 Task: Find LinkedIn profiles of people who work at a specific company, attended a specific school, and speak a specific language.
Action: Mouse moved to (583, 100)
Screenshot: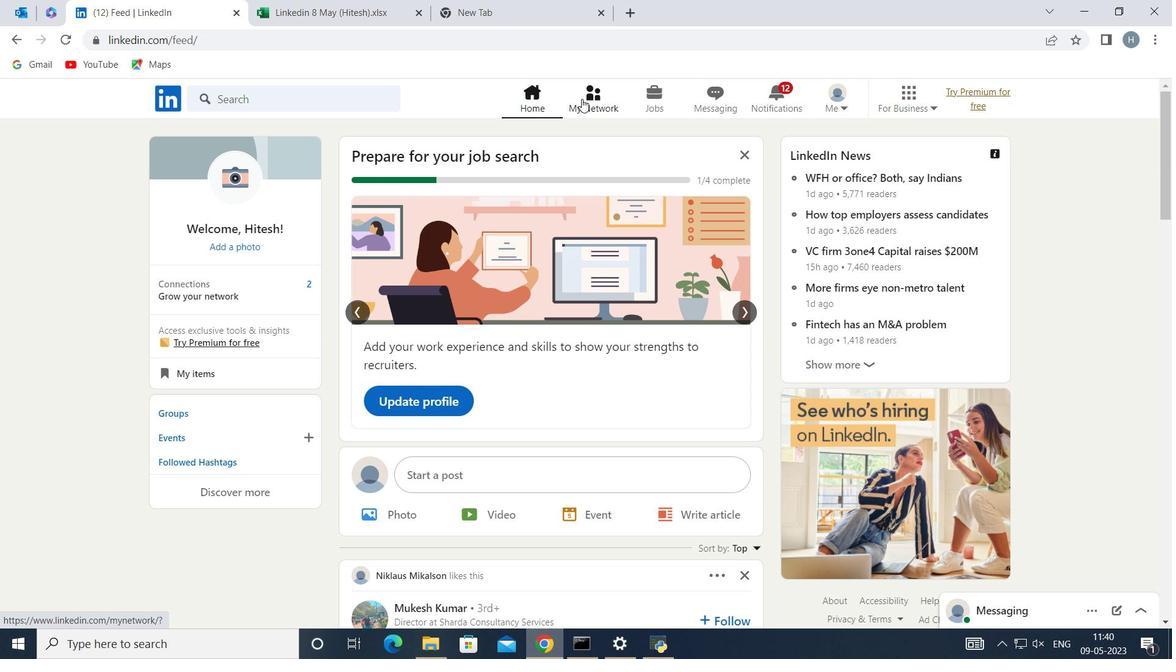 
Action: Mouse pressed left at (583, 100)
Screenshot: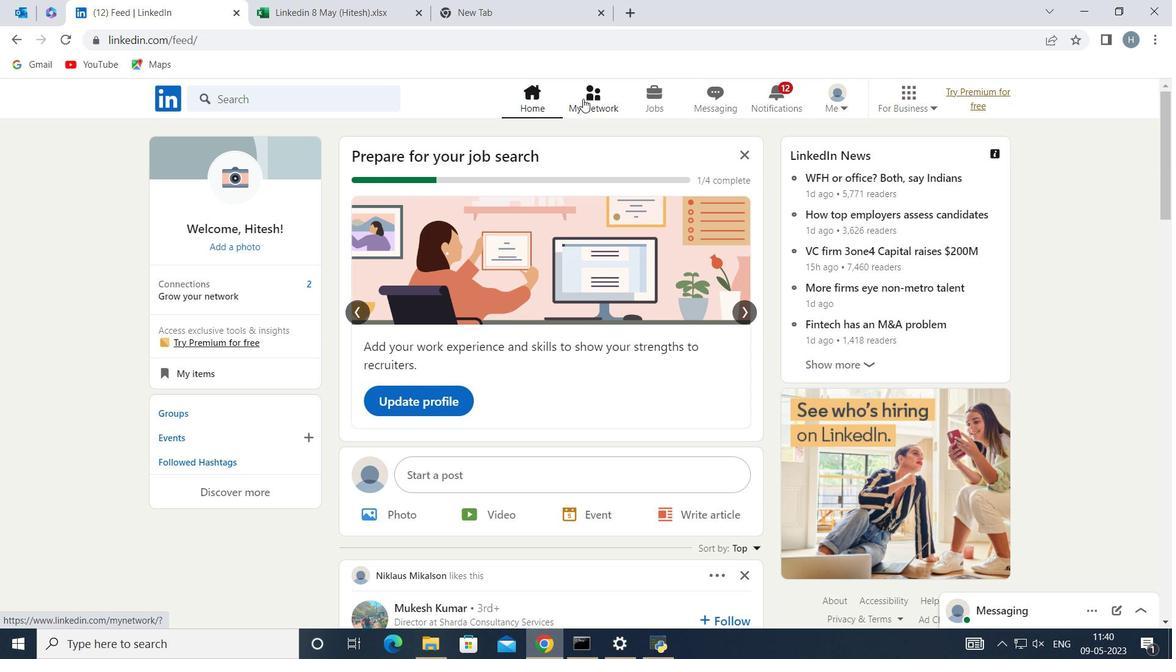 
Action: Mouse moved to (311, 181)
Screenshot: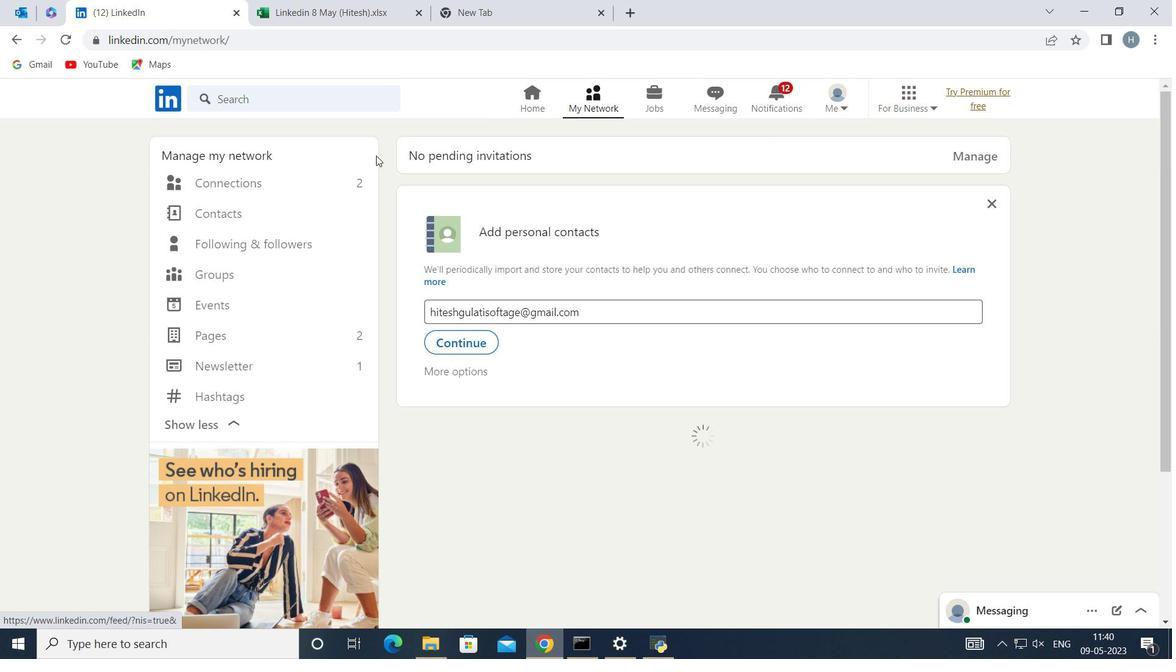 
Action: Mouse pressed left at (311, 181)
Screenshot: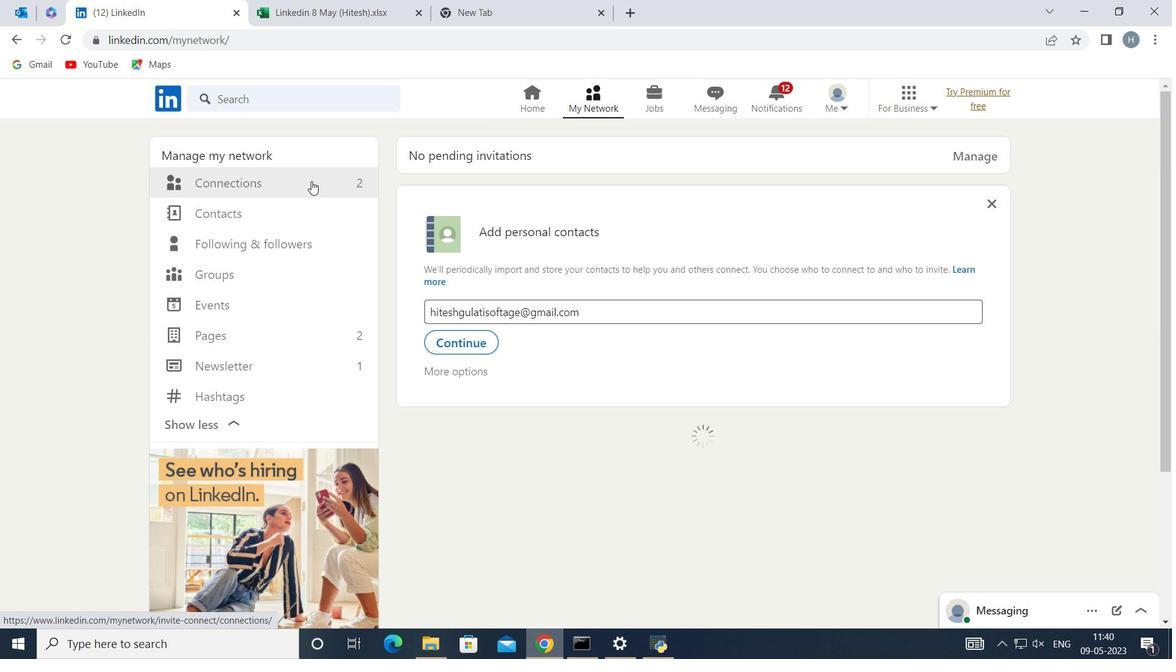 
Action: Mouse moved to (689, 177)
Screenshot: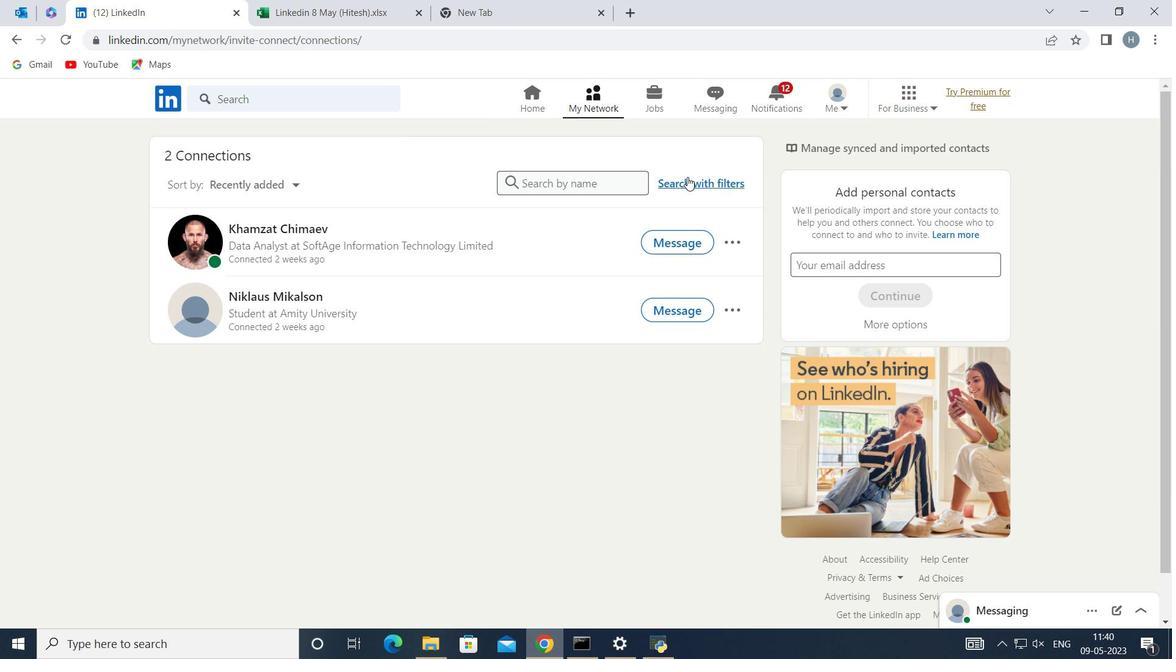 
Action: Mouse pressed left at (689, 177)
Screenshot: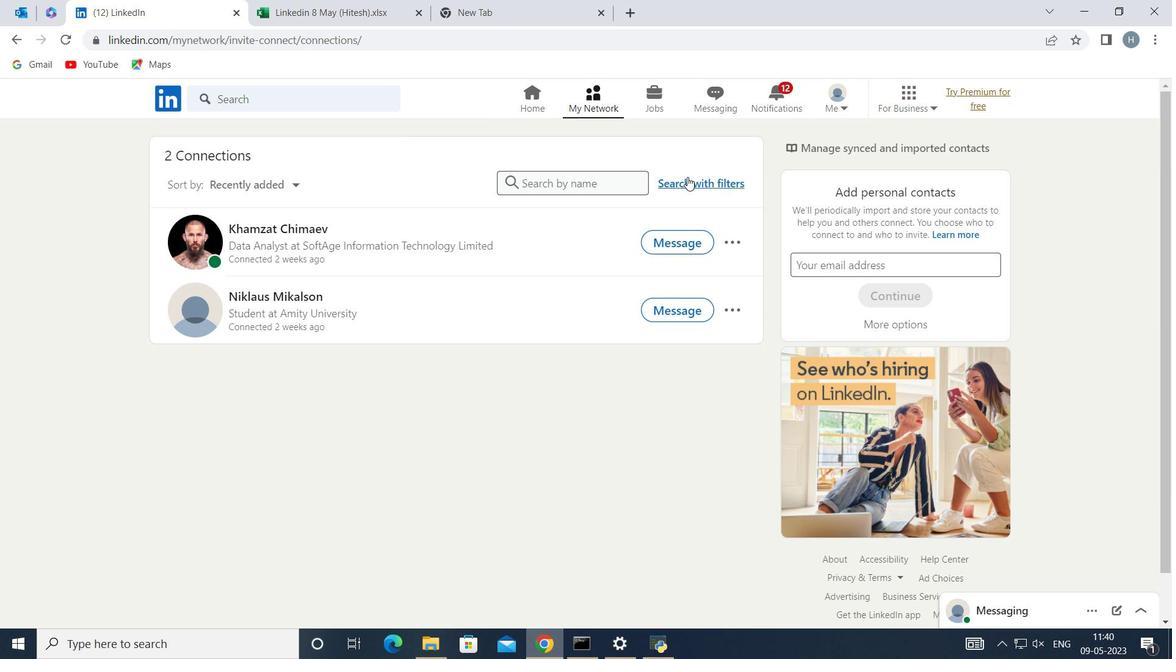 
Action: Mouse moved to (628, 136)
Screenshot: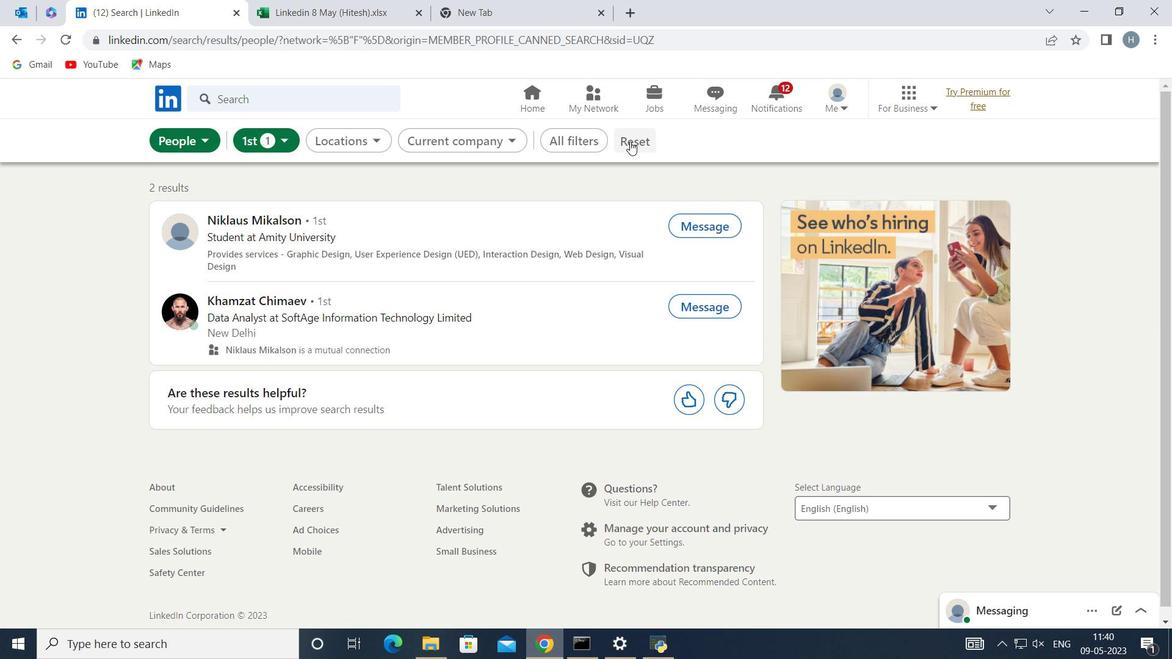
Action: Mouse pressed left at (628, 136)
Screenshot: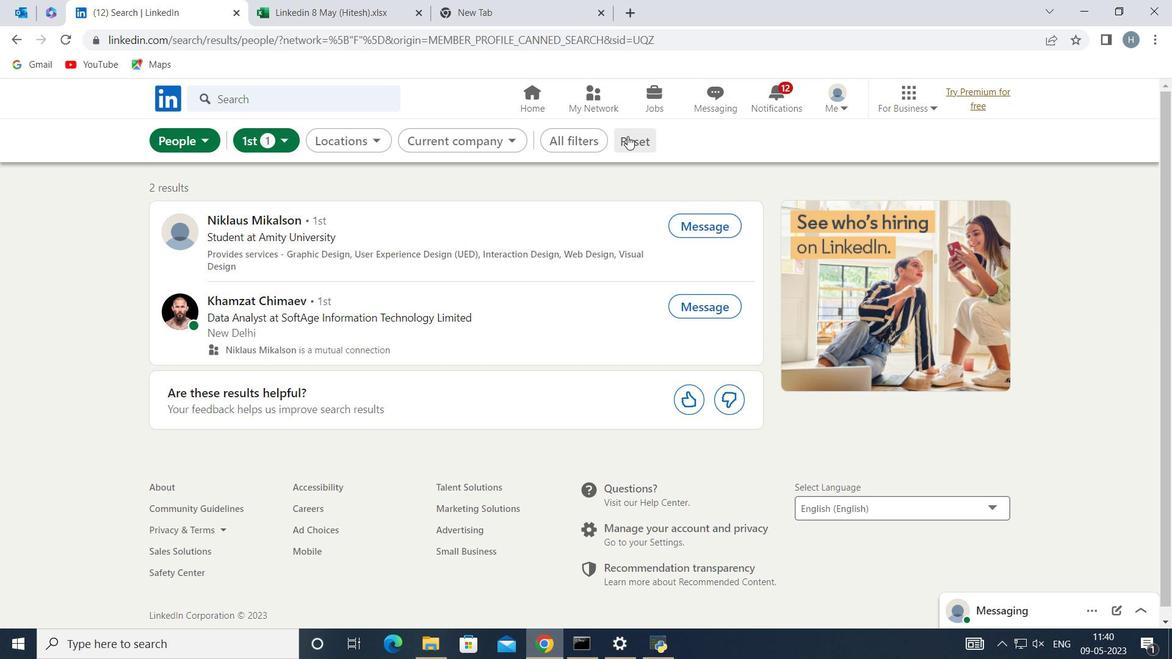 
Action: Mouse moved to (611, 135)
Screenshot: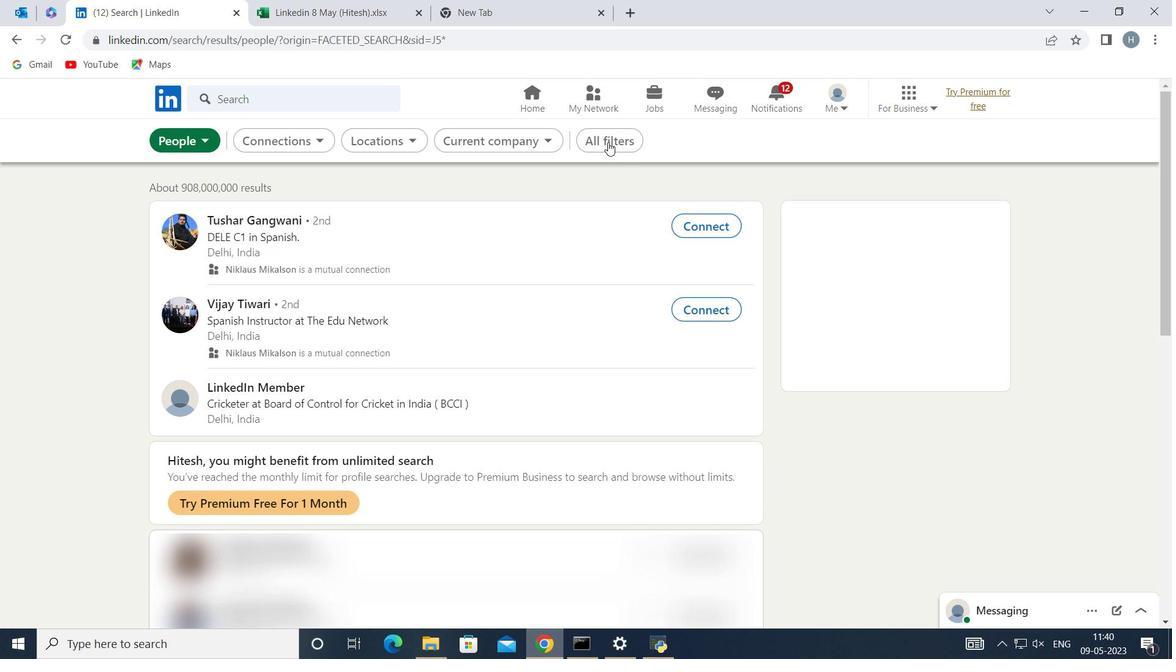 
Action: Mouse pressed left at (611, 135)
Screenshot: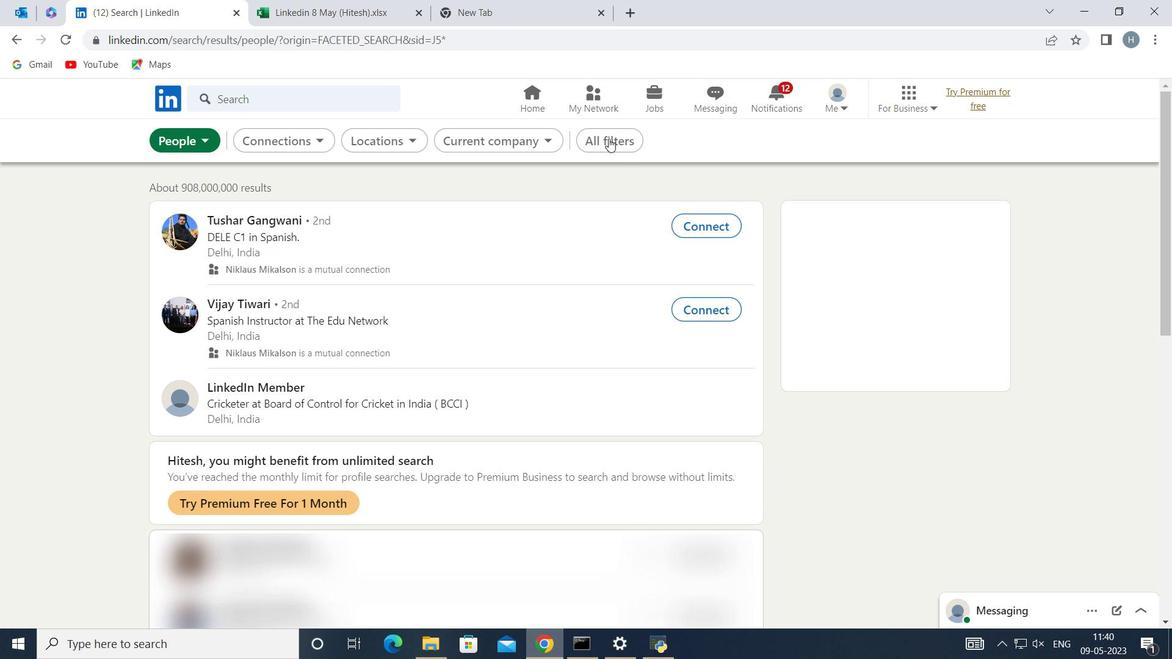 
Action: Mouse moved to (909, 295)
Screenshot: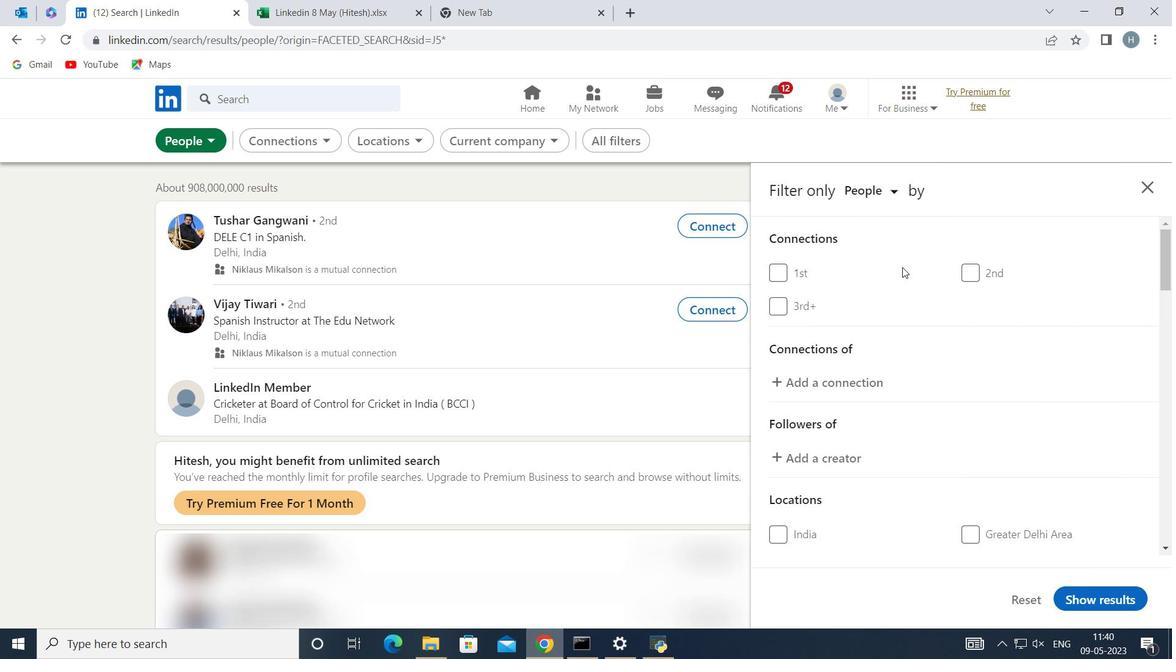 
Action: Mouse scrolled (909, 294) with delta (0, 0)
Screenshot: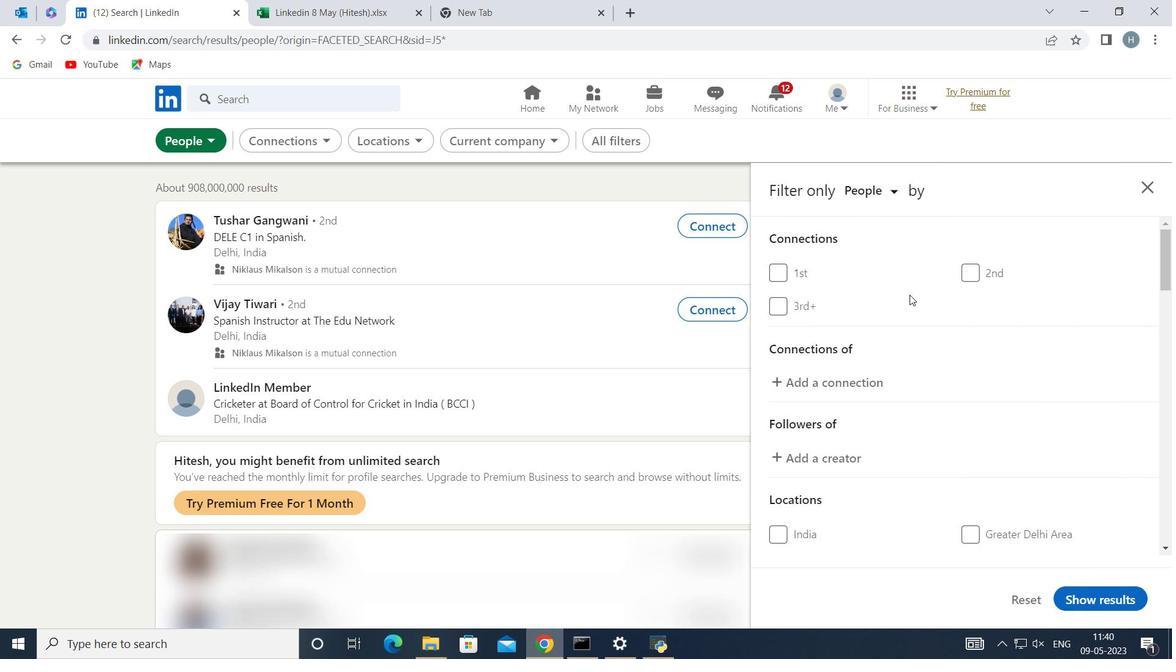 
Action: Mouse scrolled (909, 294) with delta (0, 0)
Screenshot: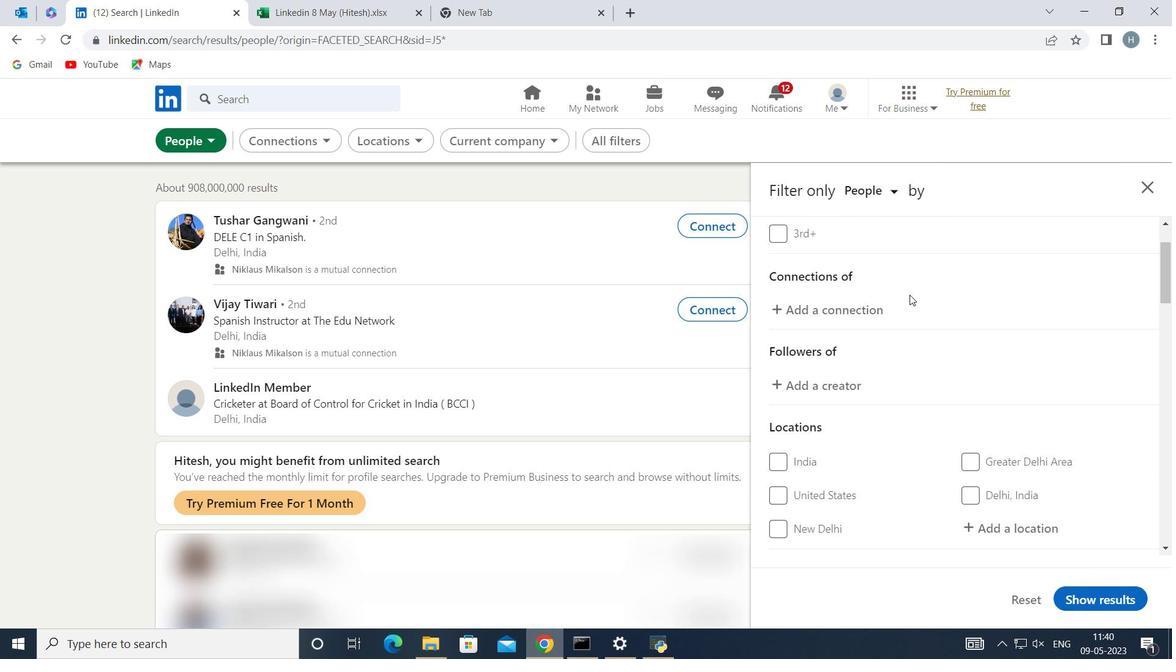 
Action: Mouse scrolled (909, 294) with delta (0, 0)
Screenshot: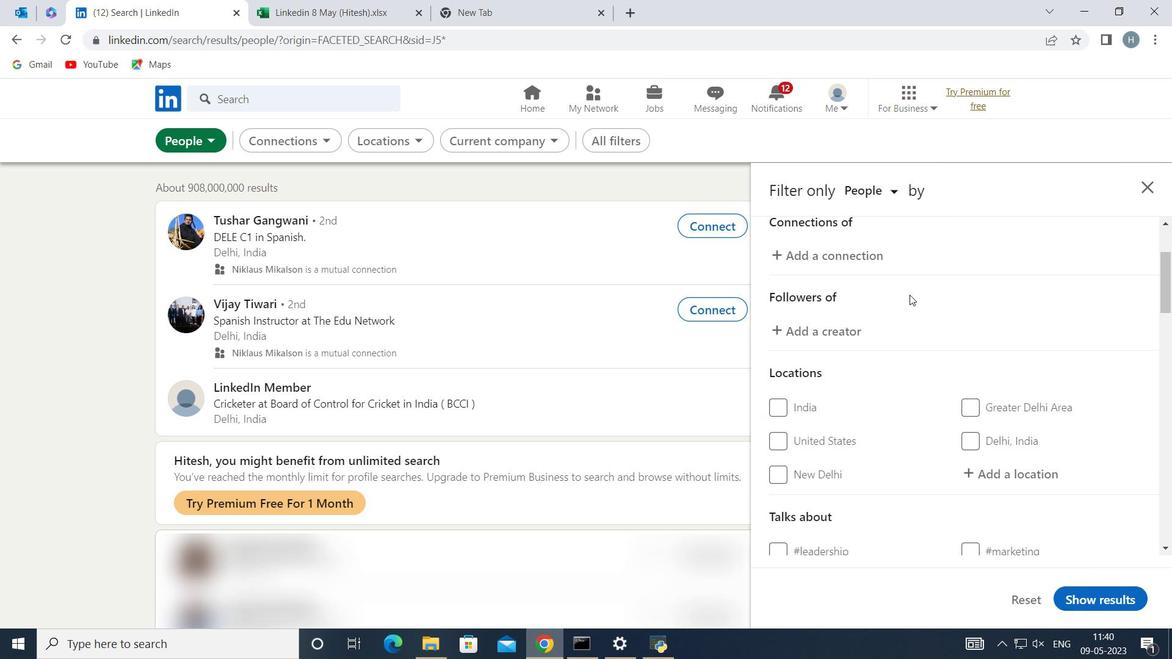 
Action: Mouse moved to (1005, 362)
Screenshot: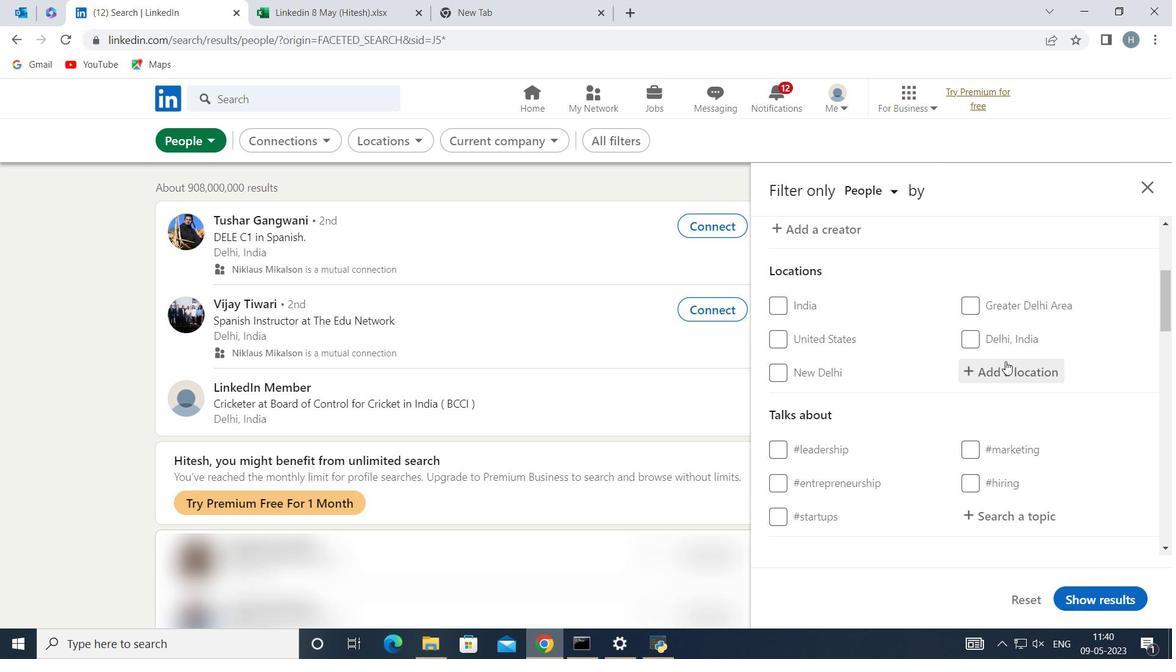
Action: Mouse pressed left at (1005, 362)
Screenshot: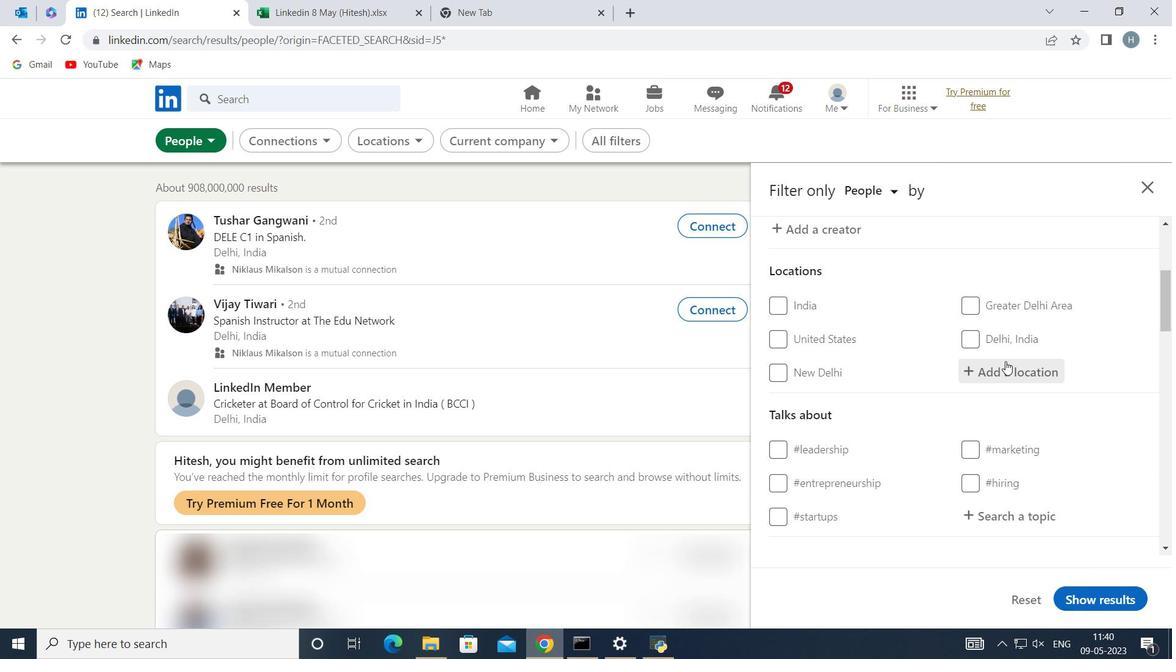 
Action: Key pressed <Key.shift>Tiptur
Screenshot: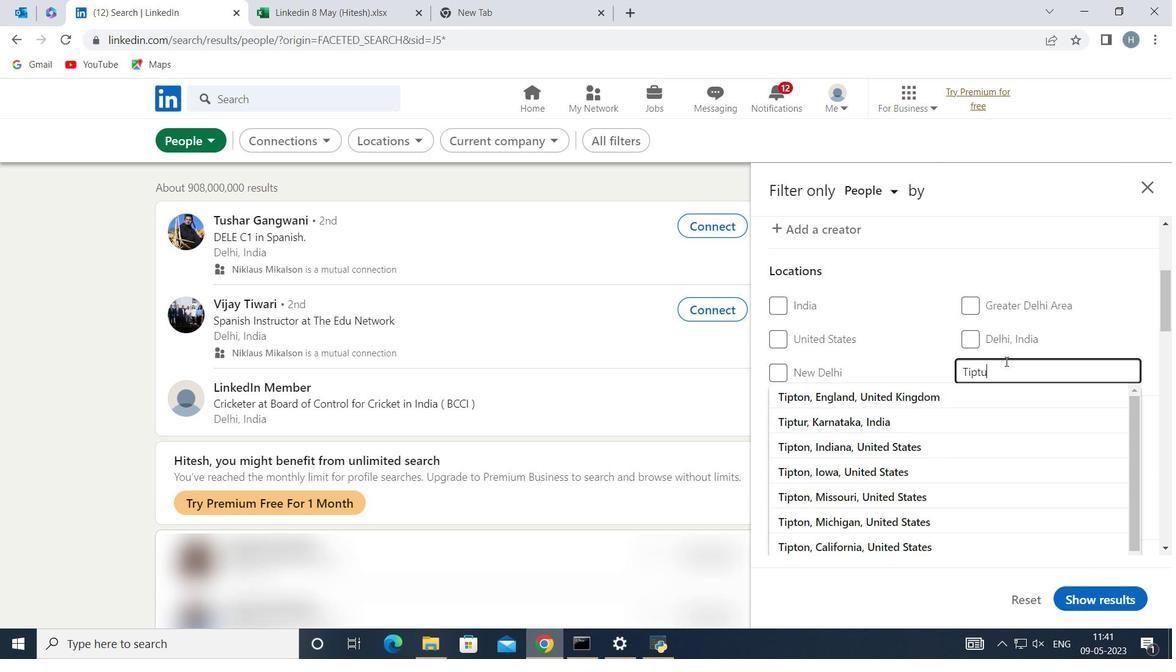 
Action: Mouse moved to (977, 397)
Screenshot: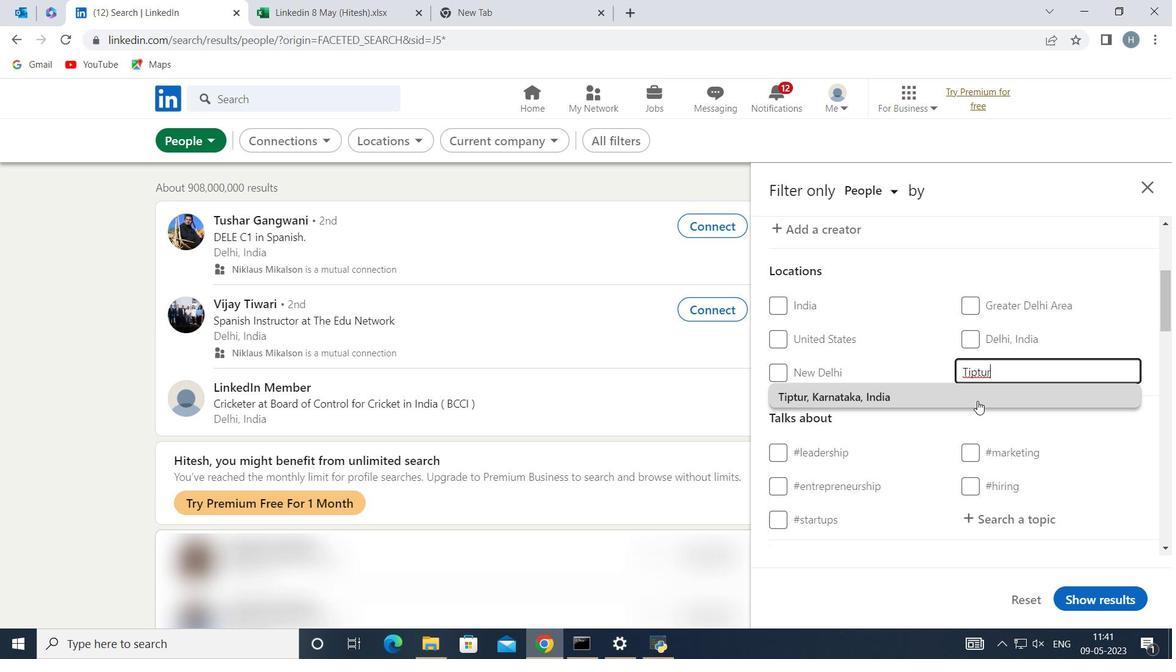 
Action: Mouse pressed left at (977, 397)
Screenshot: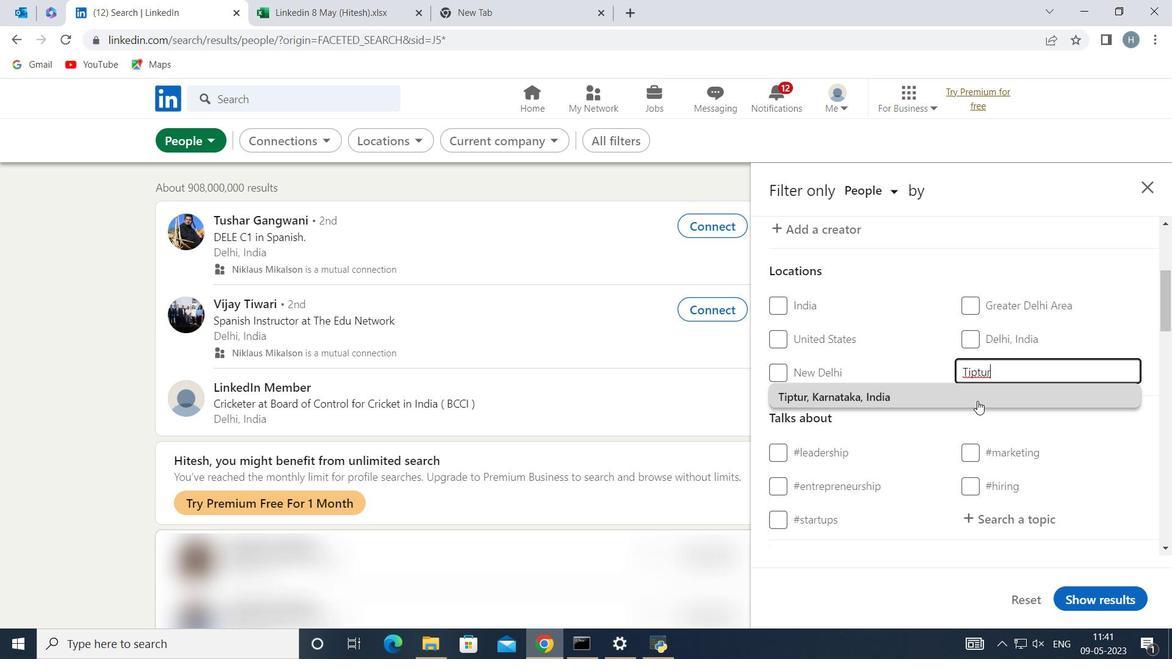 
Action: Mouse moved to (977, 397)
Screenshot: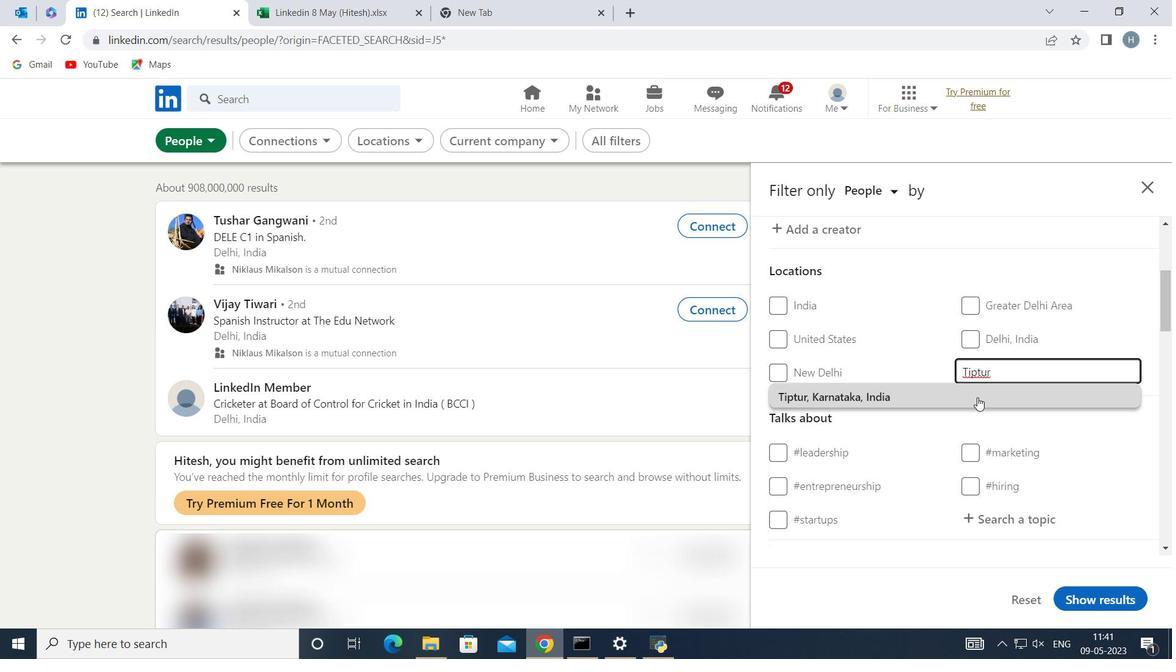 
Action: Mouse scrolled (977, 396) with delta (0, 0)
Screenshot: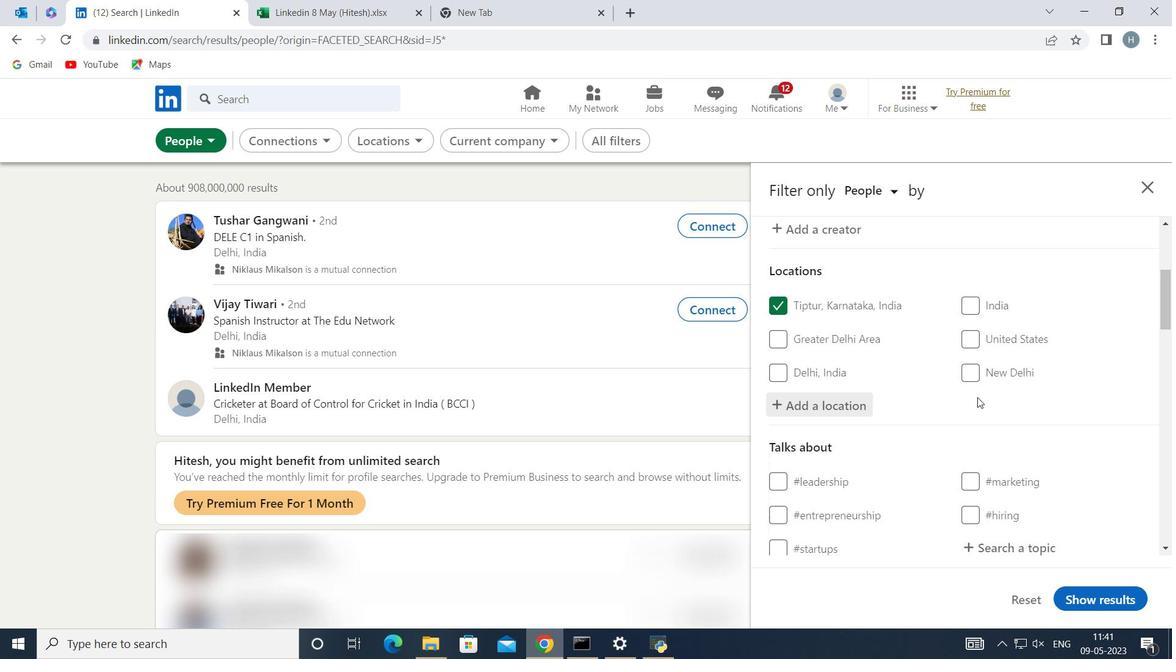
Action: Mouse moved to (1029, 463)
Screenshot: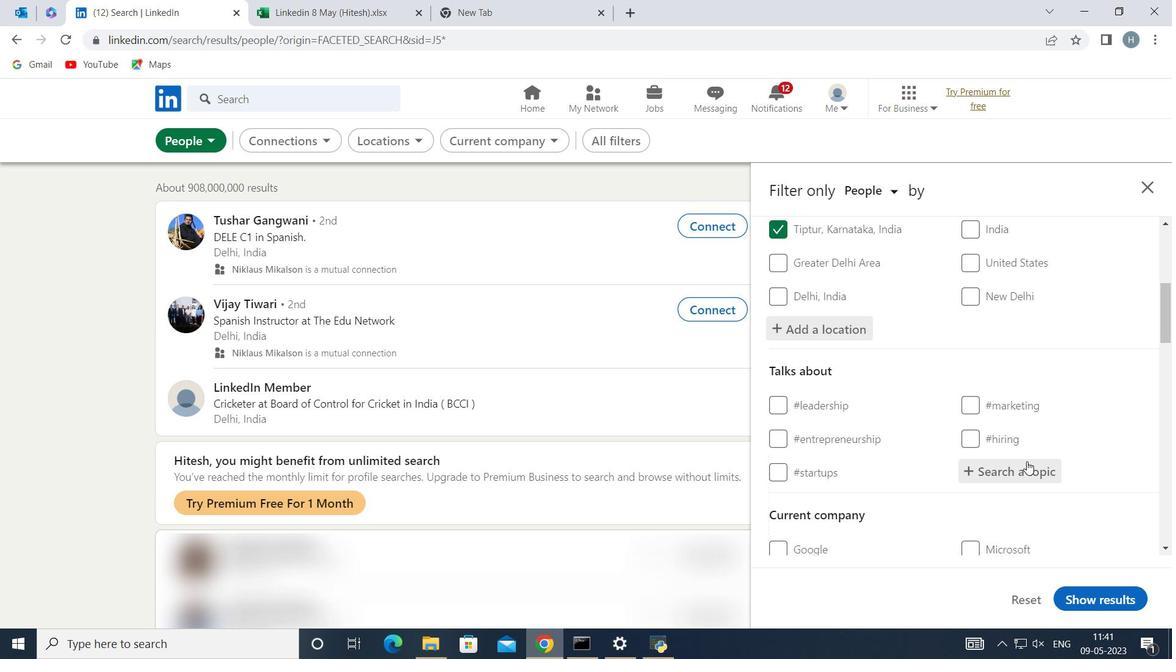 
Action: Mouse pressed left at (1029, 463)
Screenshot: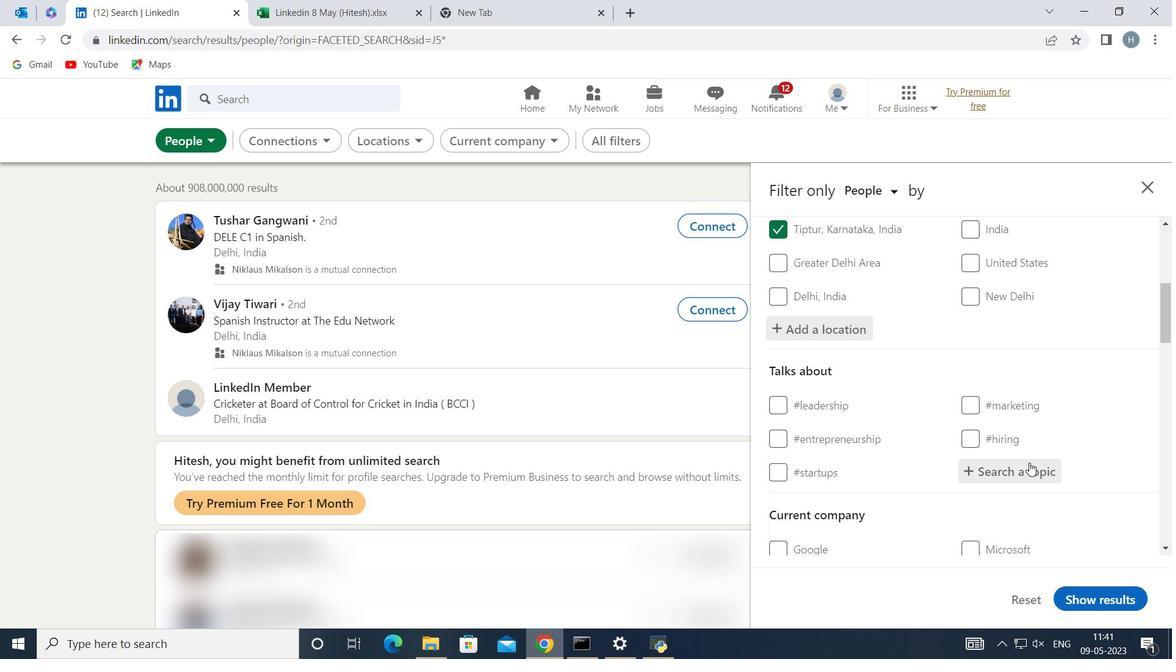 
Action: Key pressed <Key.shift>India
Screenshot: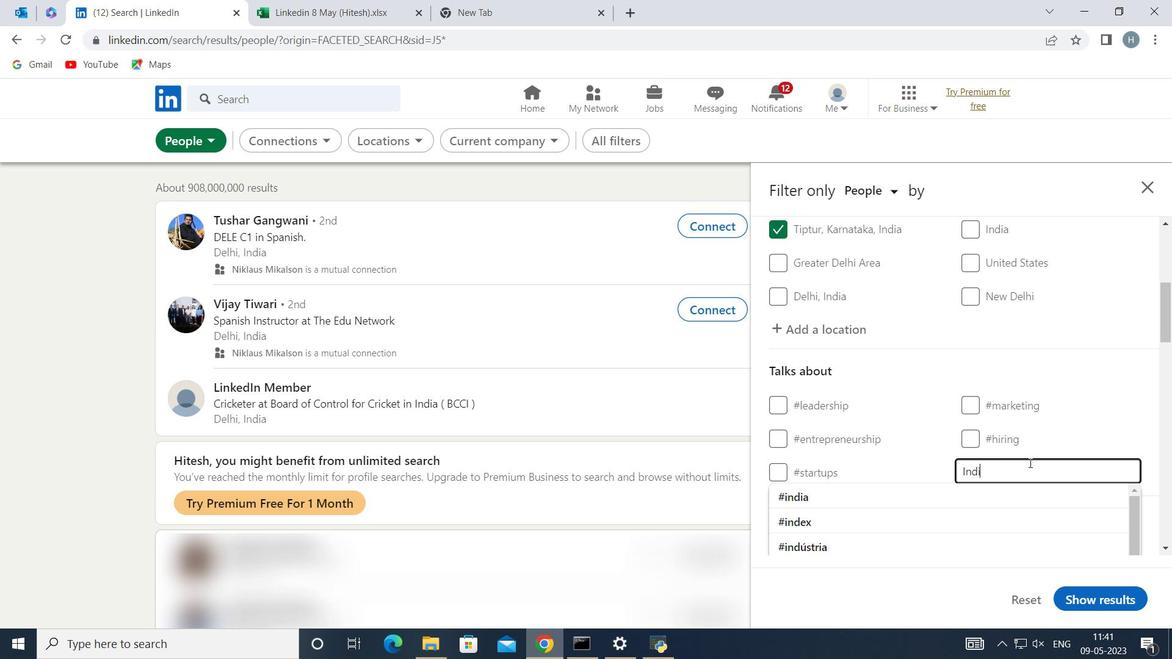 
Action: Mouse moved to (936, 493)
Screenshot: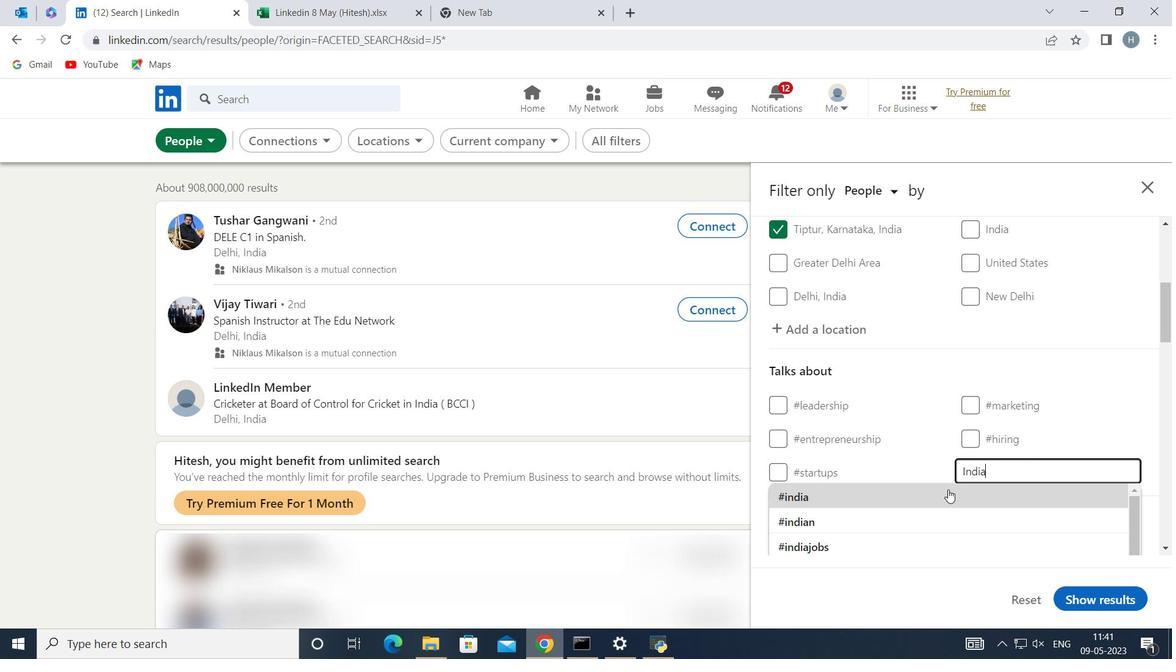 
Action: Mouse pressed left at (936, 493)
Screenshot: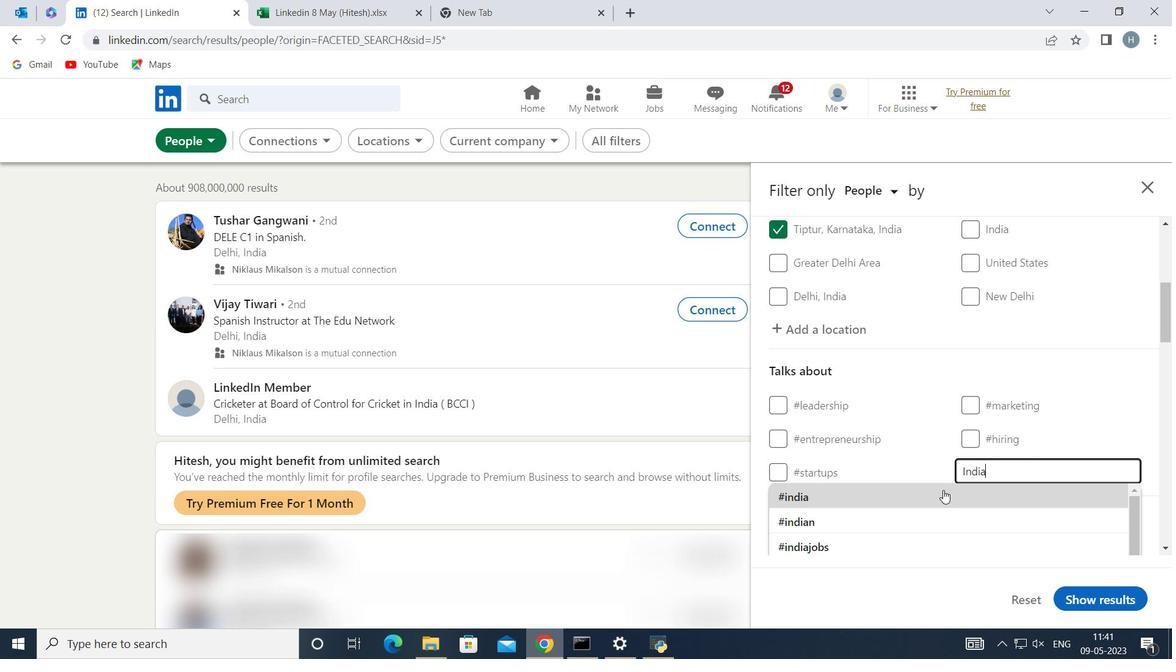 
Action: Mouse moved to (935, 461)
Screenshot: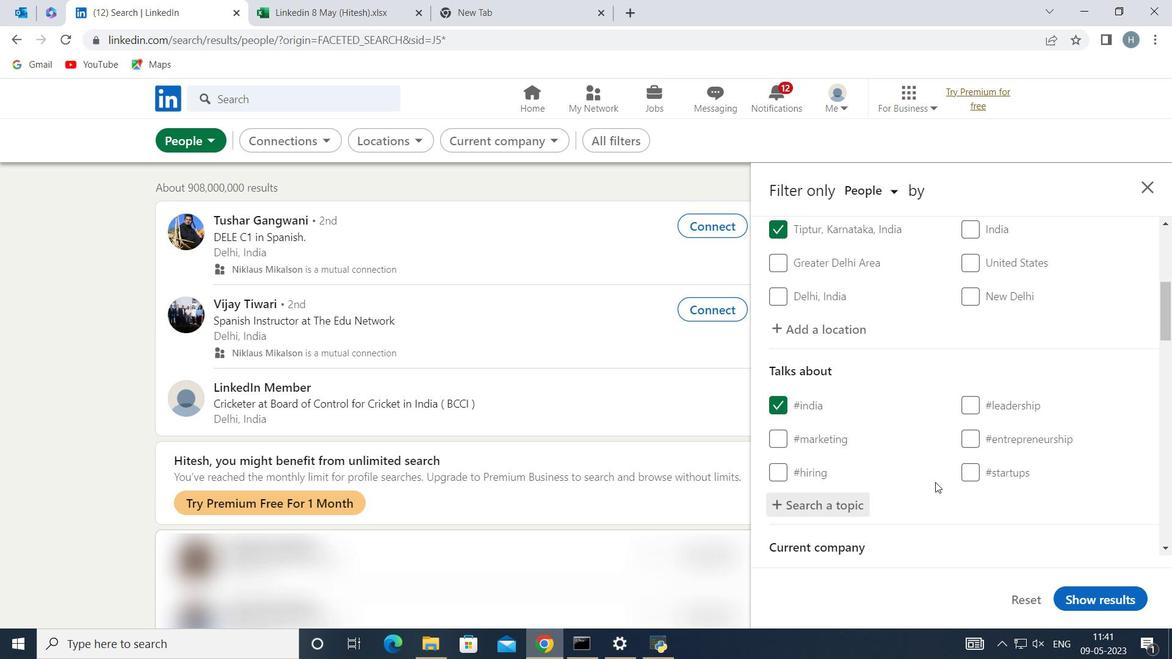 
Action: Mouse scrolled (935, 461) with delta (0, 0)
Screenshot: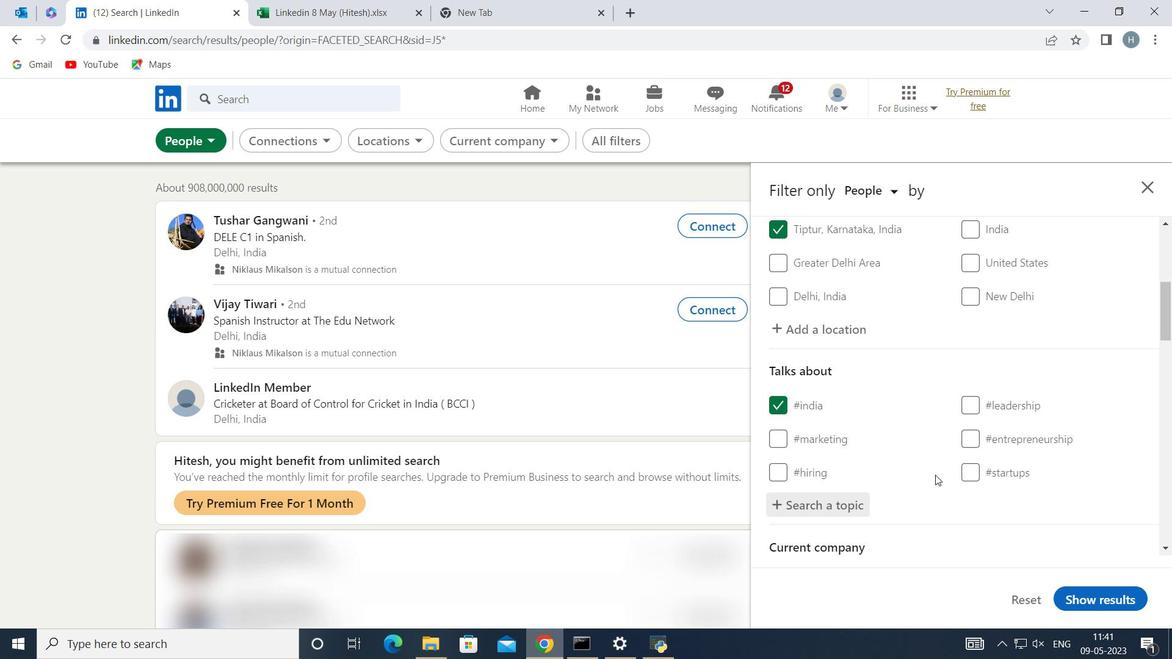 
Action: Mouse moved to (929, 453)
Screenshot: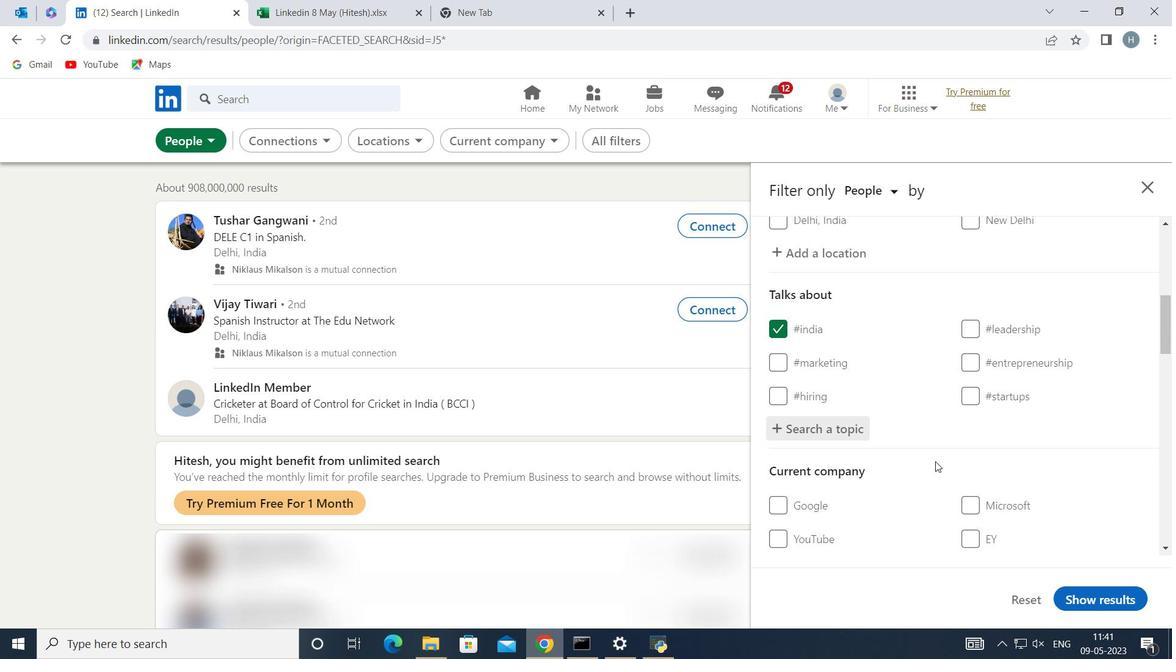 
Action: Mouse scrolled (929, 453) with delta (0, 0)
Screenshot: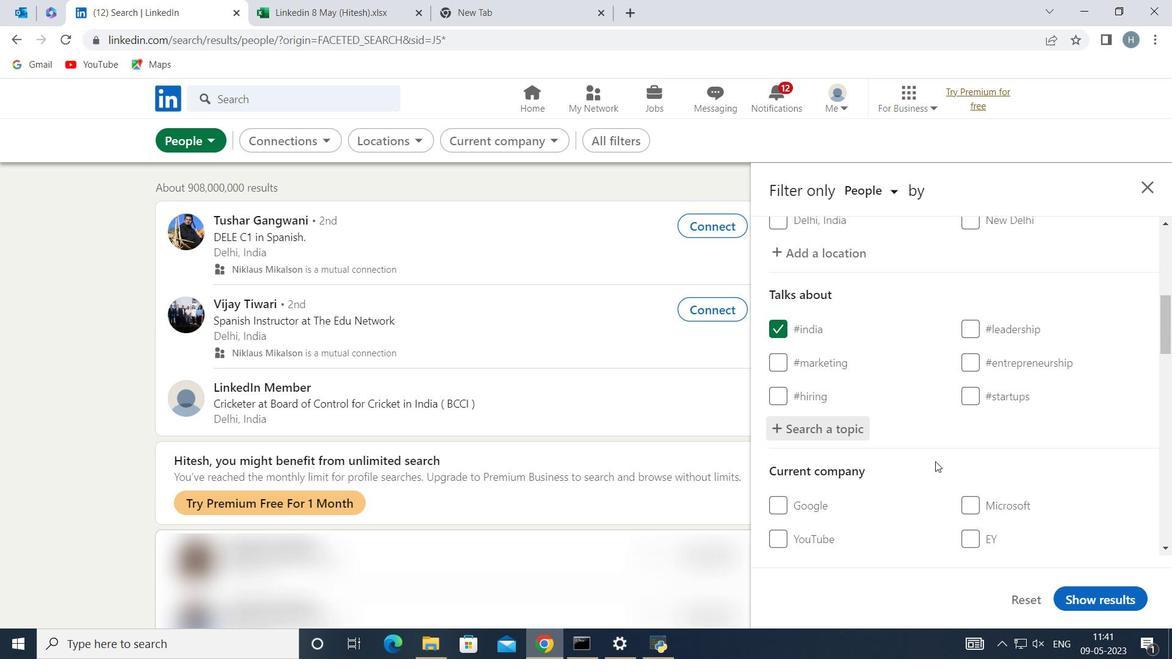 
Action: Mouse moved to (925, 440)
Screenshot: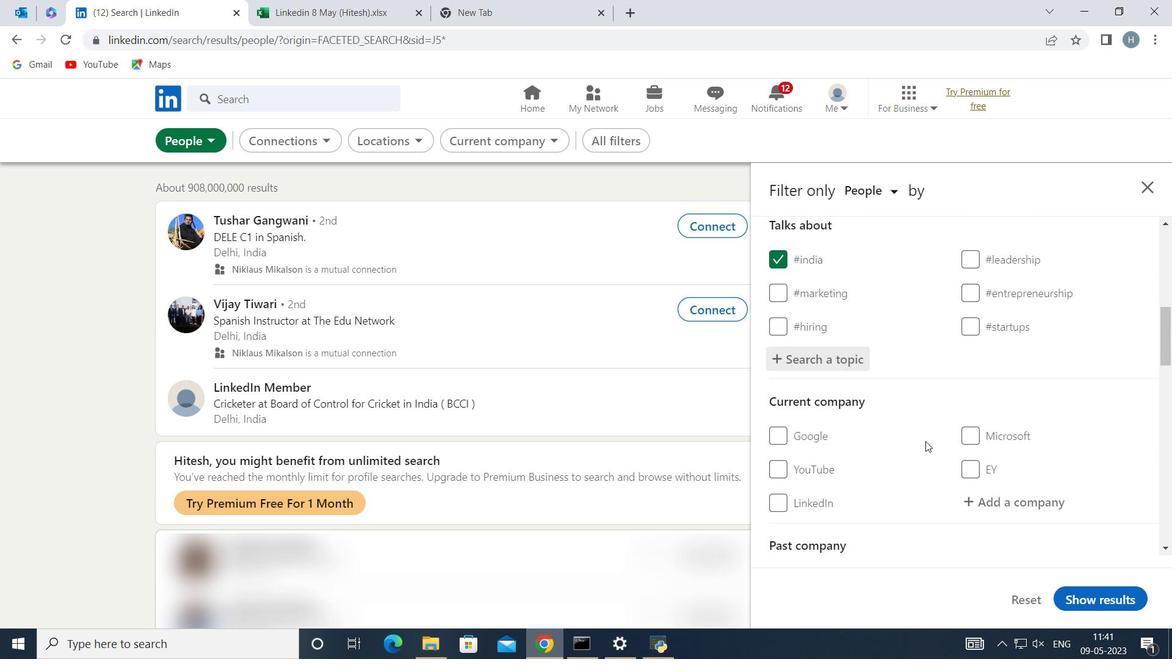 
Action: Mouse scrolled (925, 439) with delta (0, 0)
Screenshot: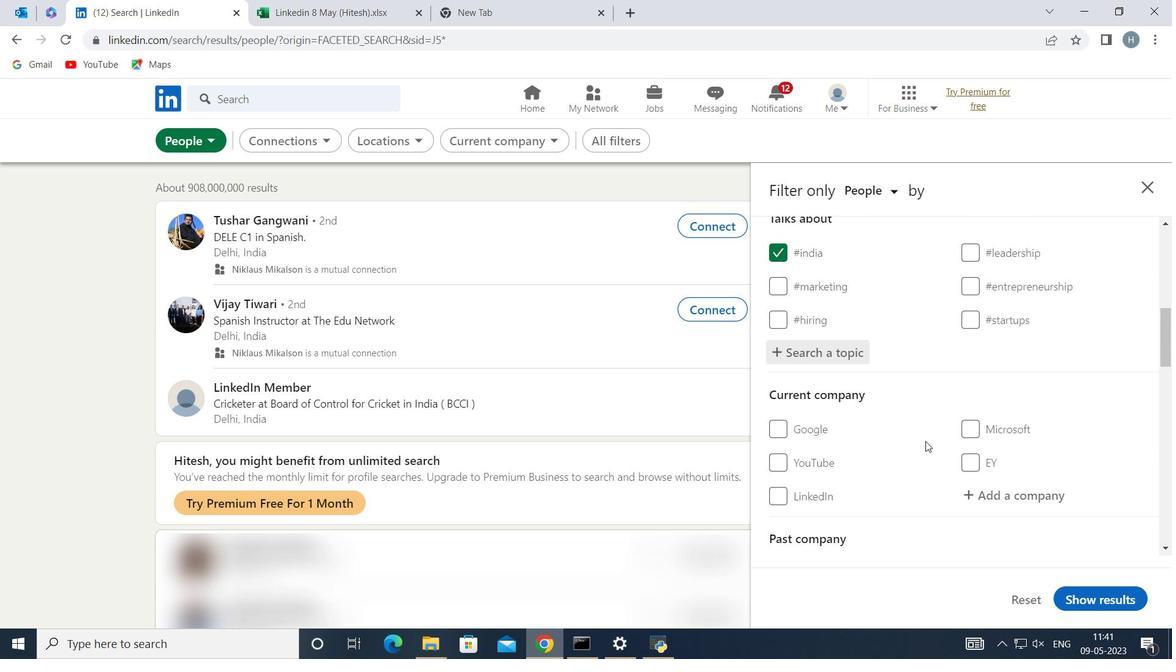 
Action: Mouse moved to (926, 434)
Screenshot: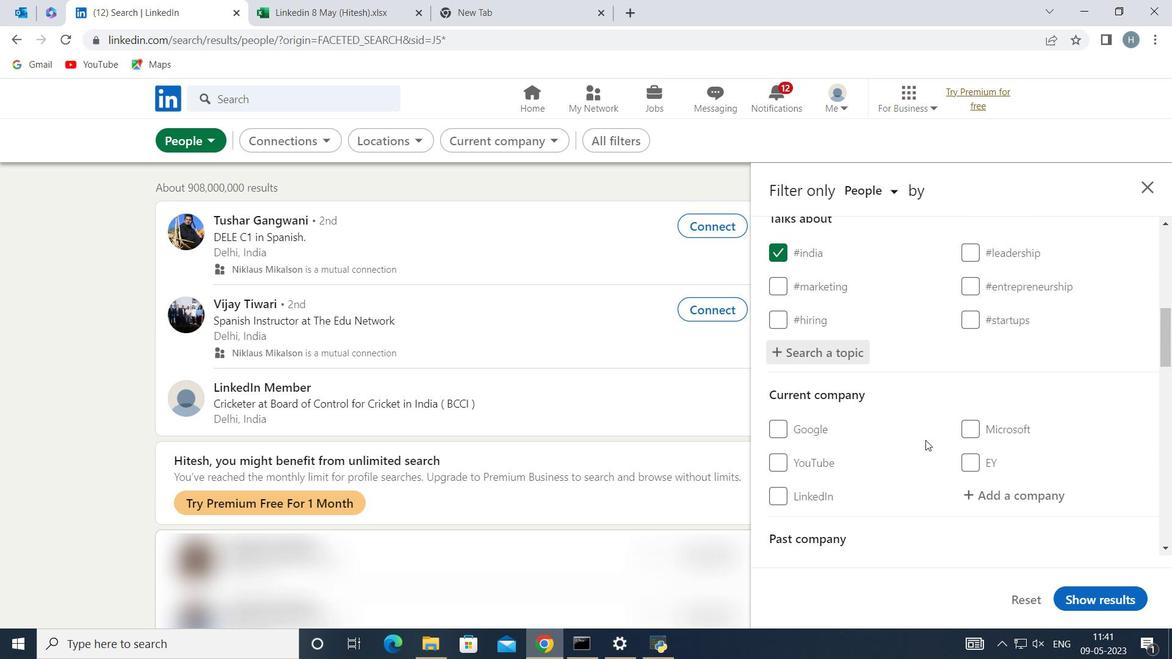 
Action: Mouse scrolled (926, 434) with delta (0, 0)
Screenshot: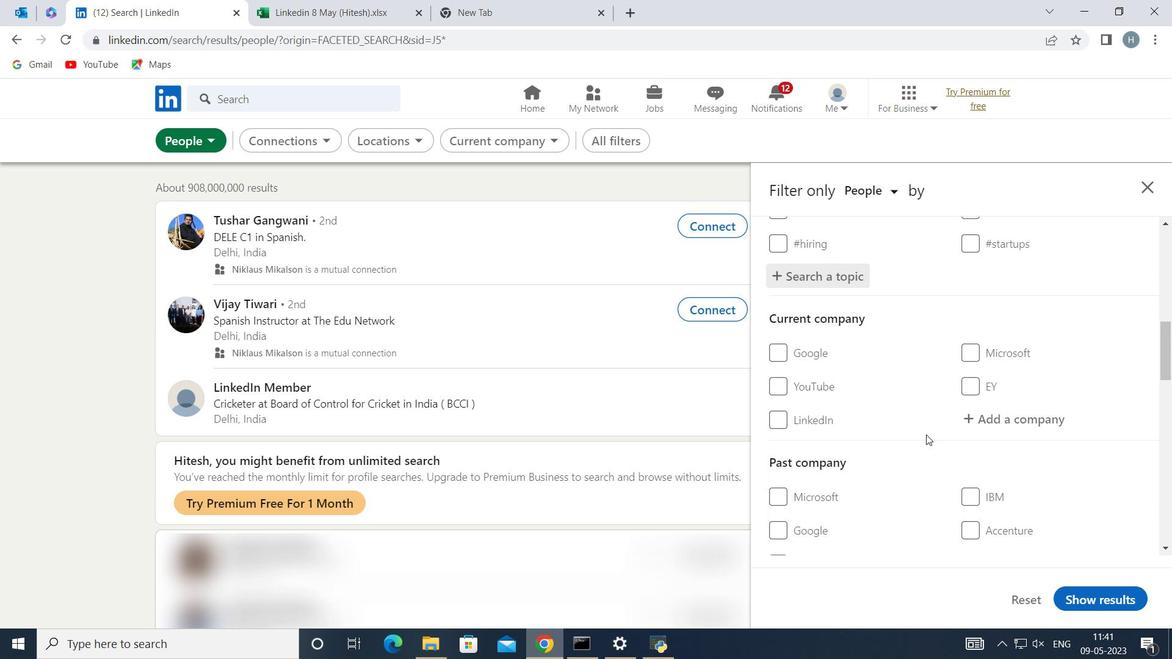 
Action: Mouse scrolled (926, 434) with delta (0, 0)
Screenshot: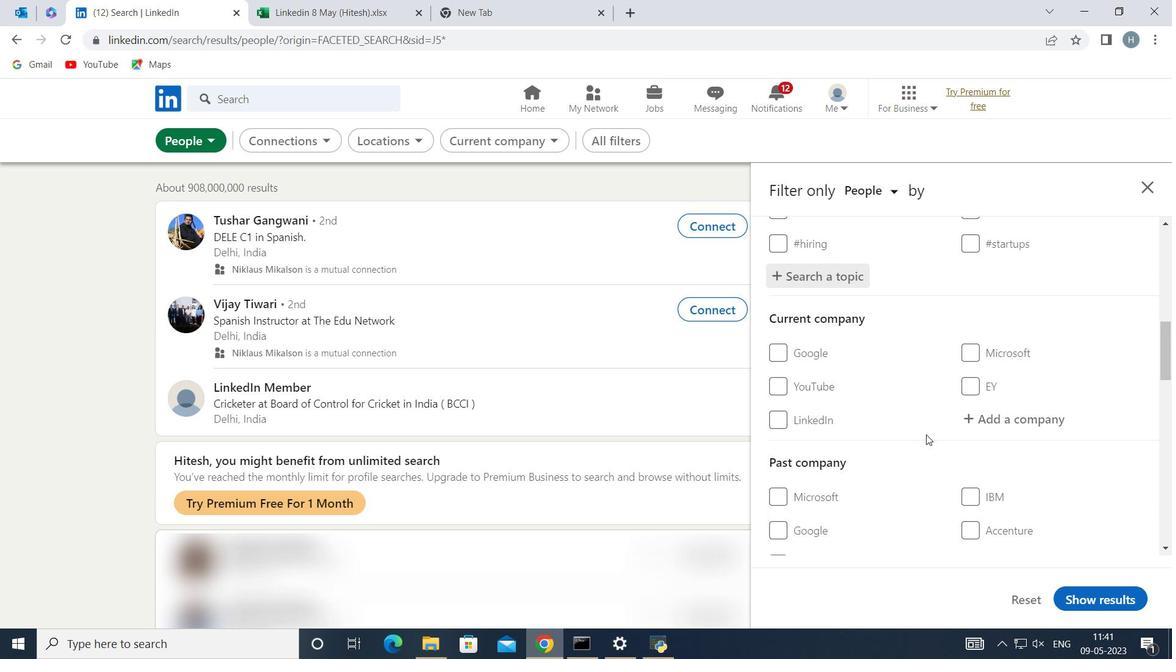
Action: Mouse moved to (931, 435)
Screenshot: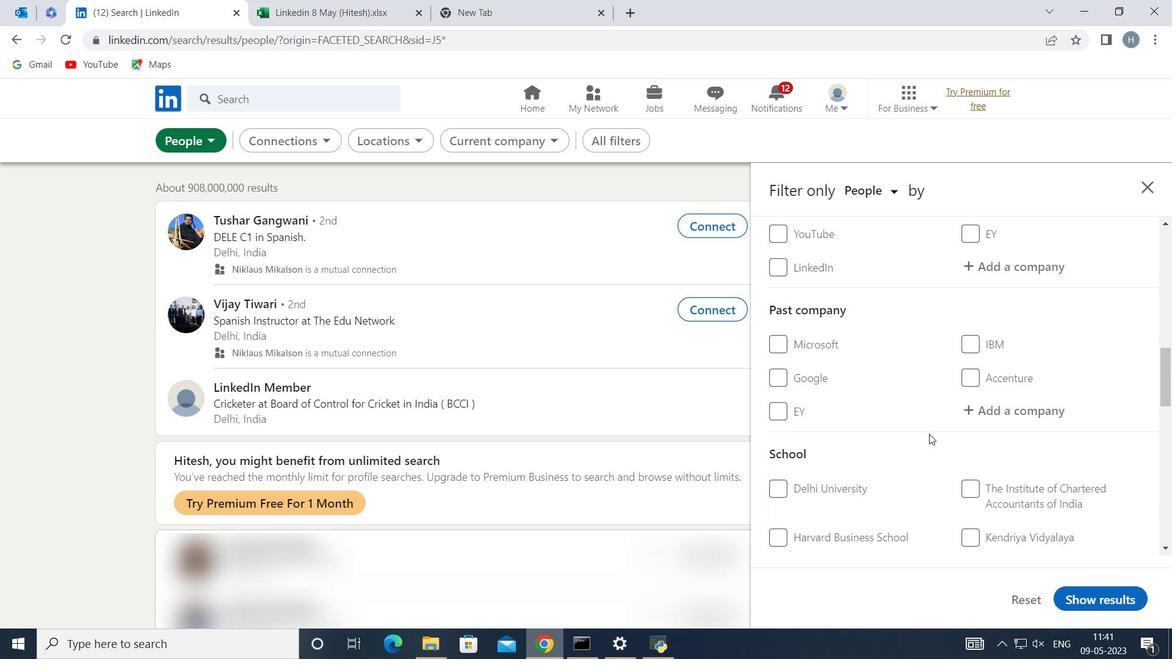 
Action: Mouse scrolled (931, 434) with delta (0, 0)
Screenshot: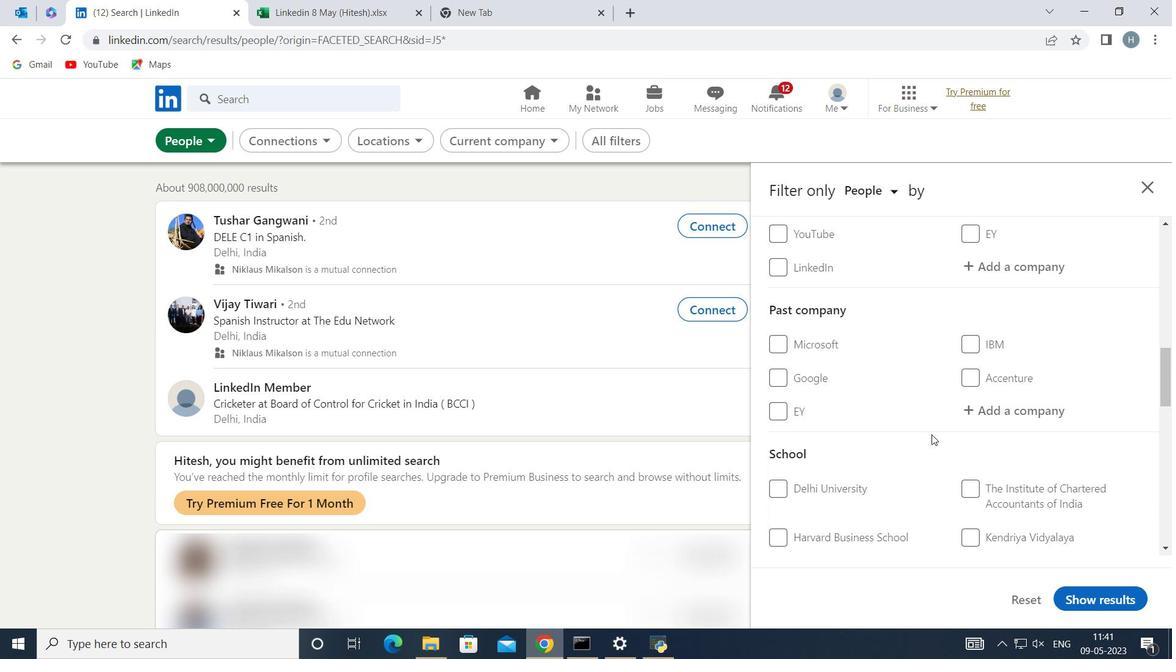 
Action: Mouse moved to (932, 432)
Screenshot: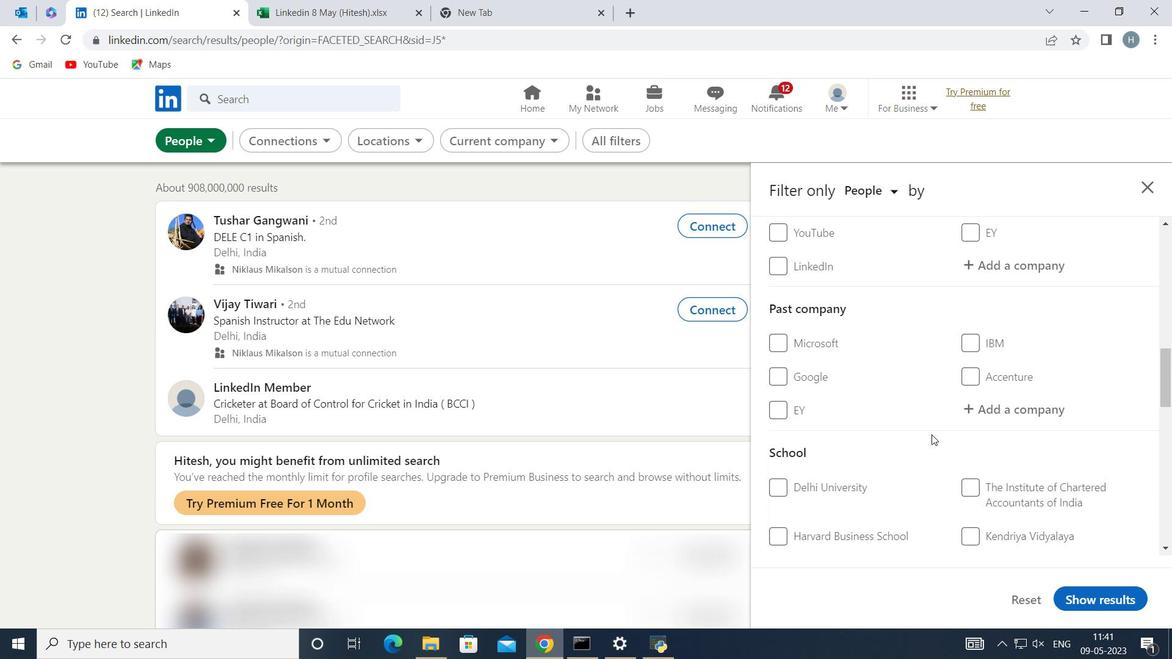 
Action: Mouse scrolled (932, 431) with delta (0, 0)
Screenshot: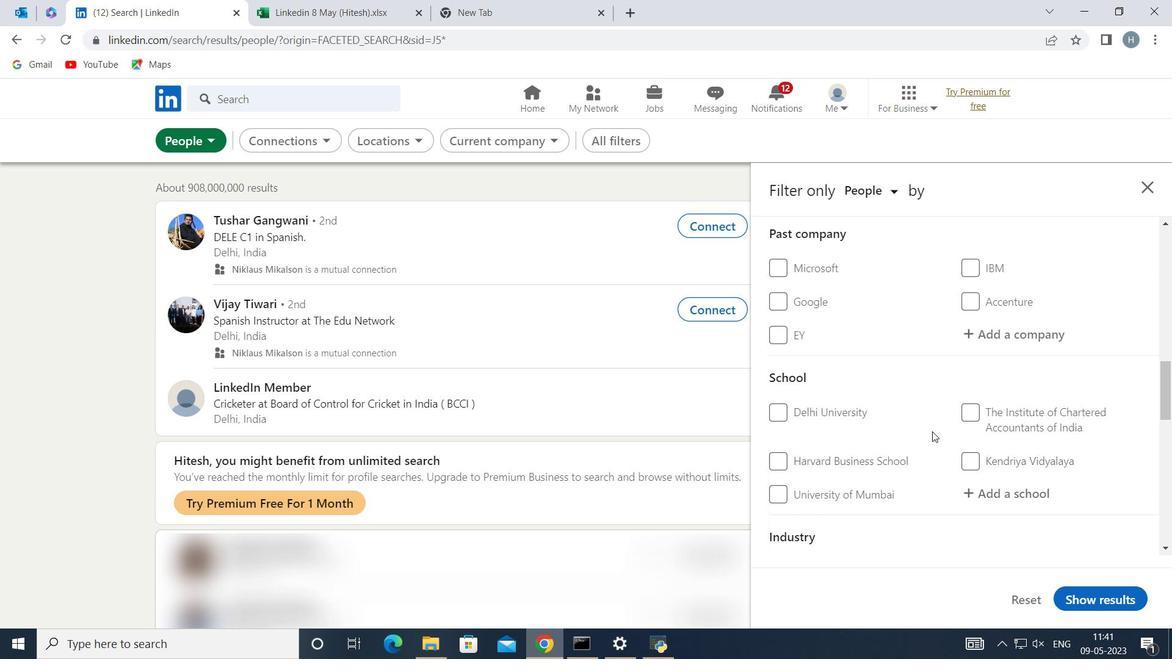
Action: Mouse moved to (935, 431)
Screenshot: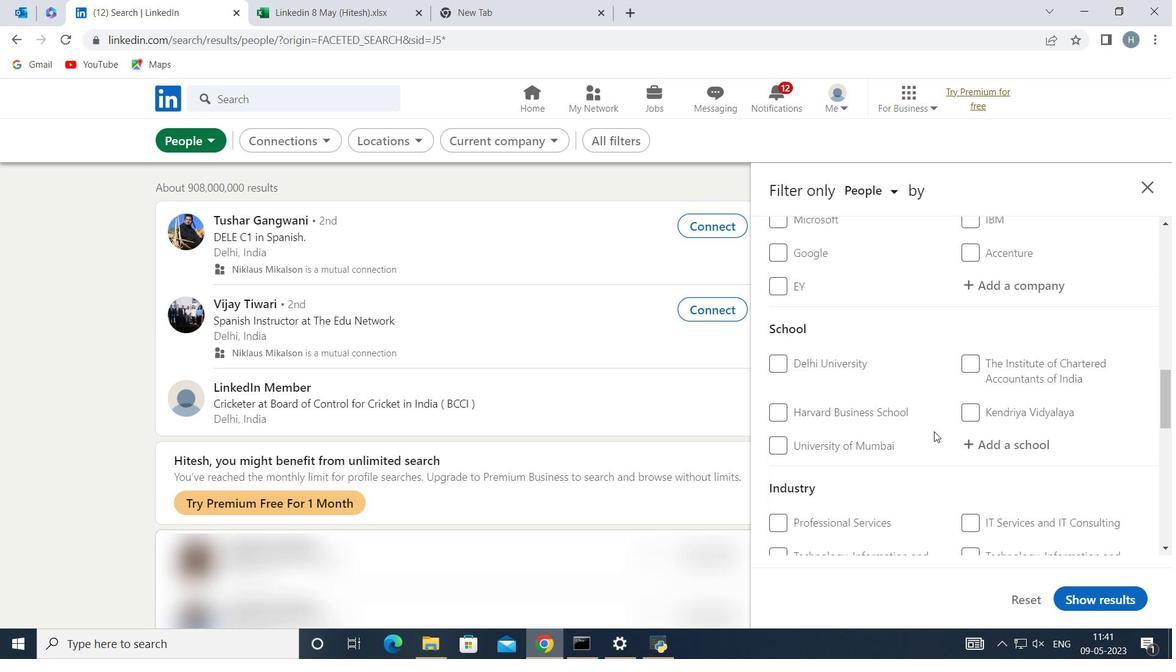 
Action: Mouse scrolled (935, 430) with delta (0, 0)
Screenshot: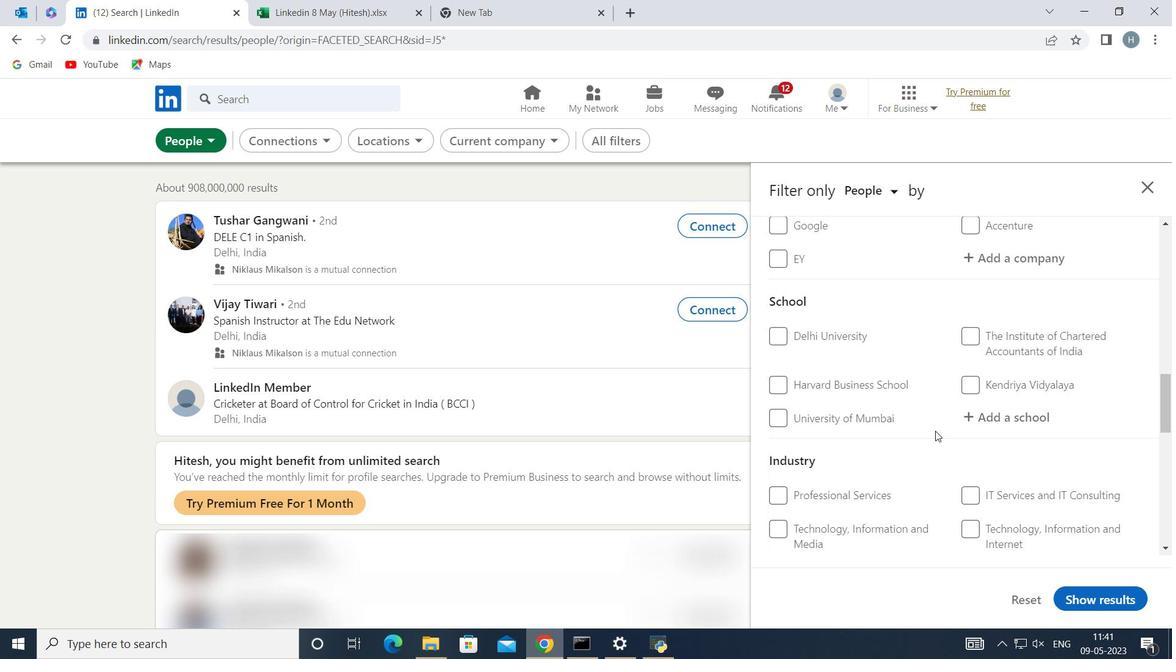
Action: Mouse moved to (937, 429)
Screenshot: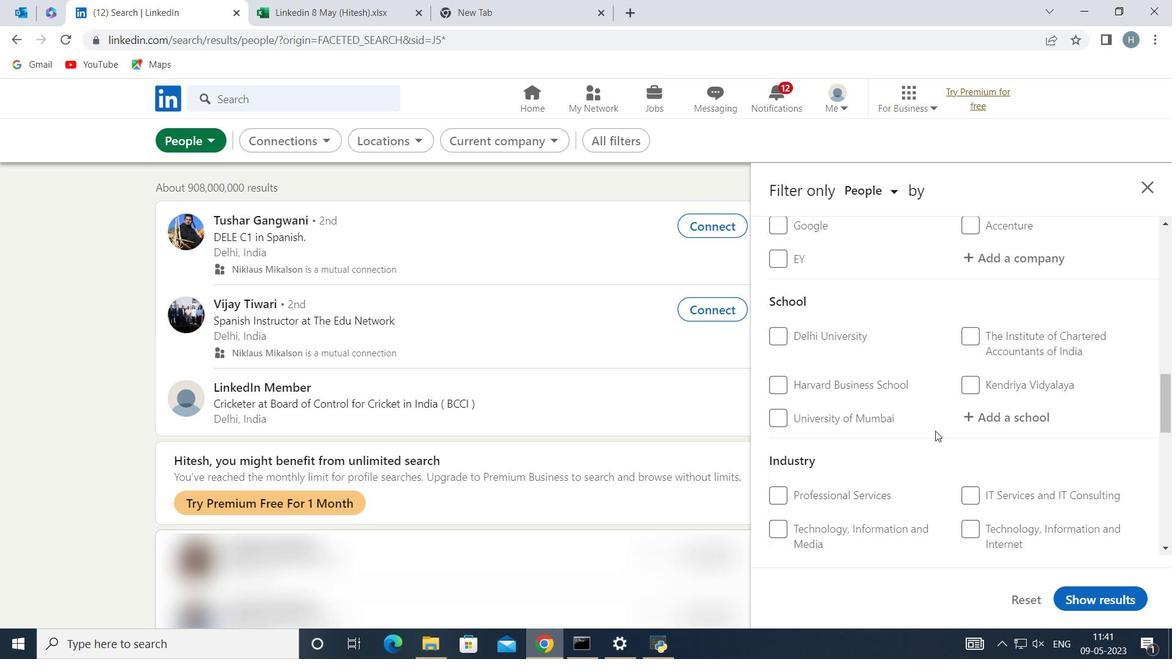 
Action: Mouse scrolled (937, 428) with delta (0, 0)
Screenshot: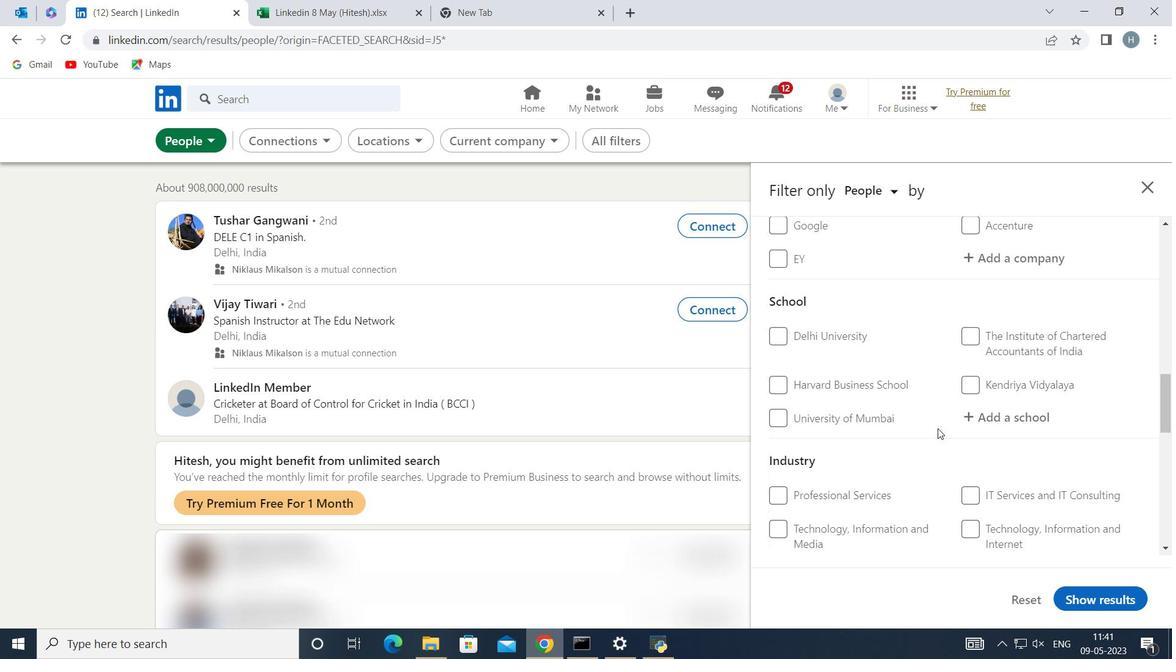 
Action: Mouse moved to (939, 423)
Screenshot: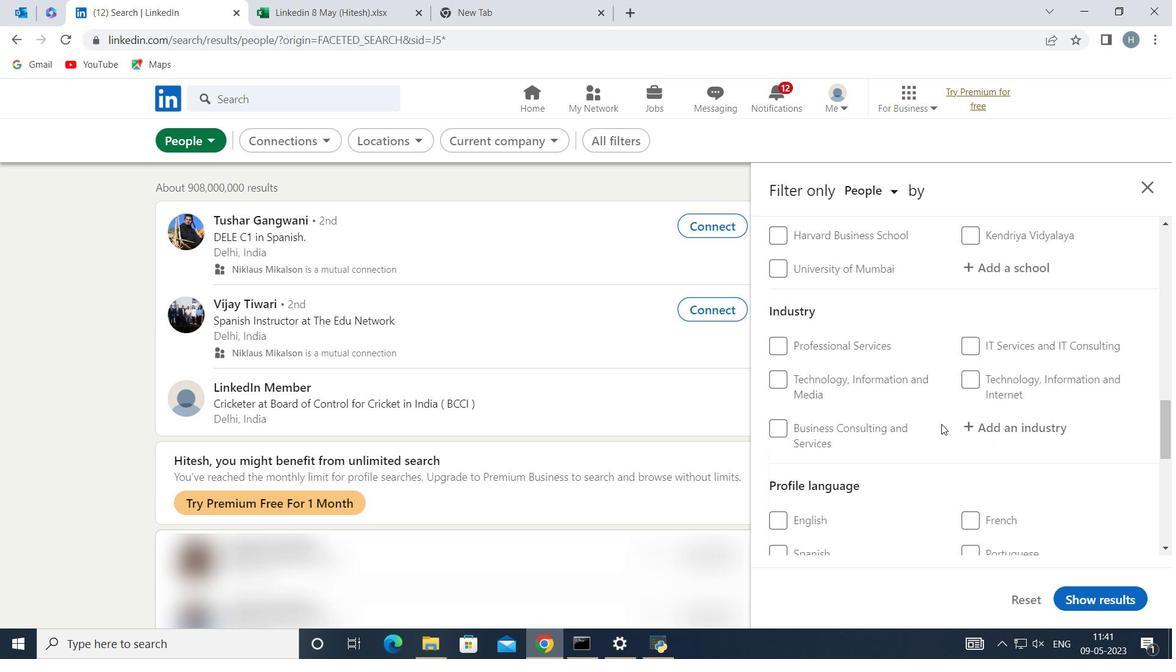 
Action: Mouse scrolled (939, 423) with delta (0, 0)
Screenshot: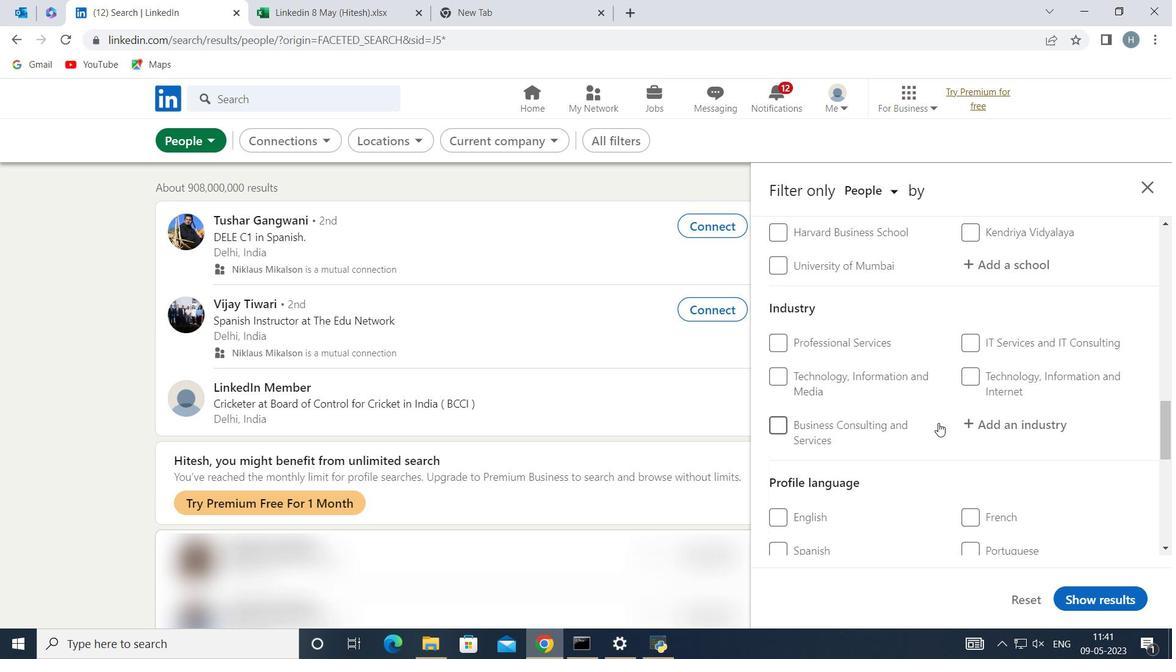 
Action: Mouse moved to (937, 420)
Screenshot: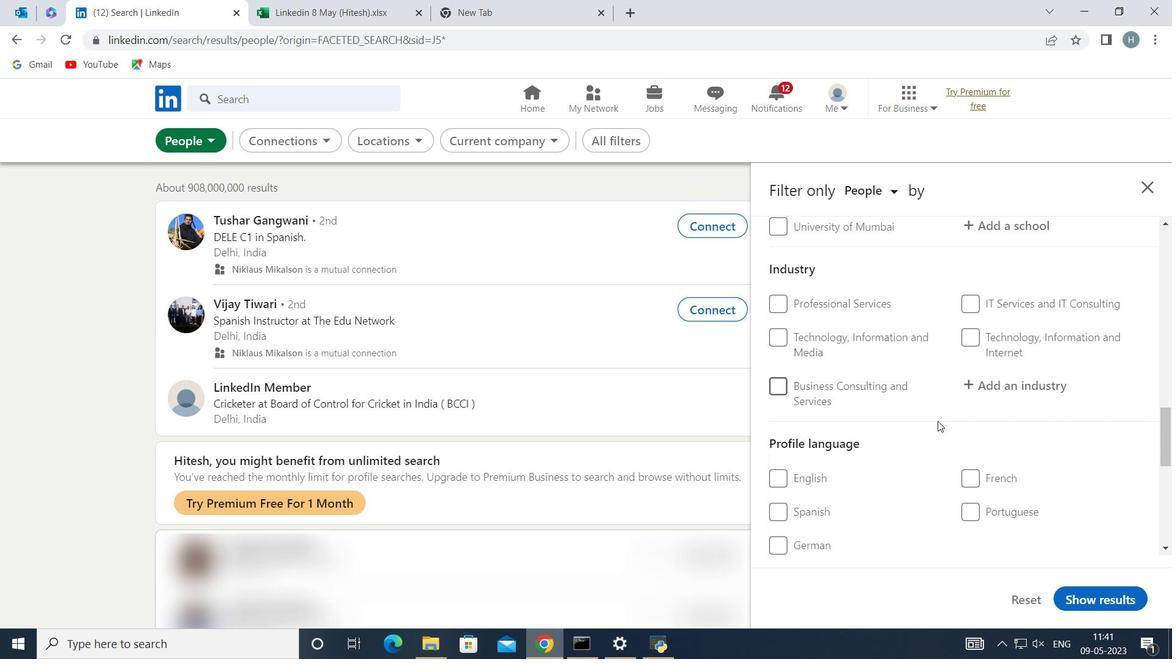 
Action: Mouse scrolled (937, 420) with delta (0, 0)
Screenshot: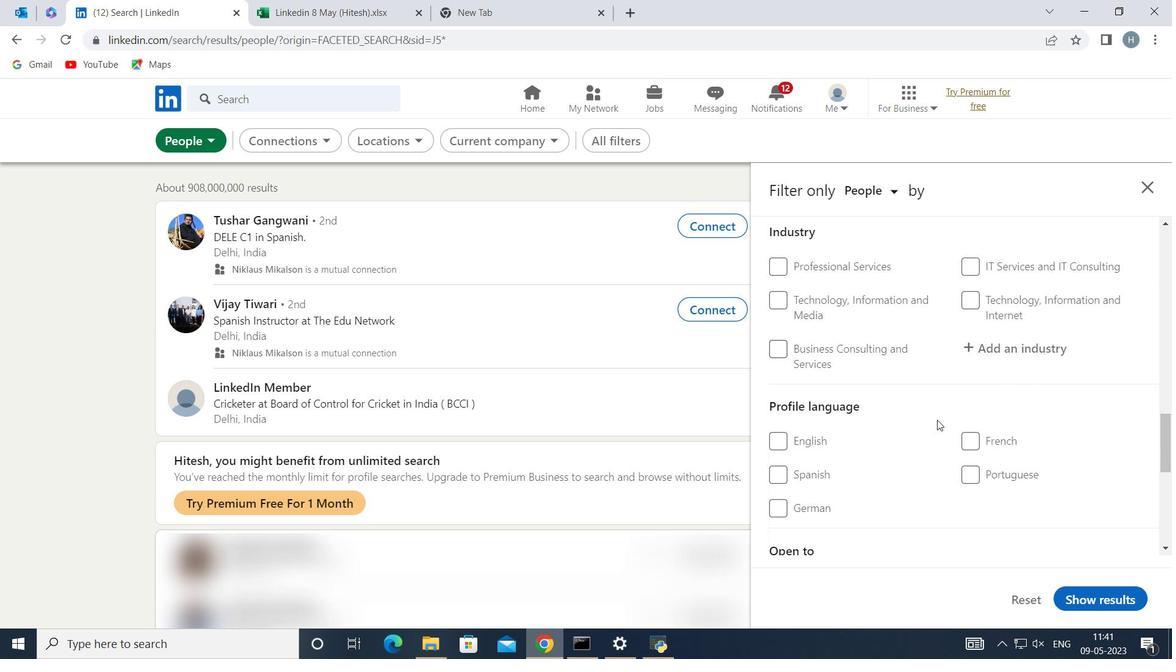 
Action: Mouse moved to (780, 427)
Screenshot: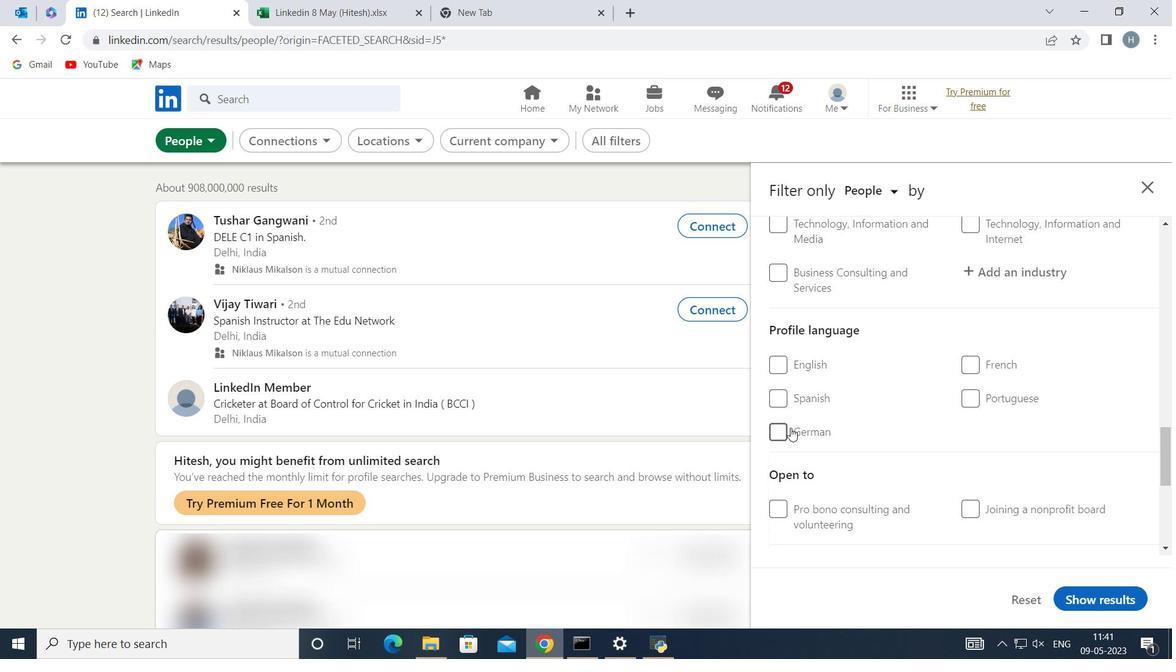 
Action: Mouse pressed left at (780, 427)
Screenshot: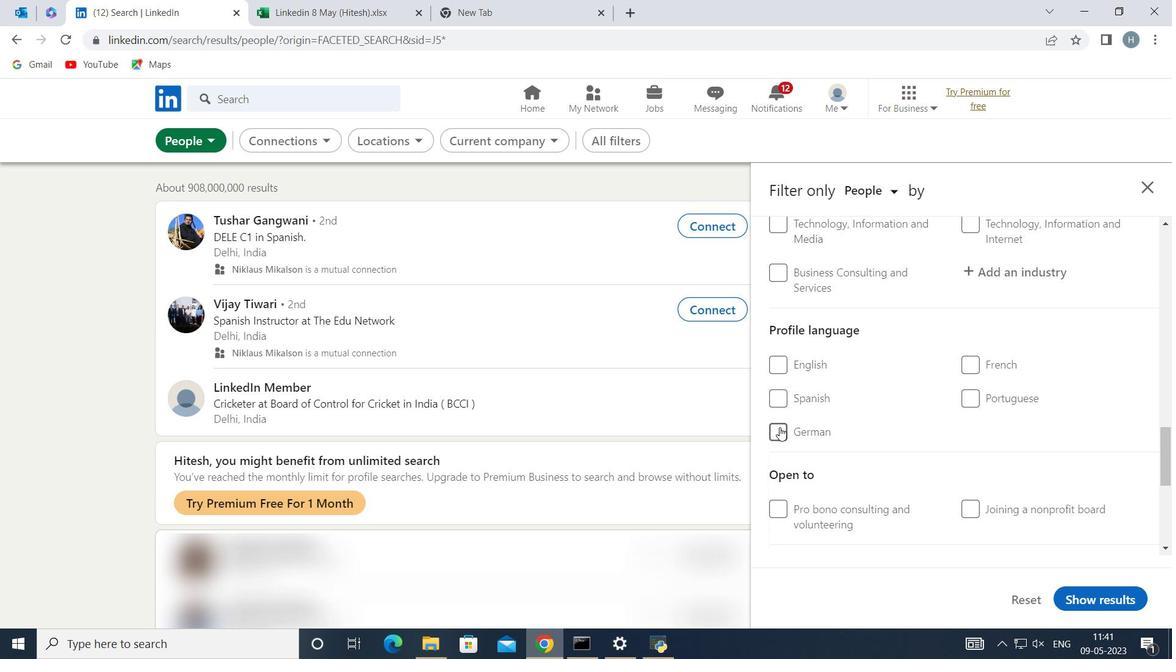 
Action: Mouse moved to (950, 418)
Screenshot: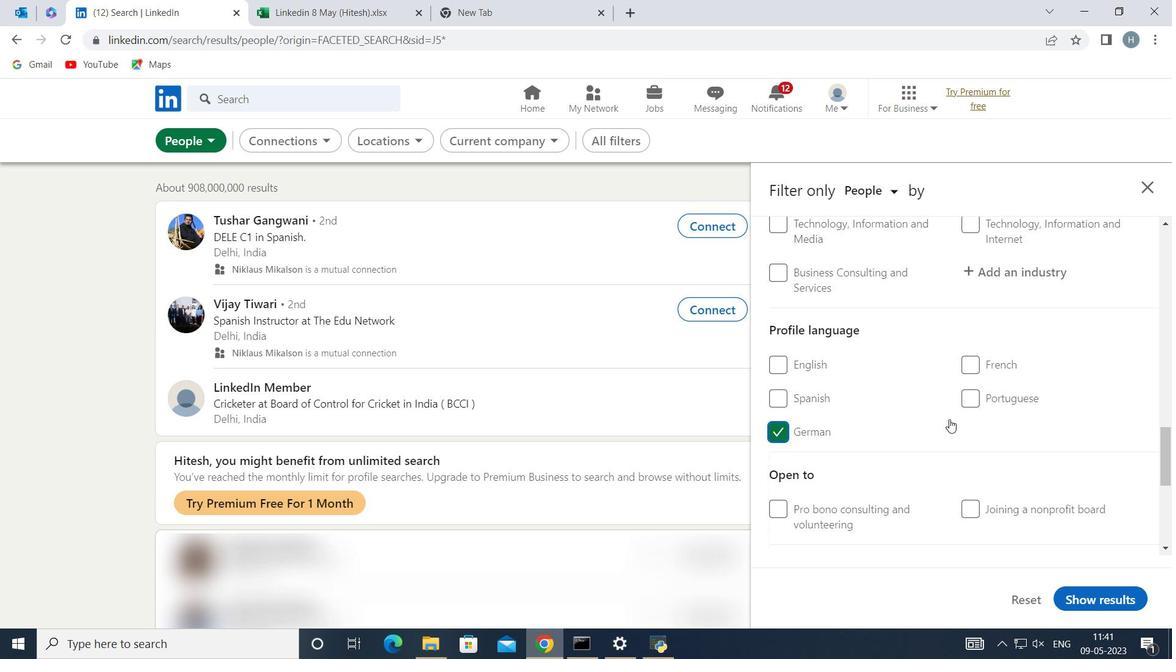 
Action: Mouse scrolled (950, 419) with delta (0, 0)
Screenshot: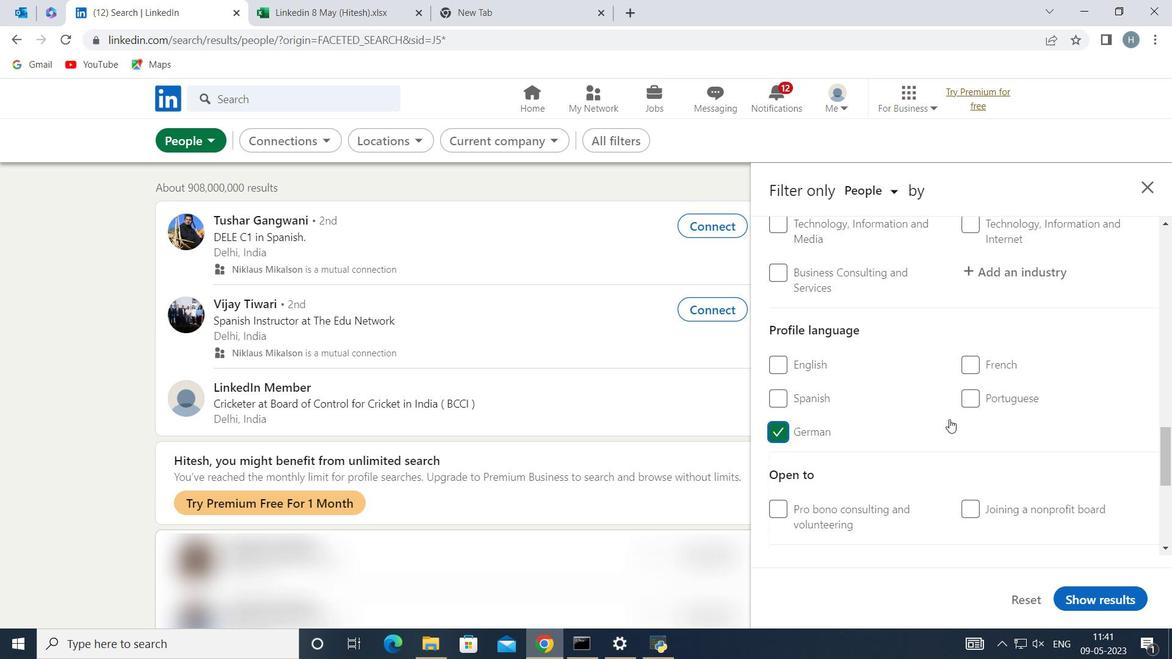 
Action: Mouse scrolled (950, 419) with delta (0, 0)
Screenshot: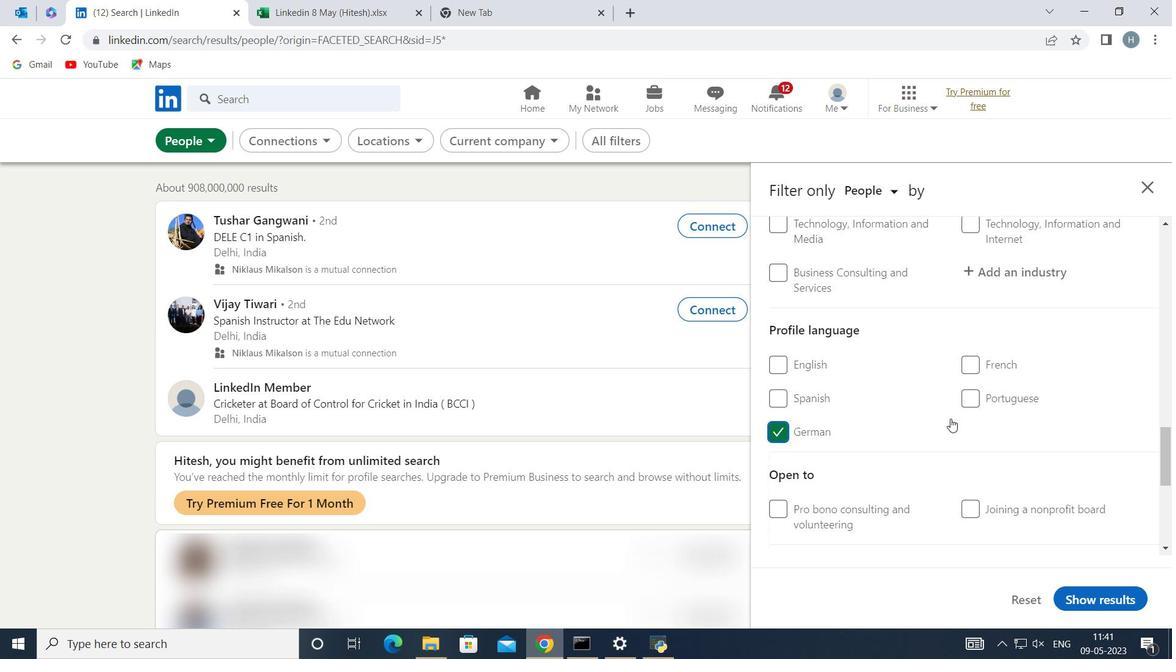 
Action: Mouse scrolled (950, 419) with delta (0, 0)
Screenshot: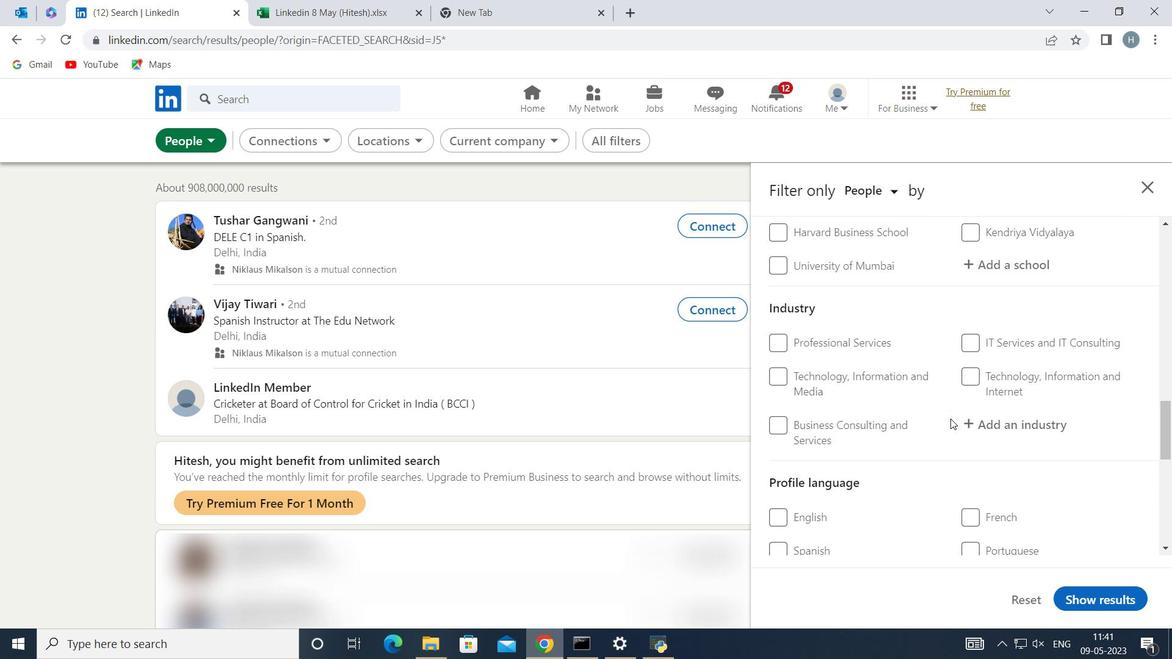 
Action: Mouse scrolled (950, 419) with delta (0, 0)
Screenshot: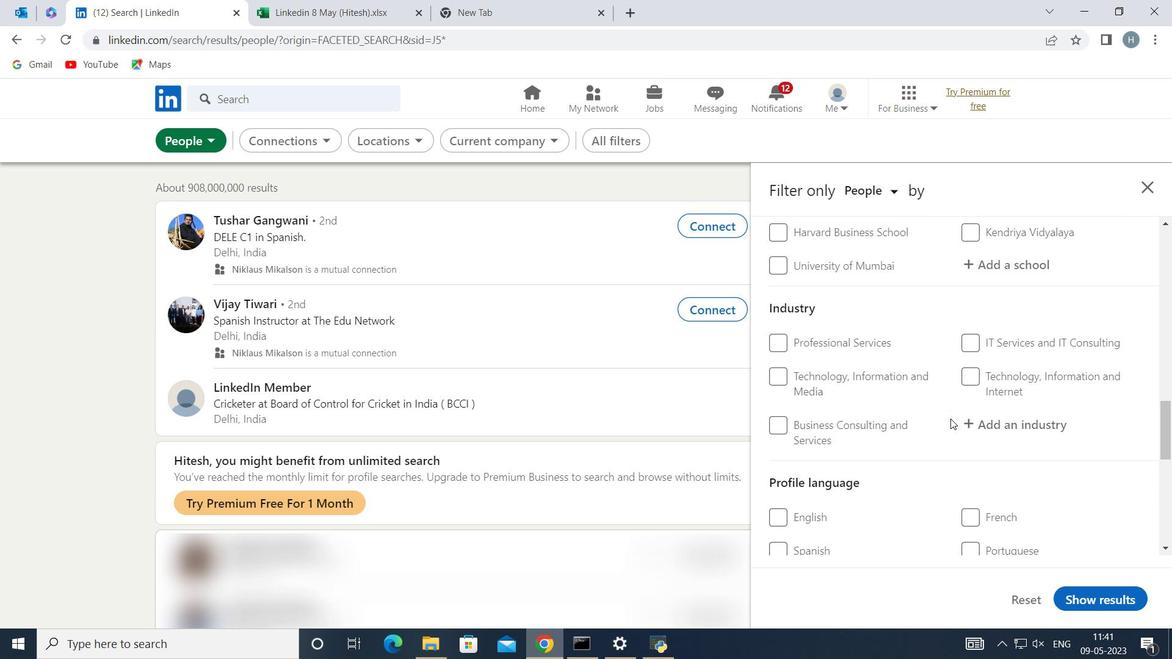 
Action: Mouse scrolled (950, 419) with delta (0, 0)
Screenshot: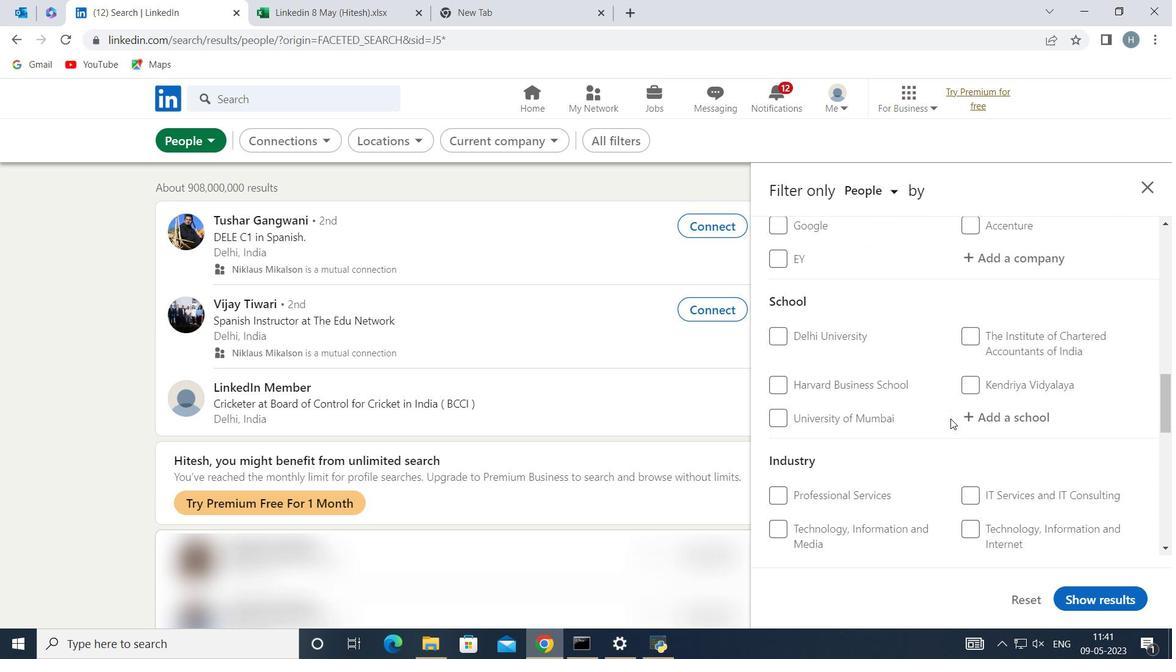 
Action: Mouse scrolled (950, 419) with delta (0, 0)
Screenshot: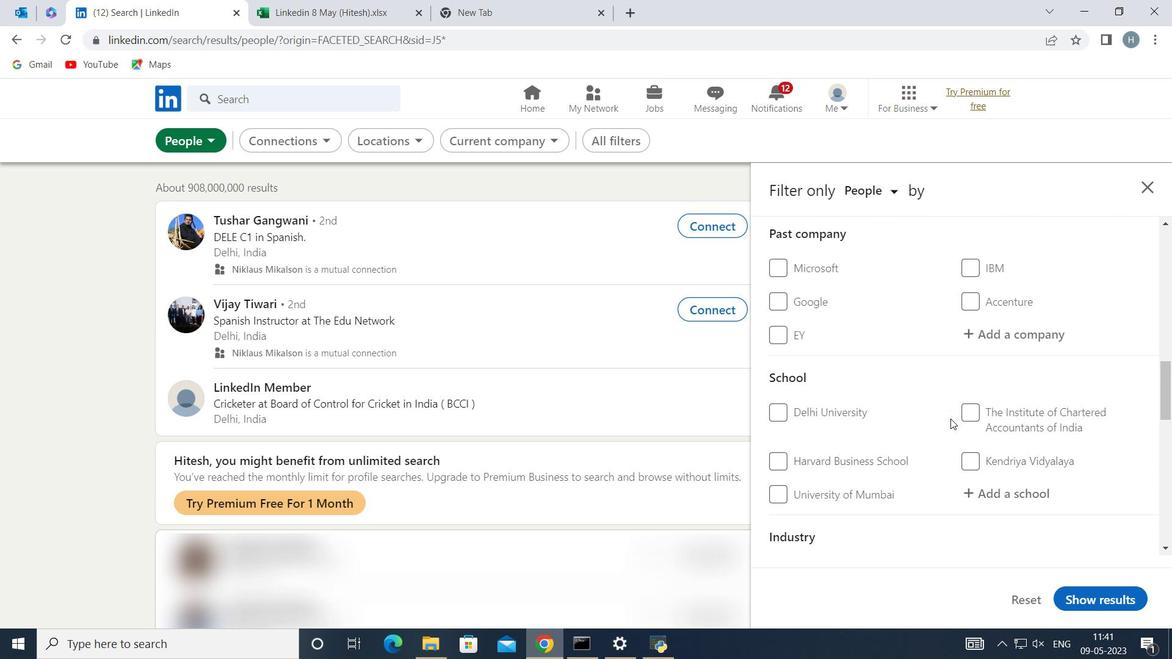 
Action: Mouse scrolled (950, 419) with delta (0, 0)
Screenshot: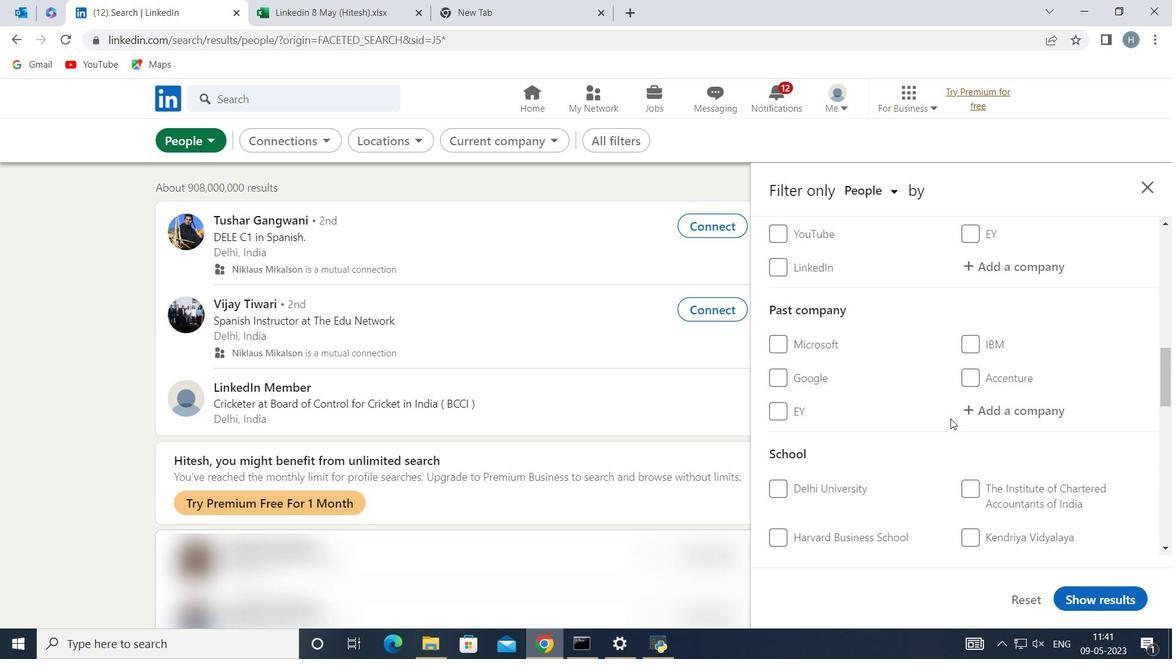 
Action: Mouse scrolled (950, 419) with delta (0, 0)
Screenshot: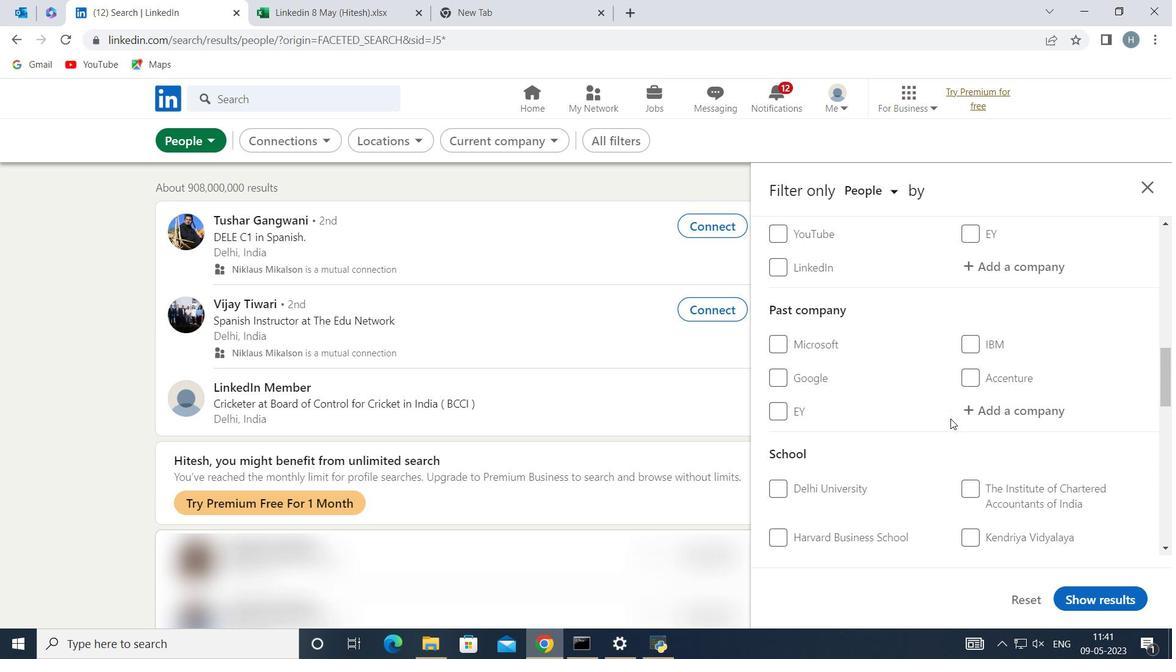 
Action: Mouse scrolled (950, 419) with delta (0, 0)
Screenshot: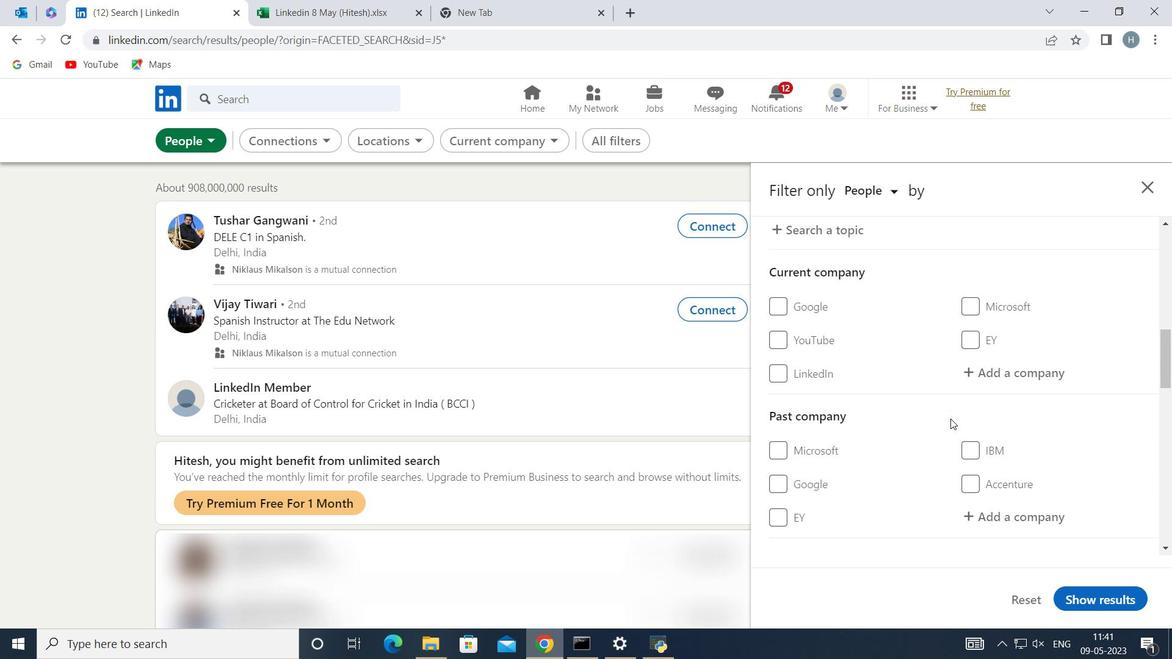 
Action: Mouse moved to (953, 419)
Screenshot: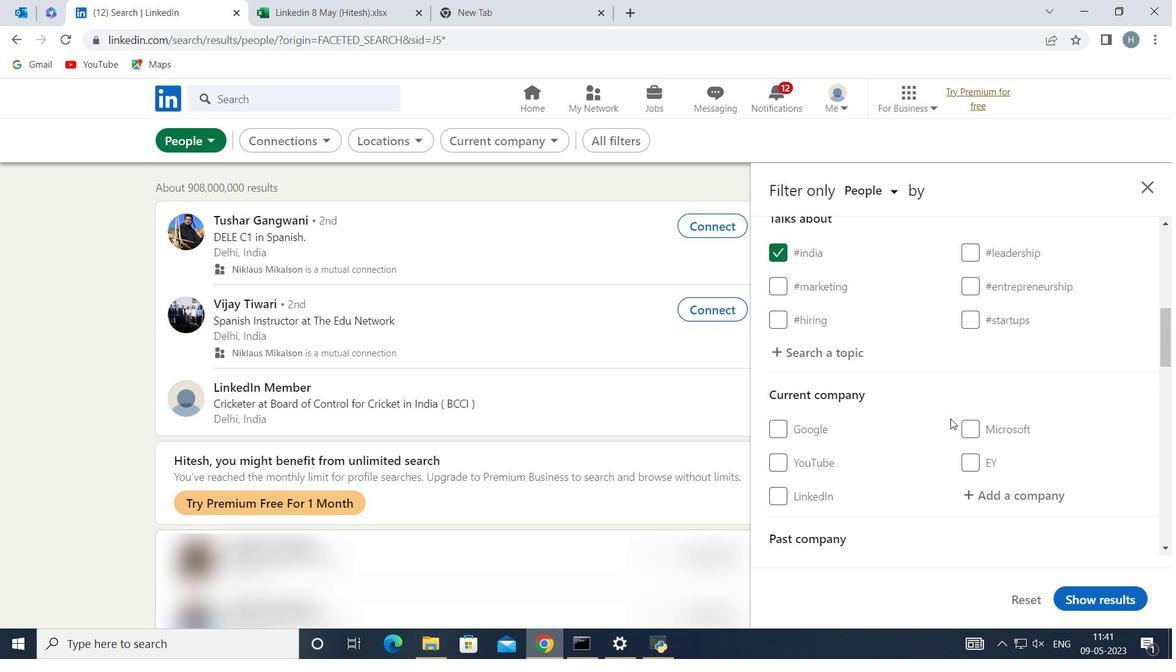 
Action: Mouse scrolled (953, 418) with delta (0, 0)
Screenshot: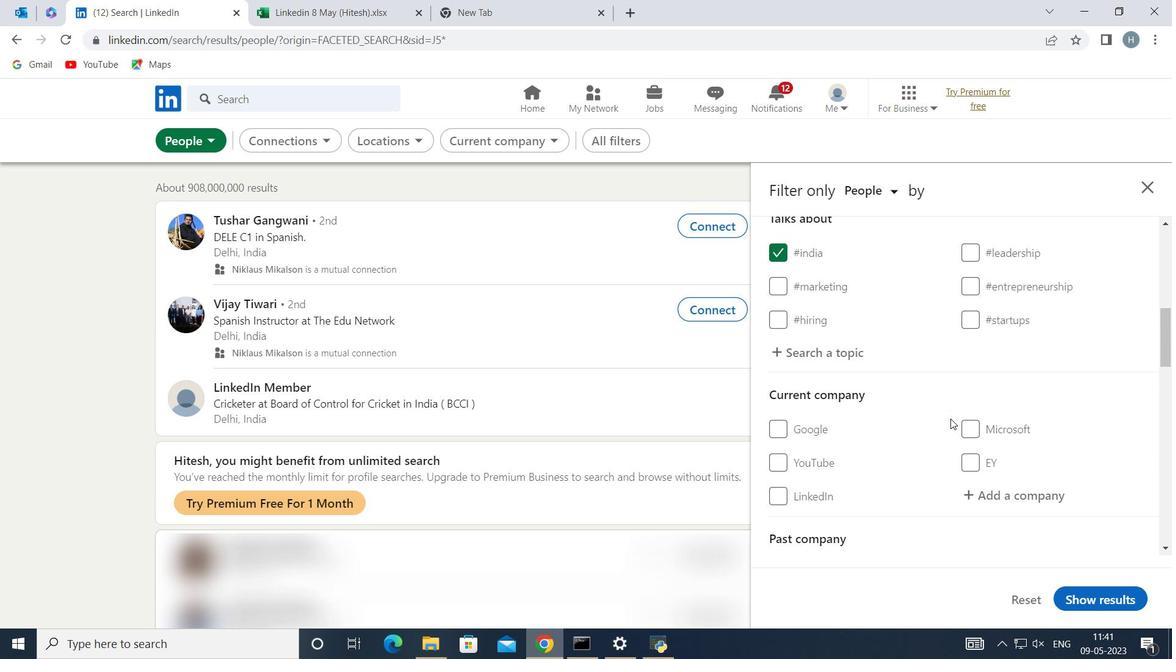 
Action: Mouse moved to (985, 420)
Screenshot: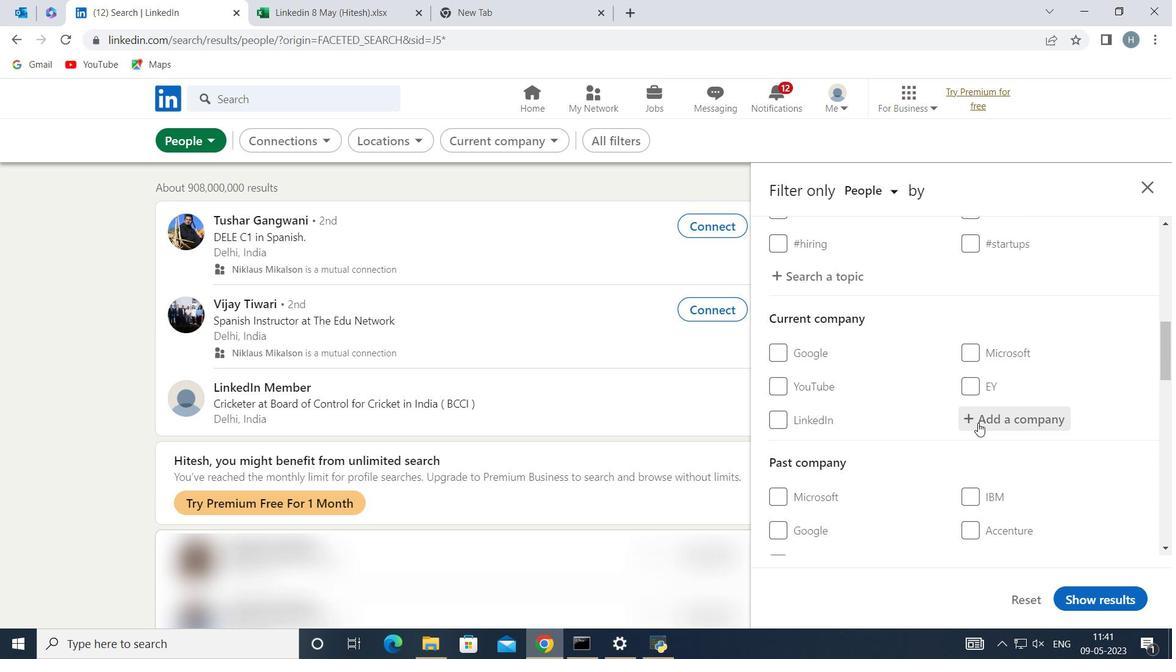 
Action: Mouse pressed left at (985, 420)
Screenshot: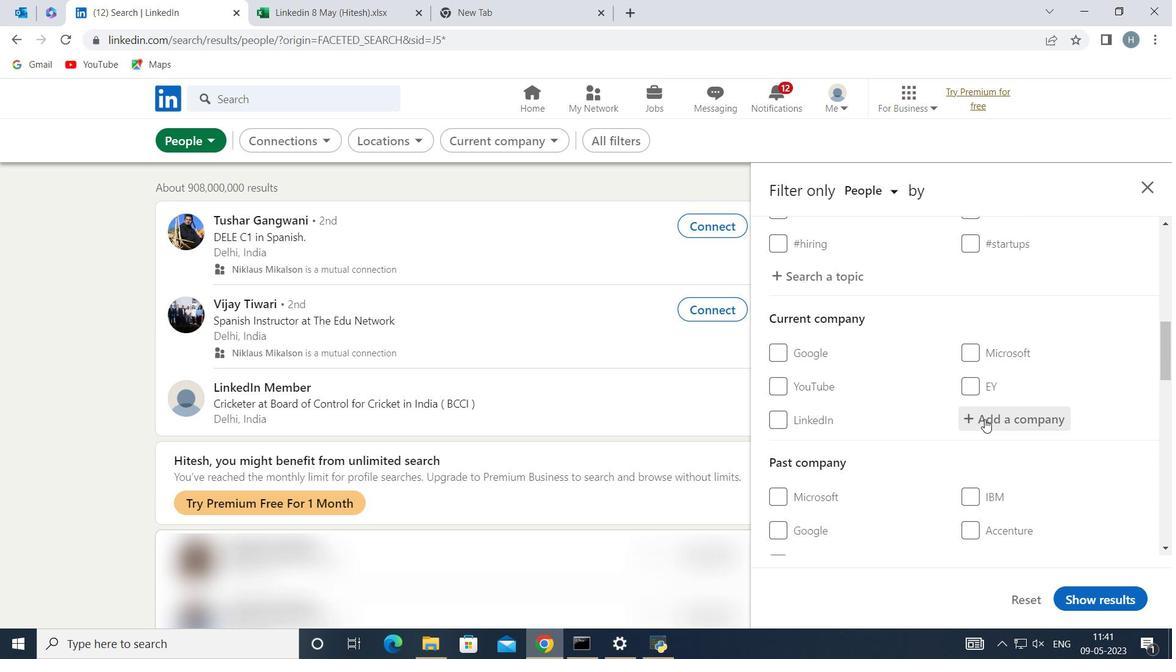 
Action: Key pressed <Key.shift>Bharat<Key.shift>p<Key.backspace><Key.shift>P
Screenshot: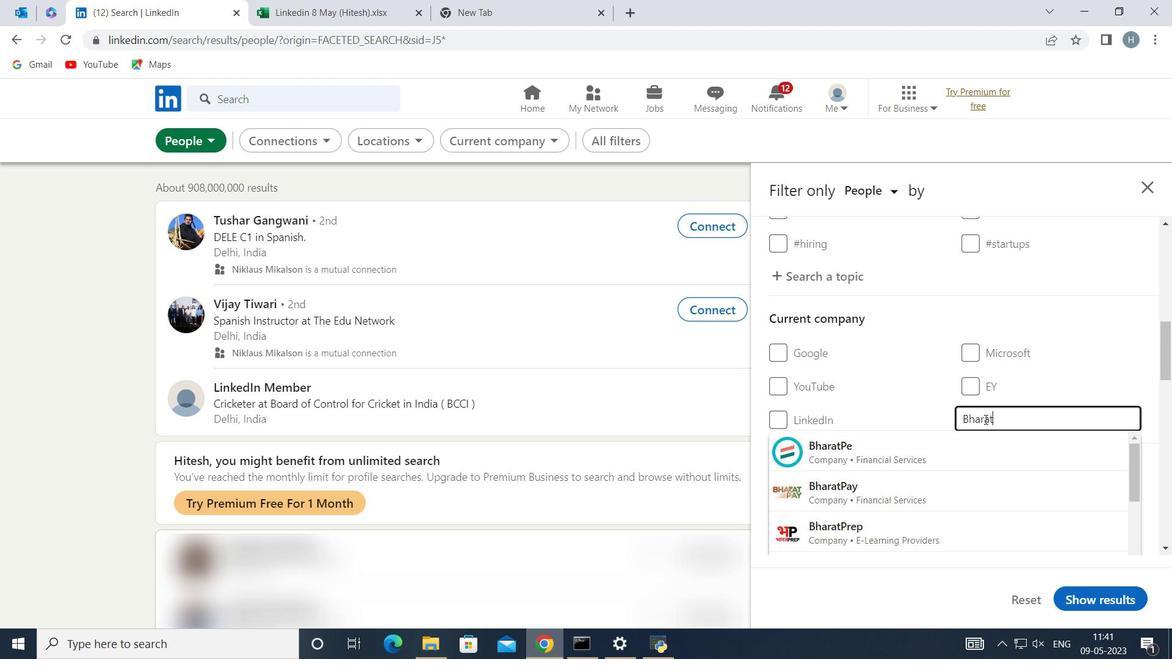 
Action: Mouse moved to (970, 440)
Screenshot: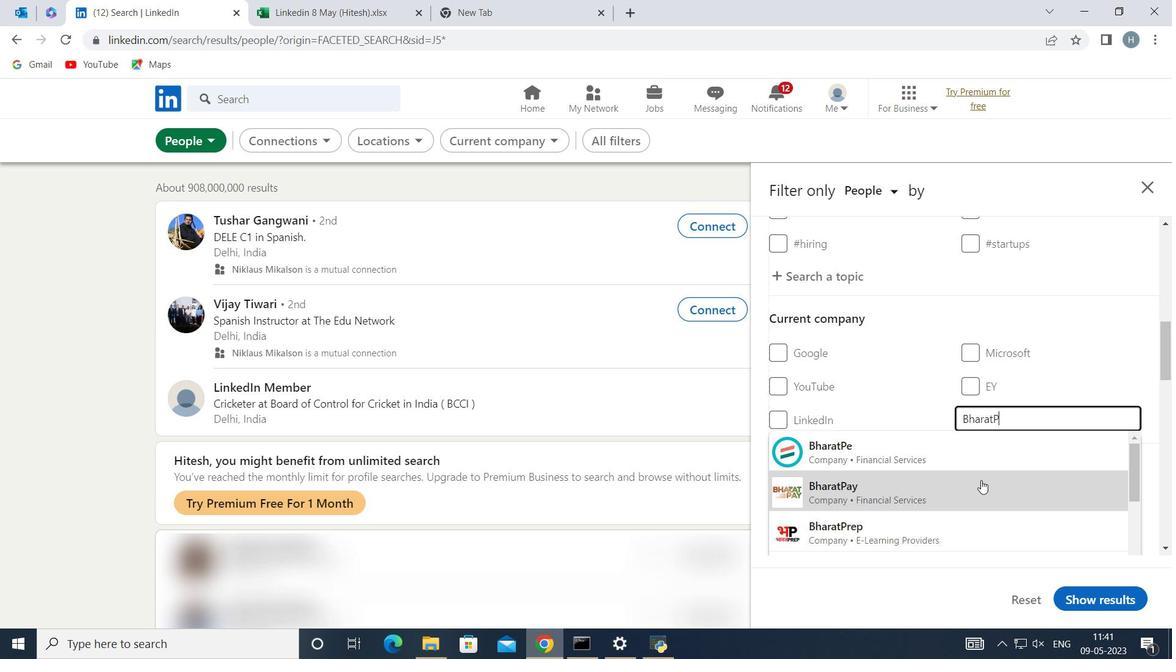 
Action: Mouse pressed left at (970, 440)
Screenshot: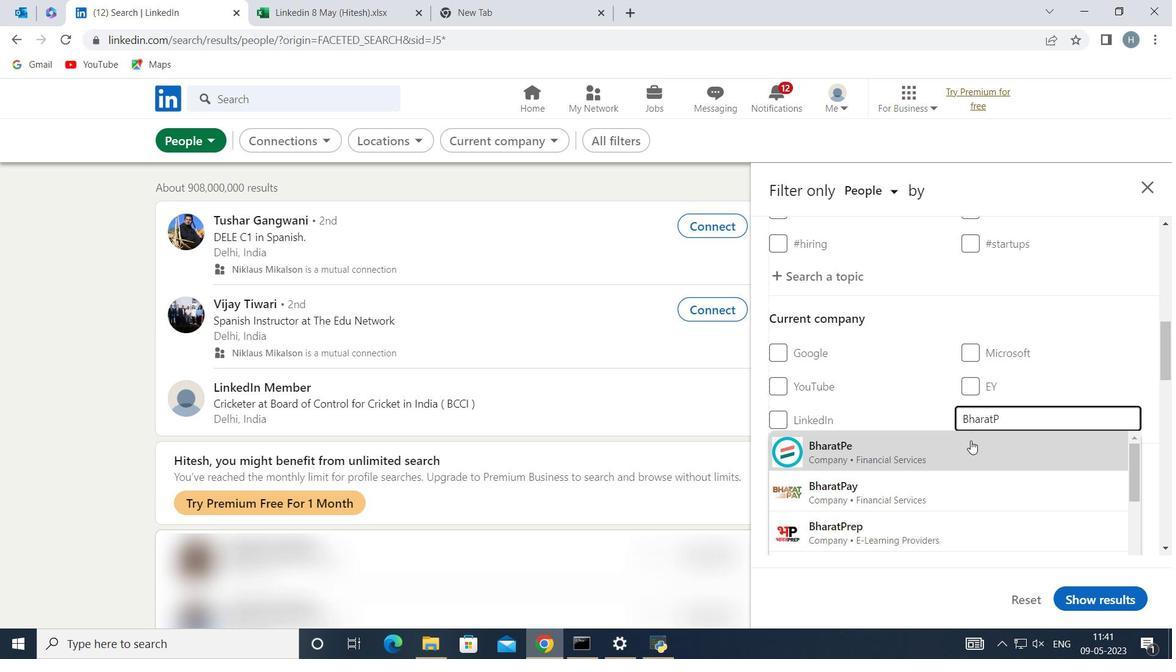 
Action: Mouse moved to (954, 409)
Screenshot: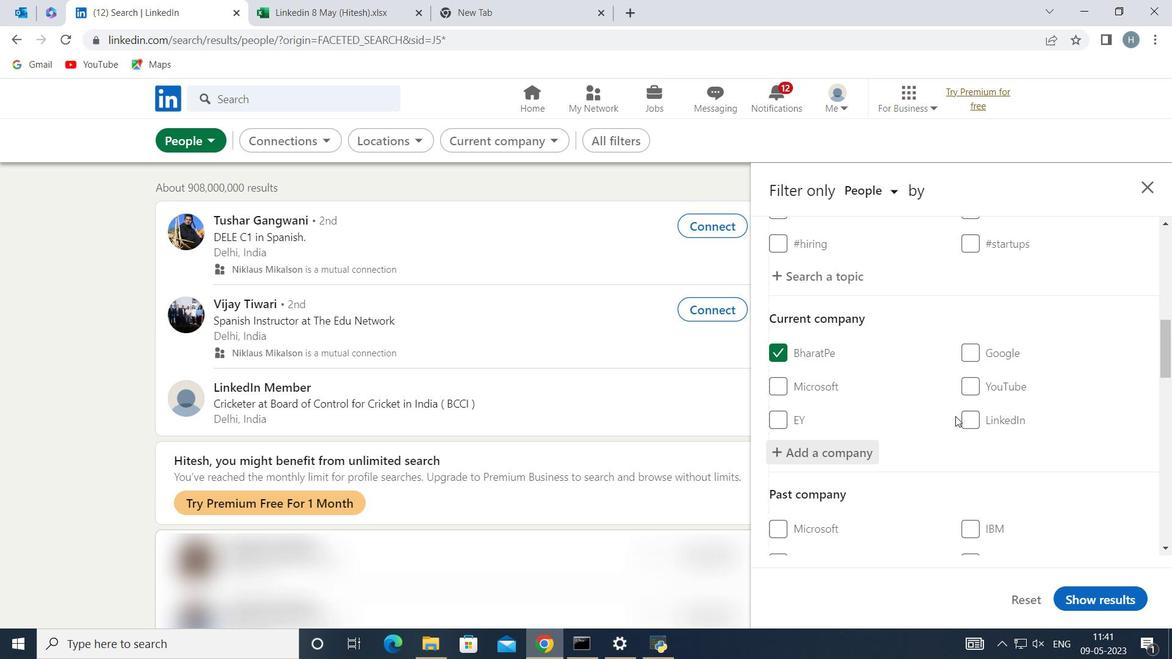 
Action: Mouse scrolled (954, 408) with delta (0, 0)
Screenshot: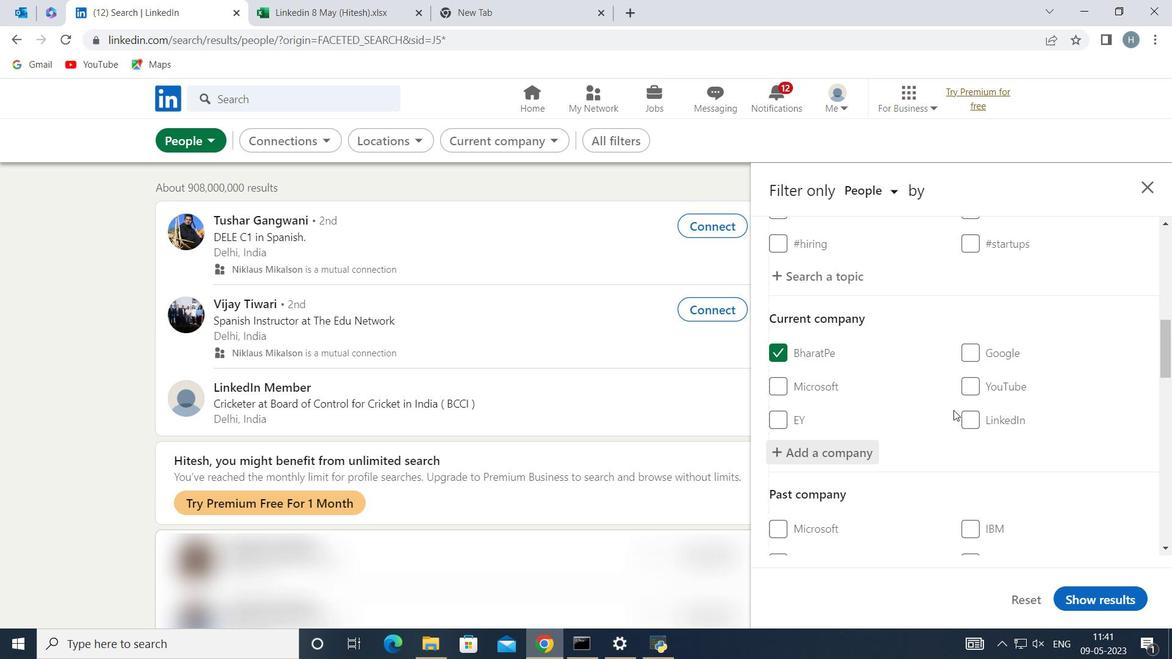 
Action: Mouse moved to (953, 408)
Screenshot: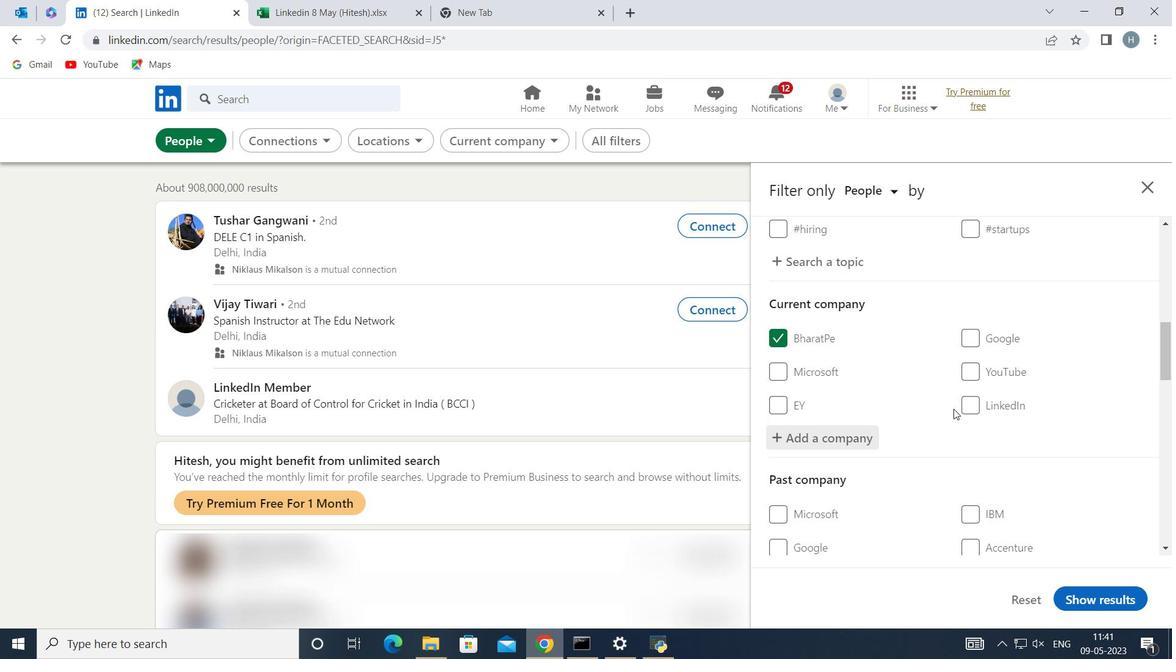 
Action: Mouse scrolled (953, 407) with delta (0, 0)
Screenshot: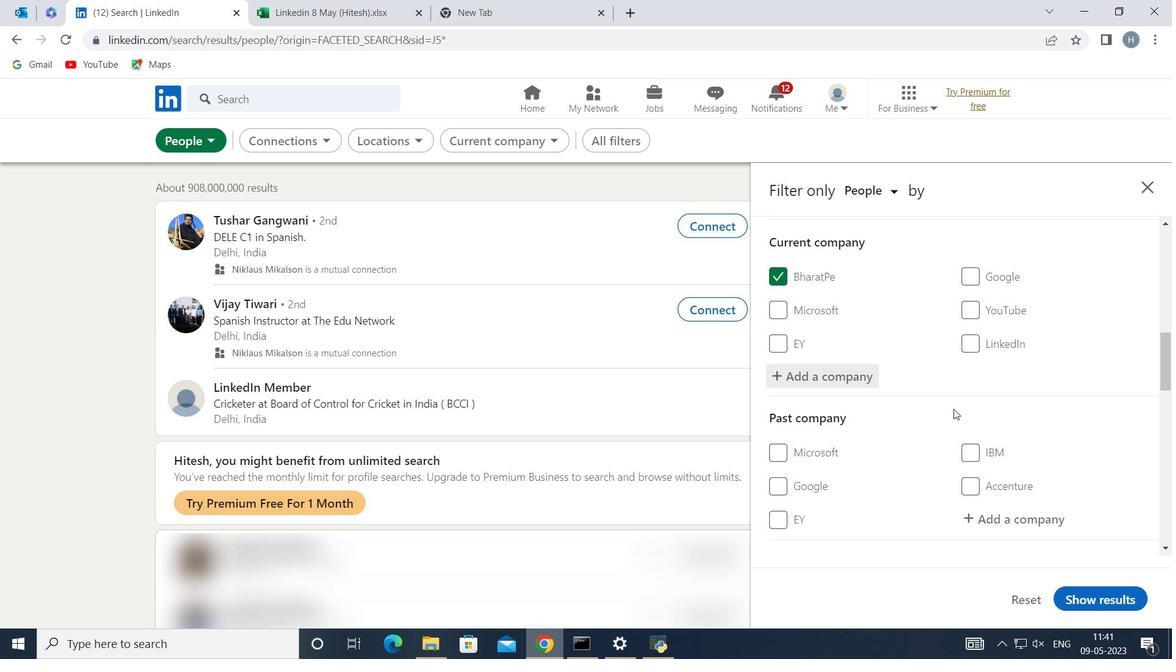 
Action: Mouse scrolled (953, 407) with delta (0, 0)
Screenshot: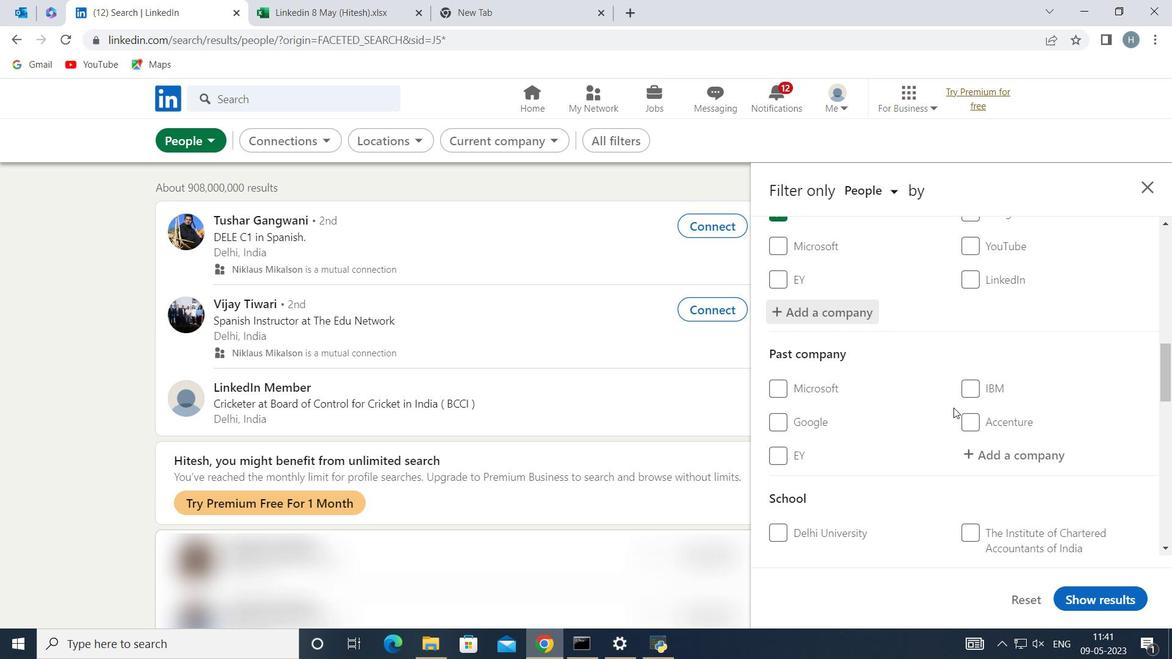 
Action: Mouse moved to (953, 408)
Screenshot: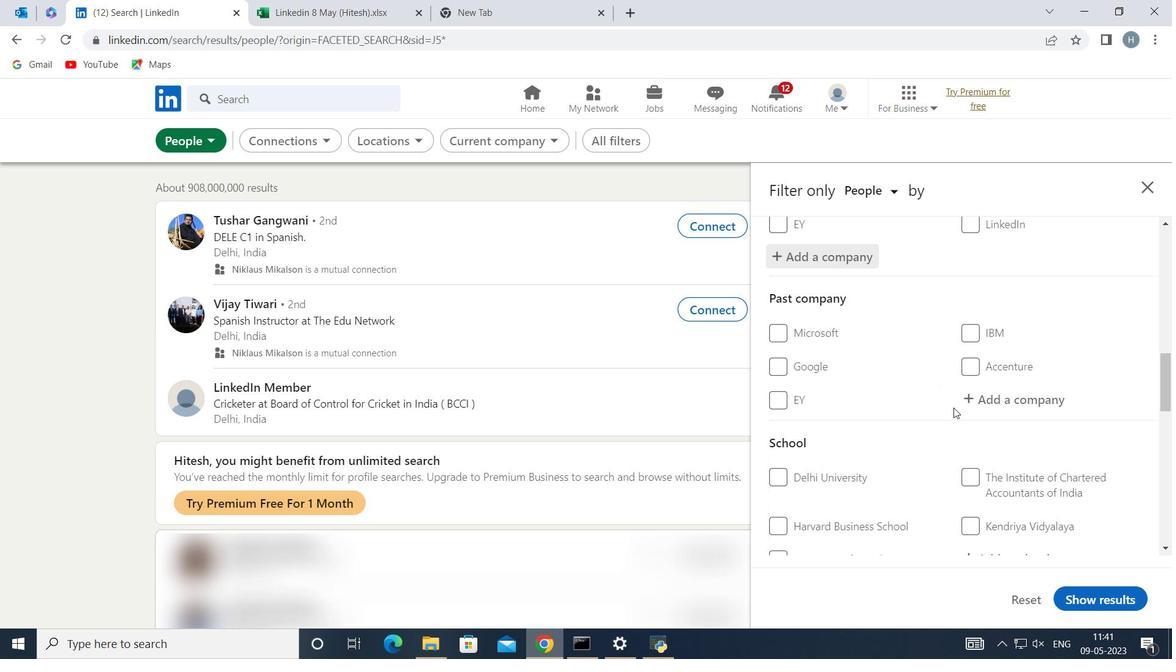 
Action: Mouse scrolled (953, 407) with delta (0, 0)
Screenshot: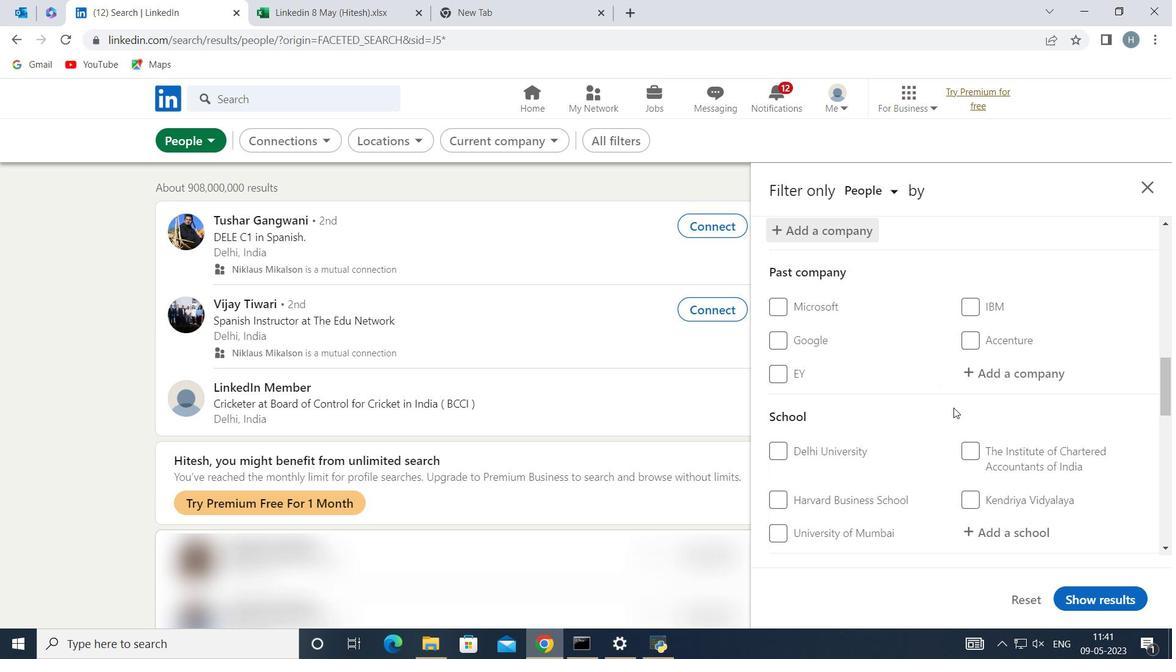 
Action: Mouse moved to (1009, 445)
Screenshot: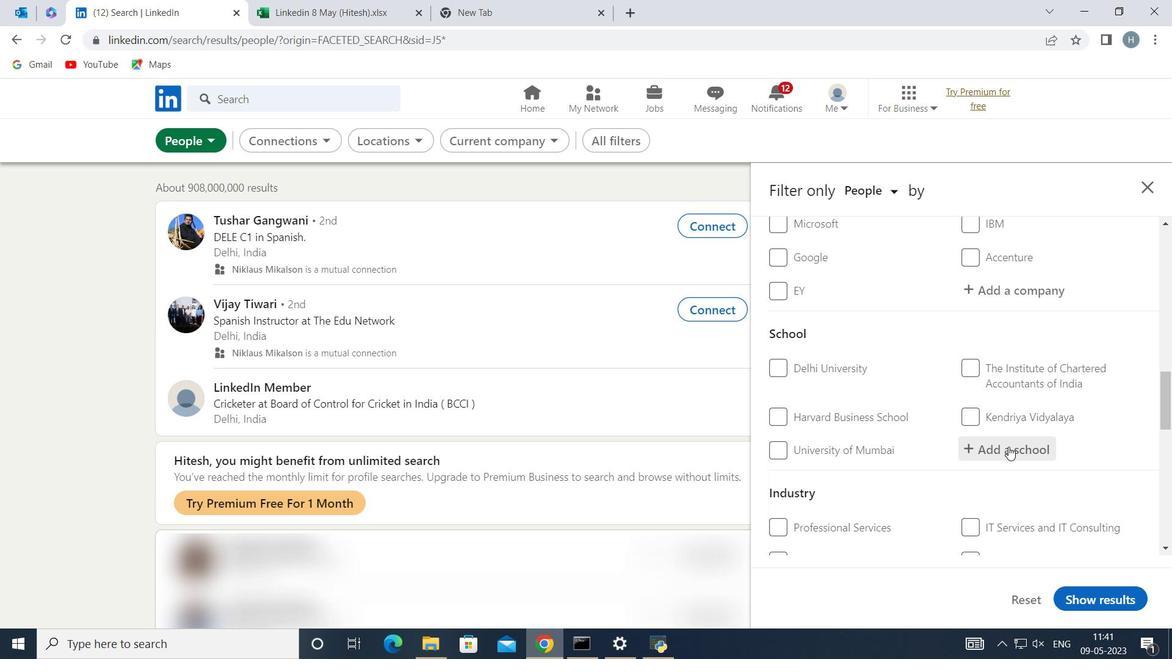 
Action: Mouse pressed left at (1009, 445)
Screenshot: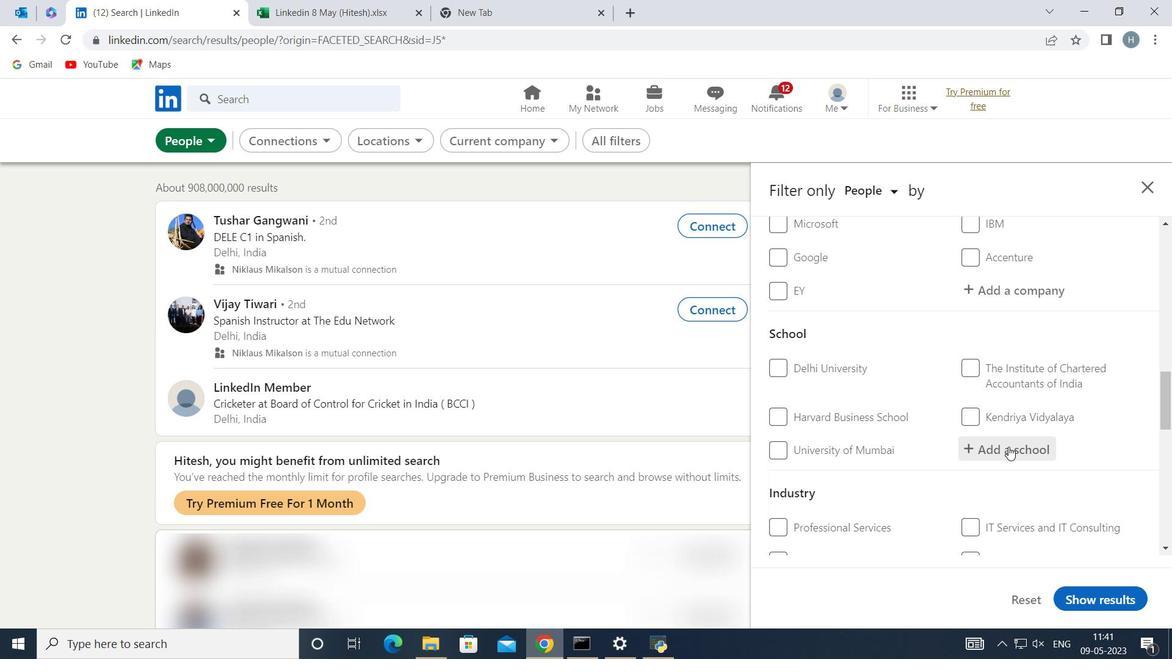 
Action: Mouse moved to (1008, 443)
Screenshot: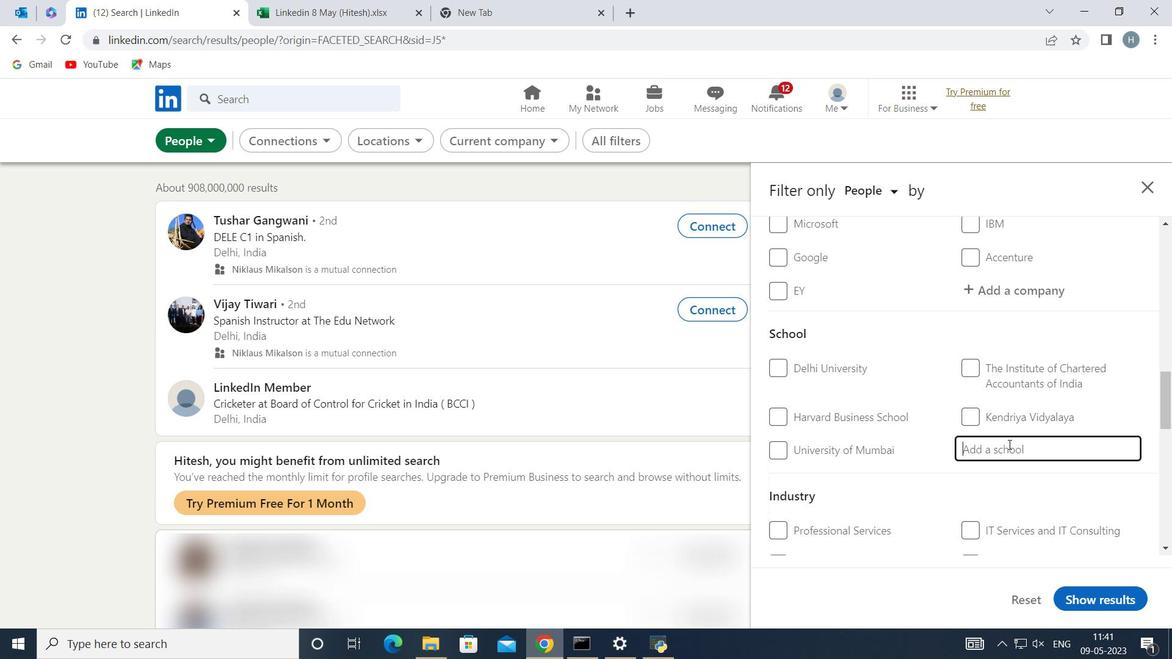 
Action: Key pressed <Key.shift>Karnataka<Key.space><Key.shift>Jobs<Key.space>and
Screenshot: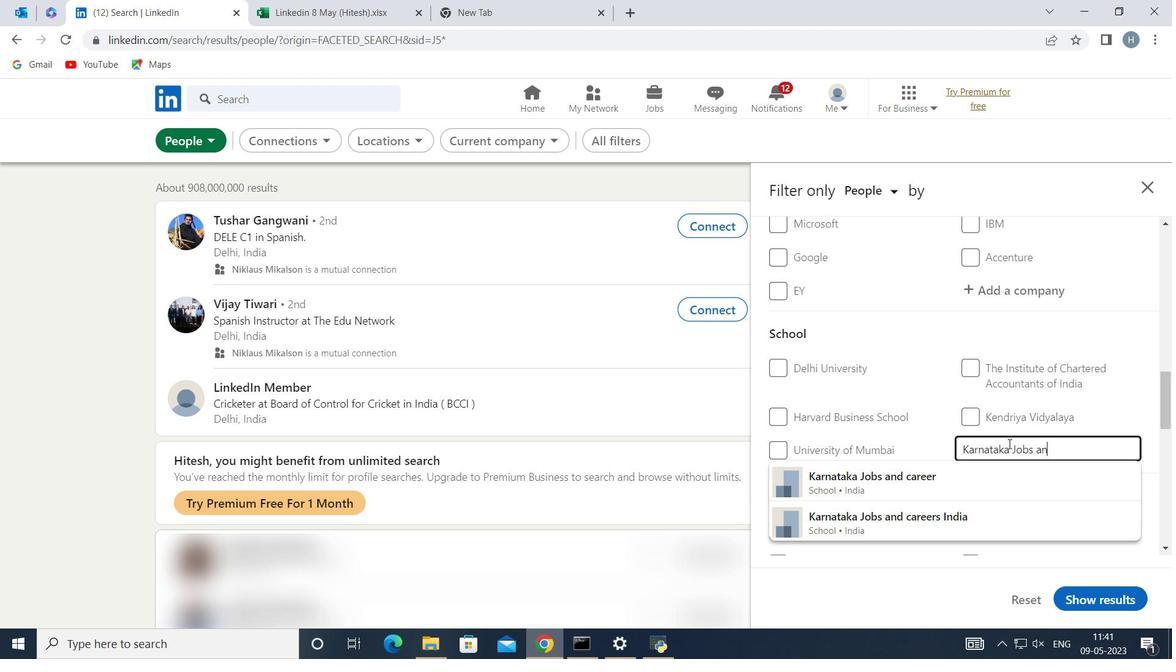 
Action: Mouse moved to (946, 473)
Screenshot: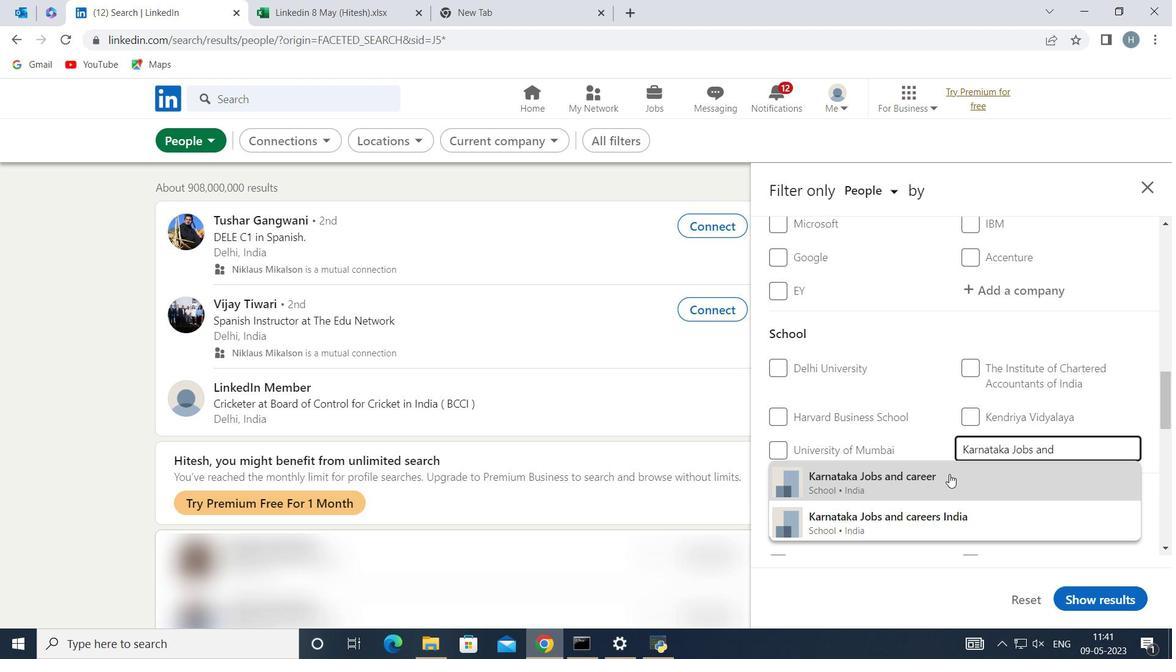 
Action: Mouse pressed left at (946, 473)
Screenshot: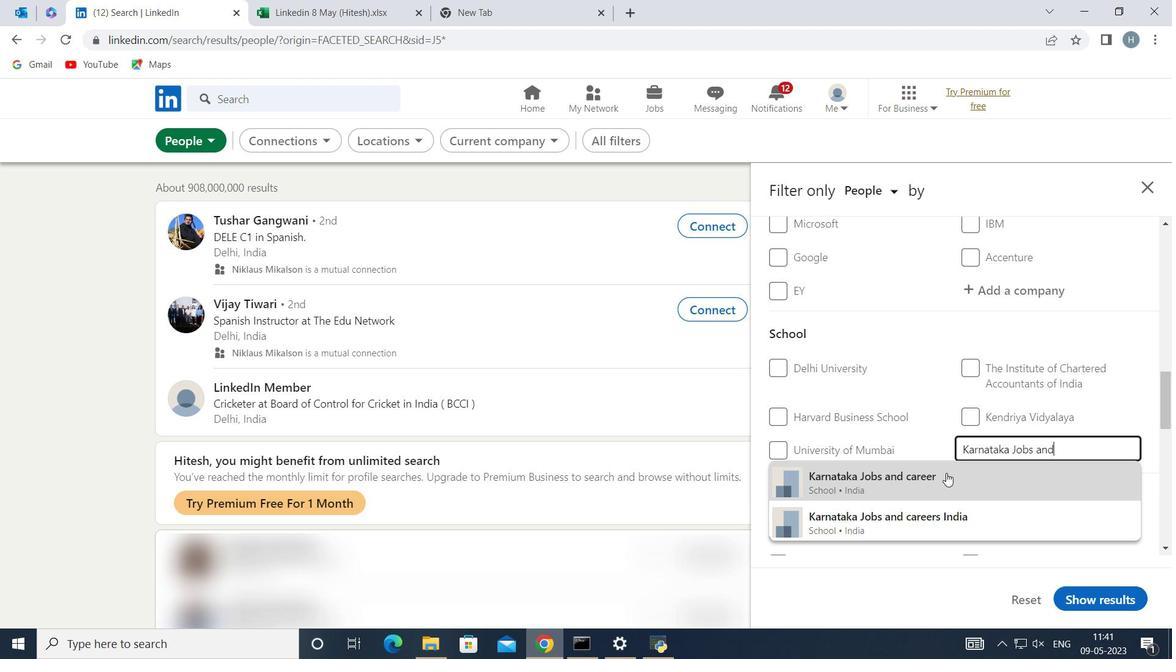 
Action: Mouse moved to (944, 450)
Screenshot: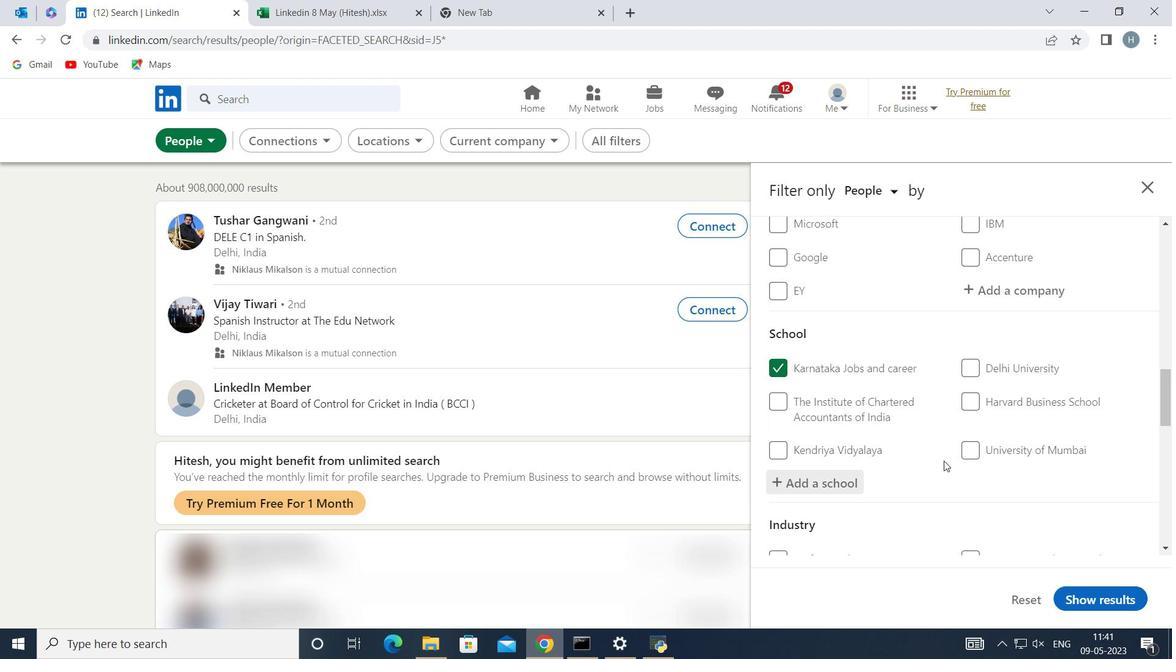 
Action: Mouse scrolled (944, 449) with delta (0, 0)
Screenshot: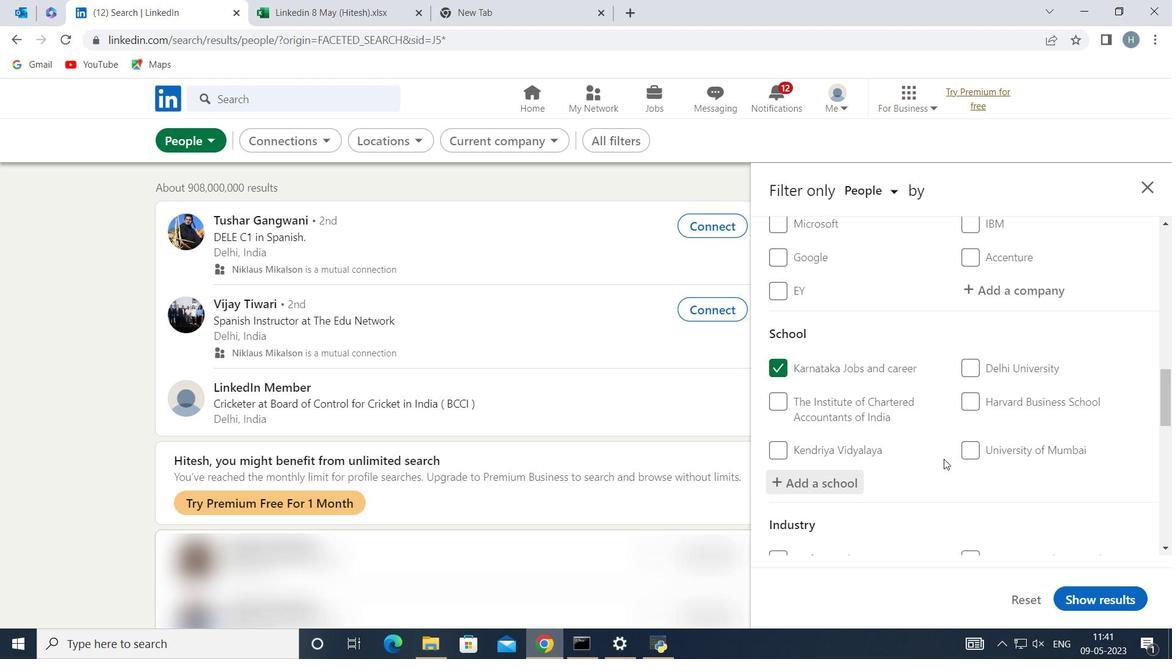 
Action: Mouse scrolled (944, 449) with delta (0, 0)
Screenshot: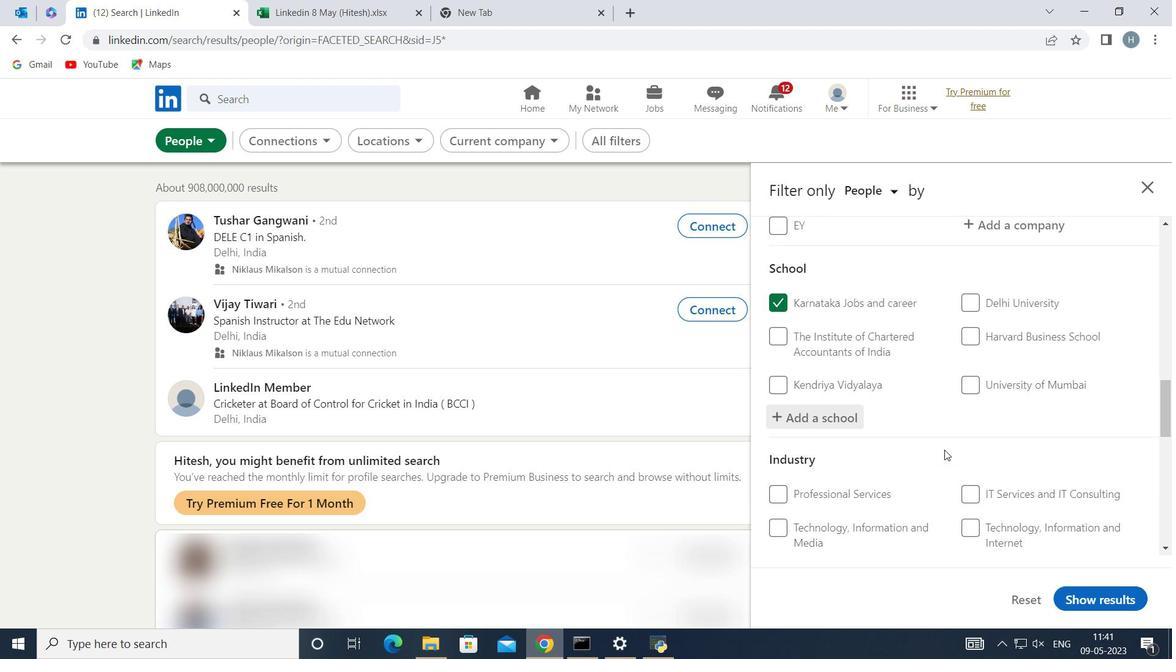 
Action: Mouse moved to (984, 482)
Screenshot: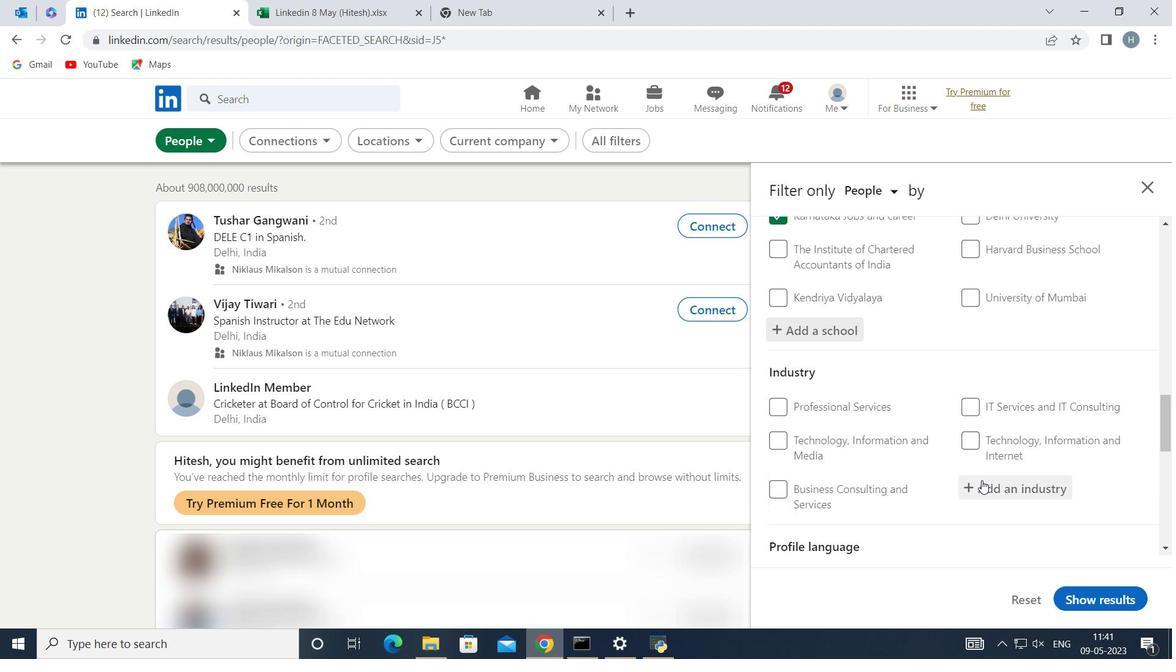 
Action: Mouse pressed left at (984, 482)
Screenshot: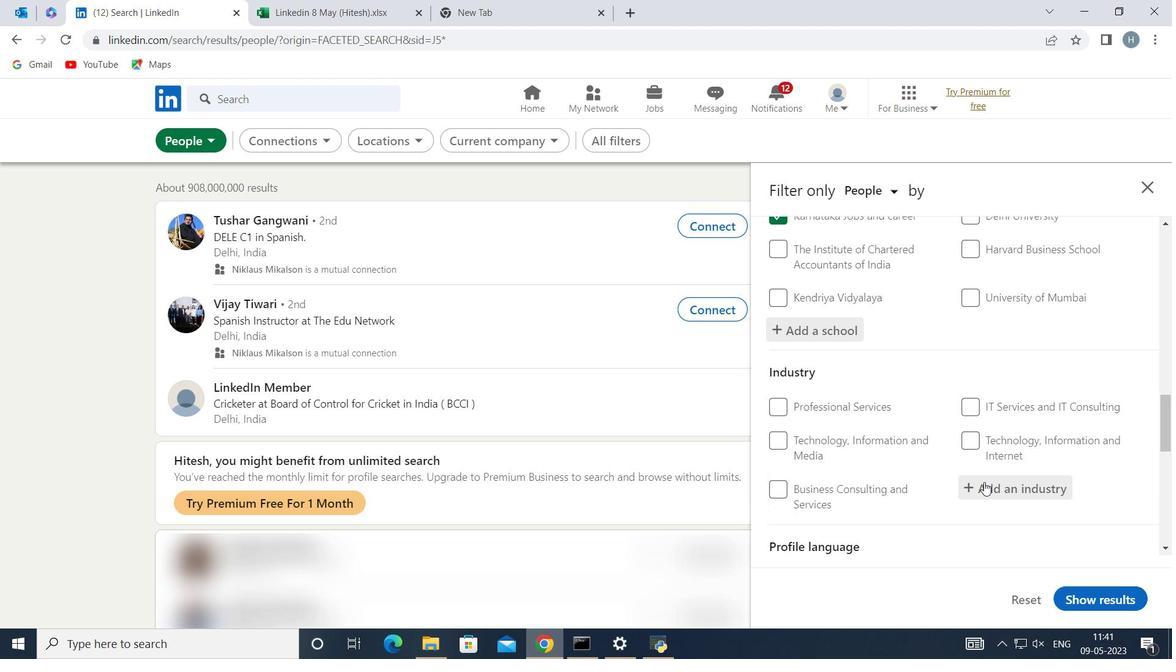 
Action: Mouse moved to (983, 480)
Screenshot: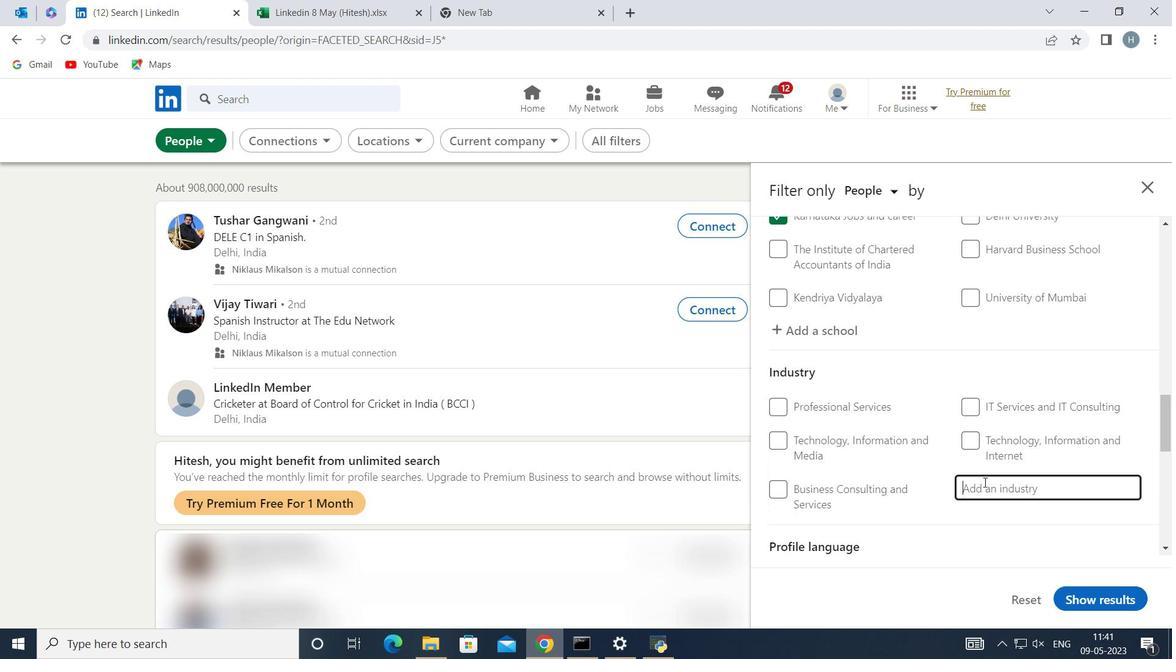 
Action: Key pressed <Key.shift>Data<Key.space><Key.shift>Infras
Screenshot: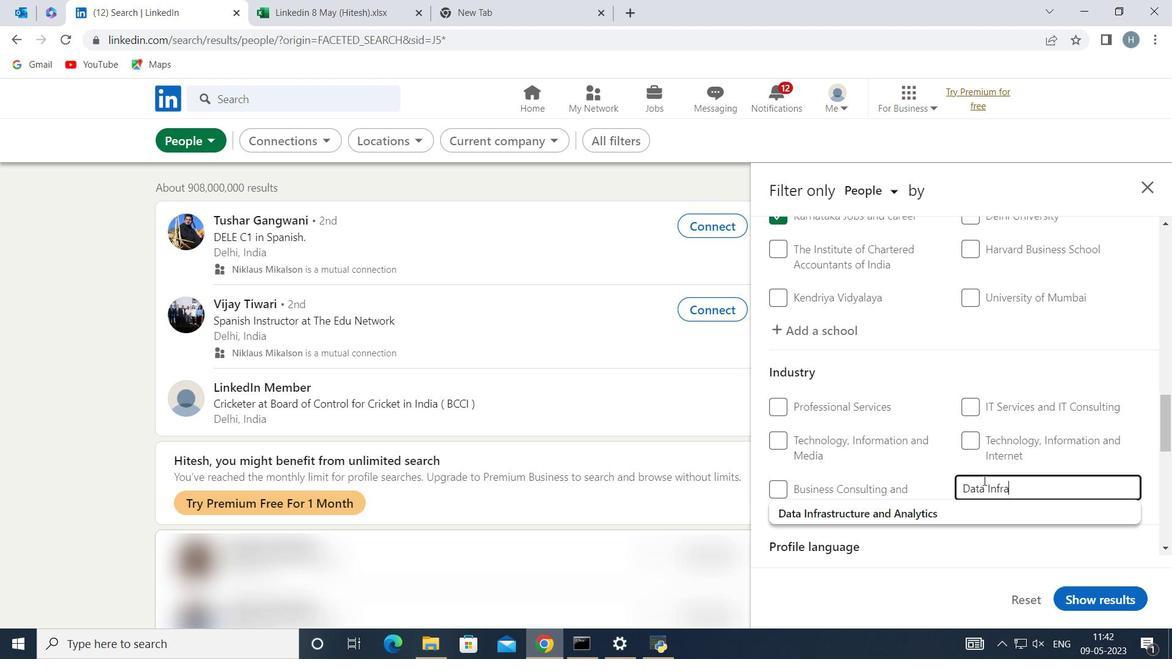 
Action: Mouse moved to (934, 510)
Screenshot: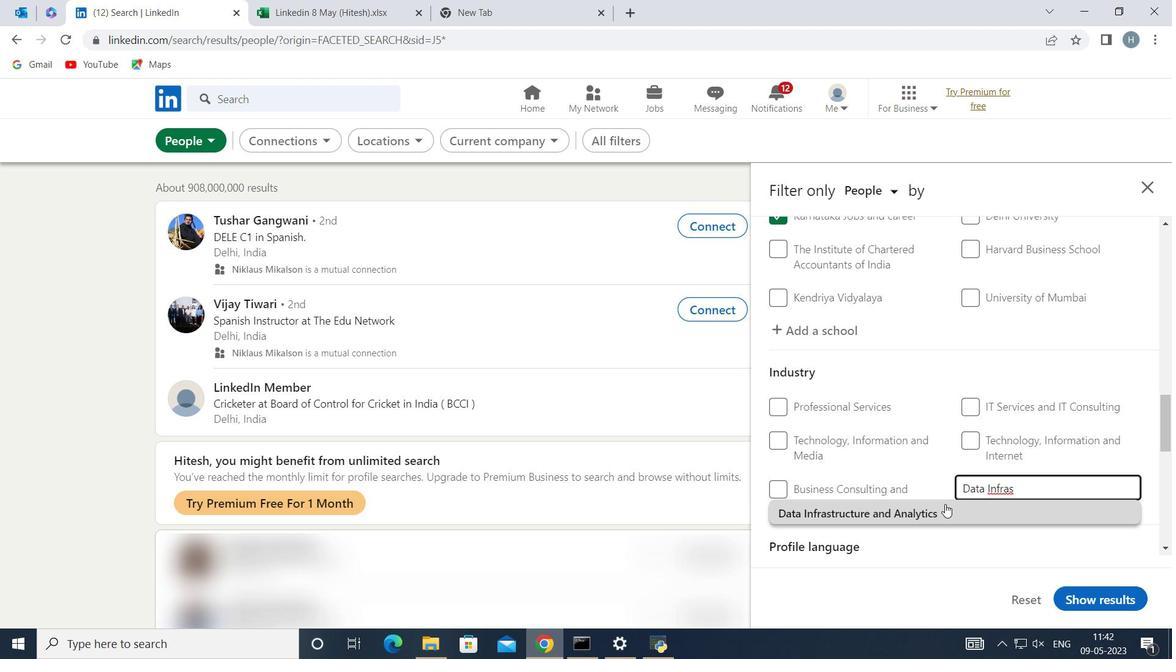 
Action: Mouse pressed left at (934, 510)
Screenshot: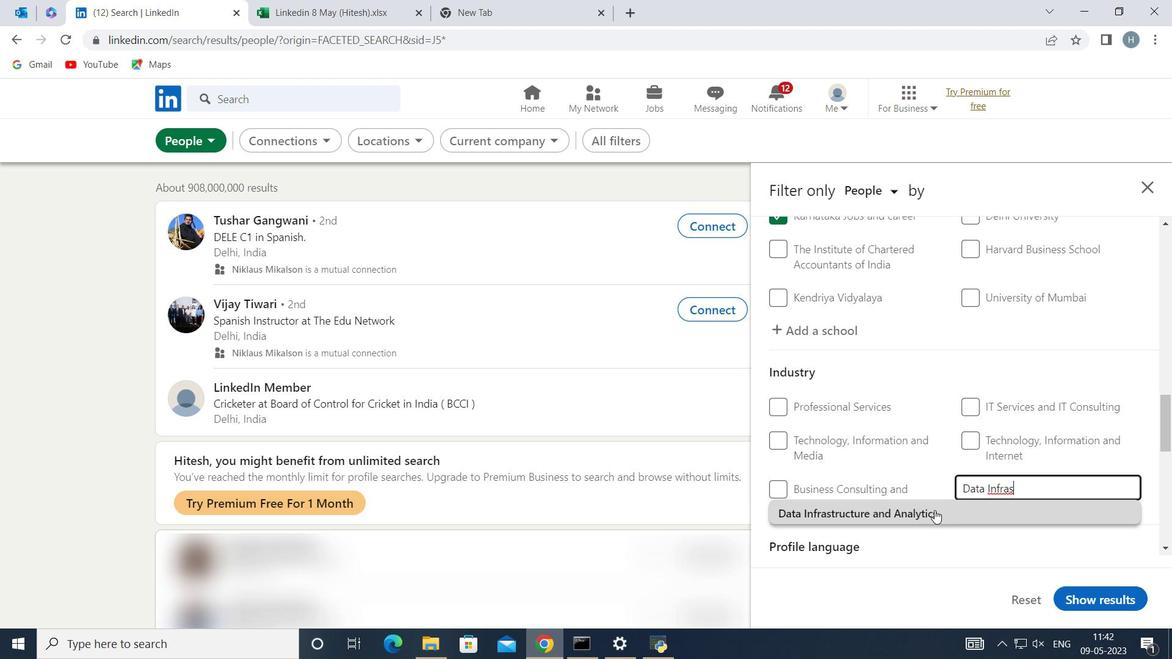
Action: Mouse moved to (945, 456)
Screenshot: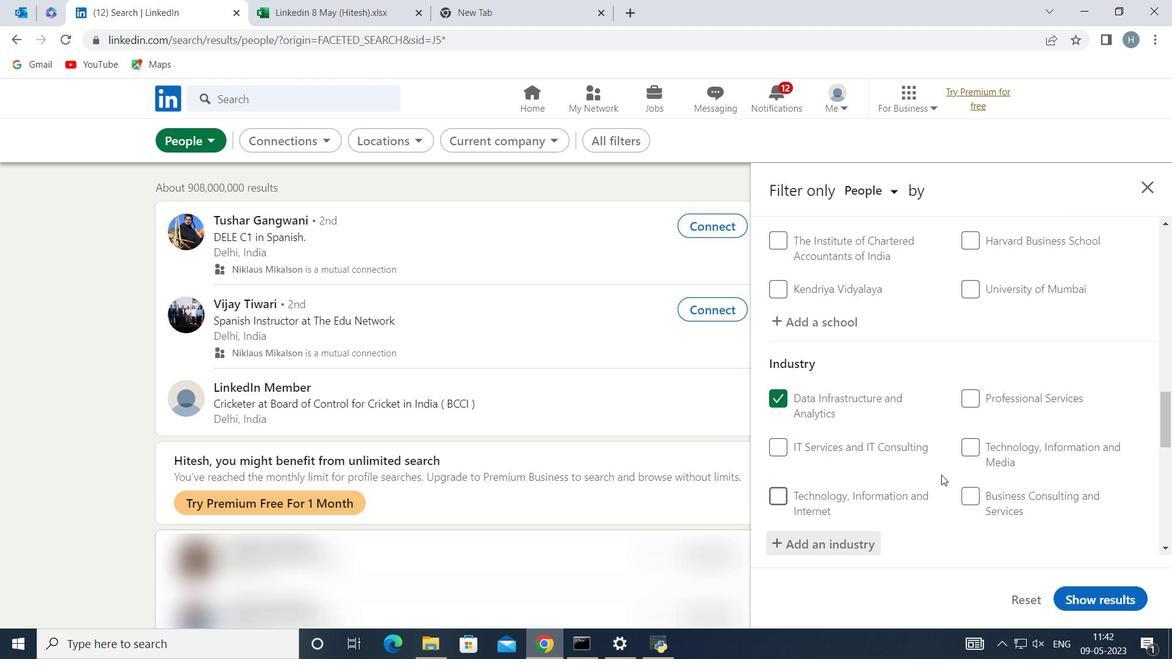 
Action: Mouse scrolled (945, 456) with delta (0, 0)
Screenshot: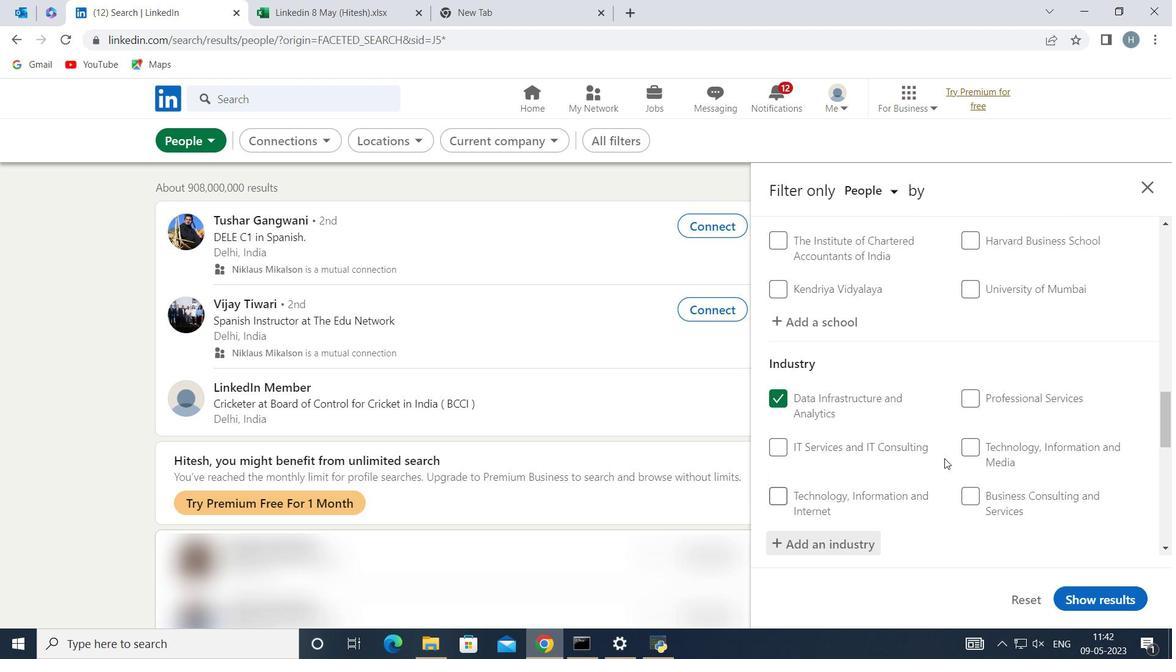 
Action: Mouse scrolled (945, 456) with delta (0, 0)
Screenshot: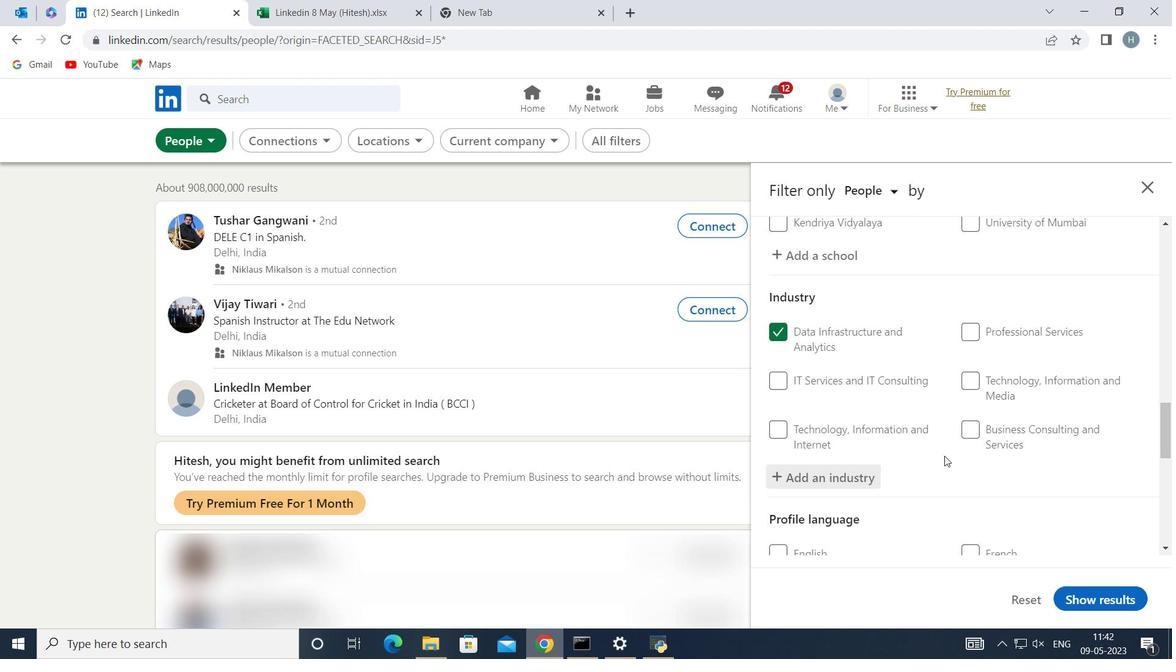 
Action: Mouse scrolled (945, 456) with delta (0, 0)
Screenshot: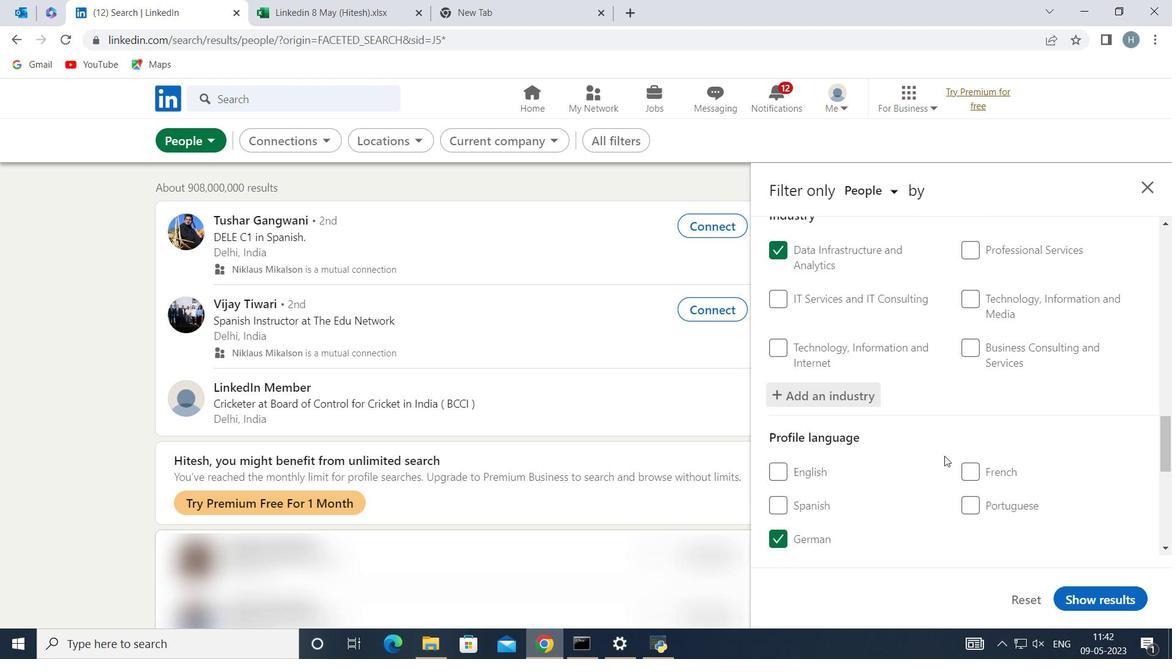 
Action: Mouse scrolled (945, 456) with delta (0, 0)
Screenshot: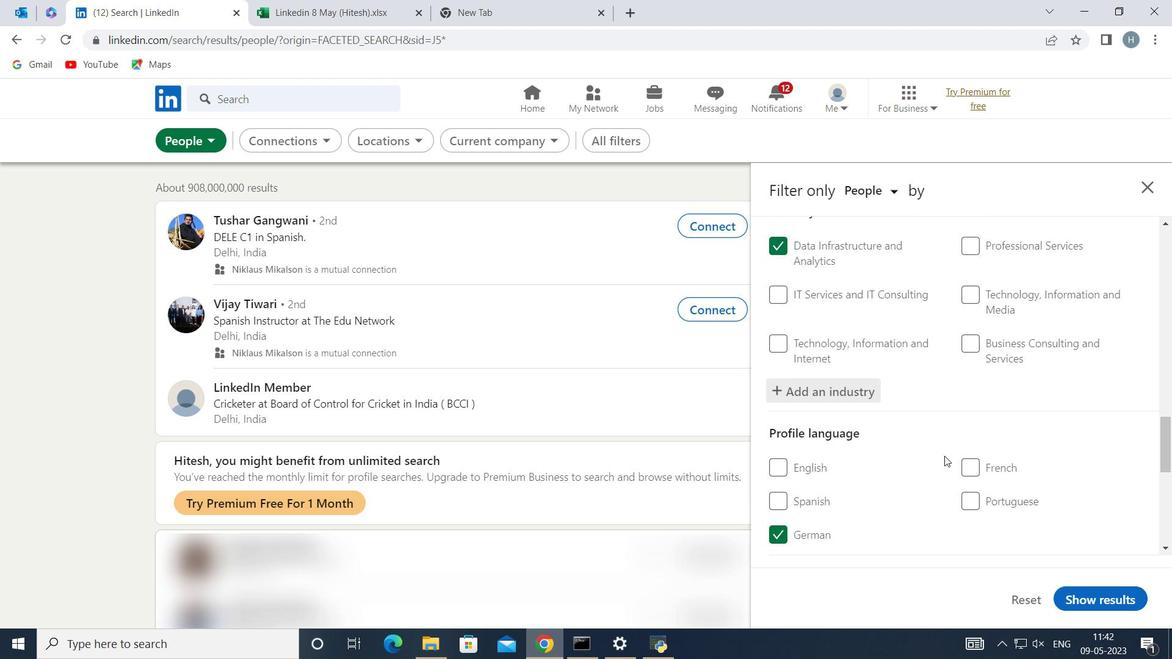 
Action: Mouse scrolled (945, 456) with delta (0, 0)
Screenshot: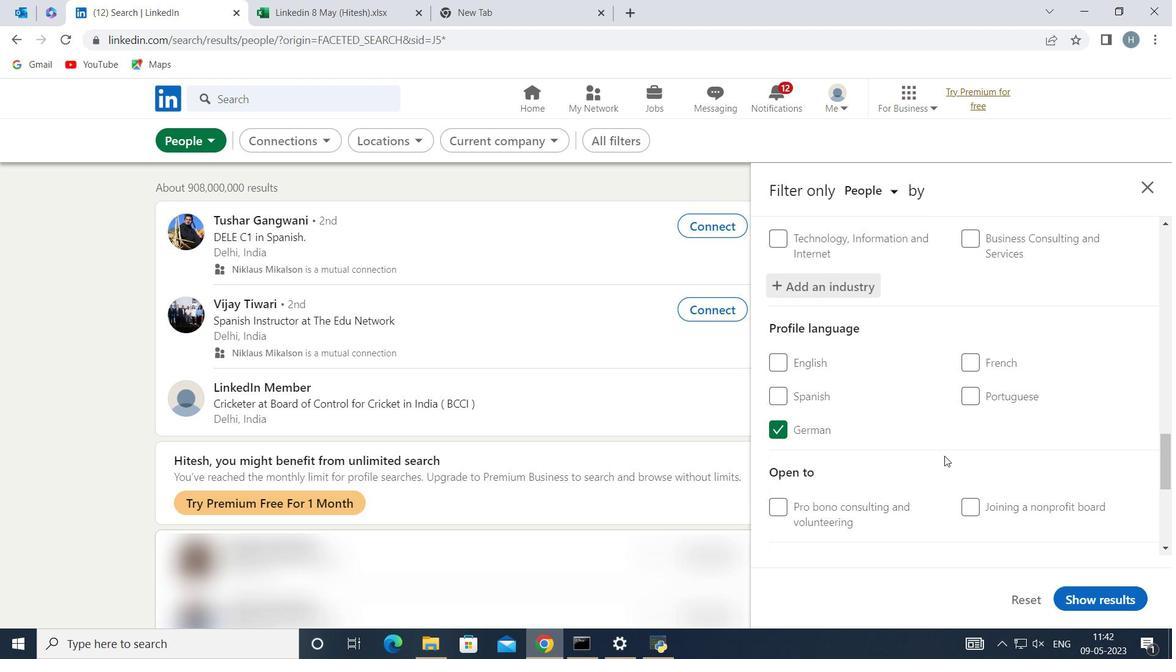 
Action: Mouse scrolled (945, 456) with delta (0, 0)
Screenshot: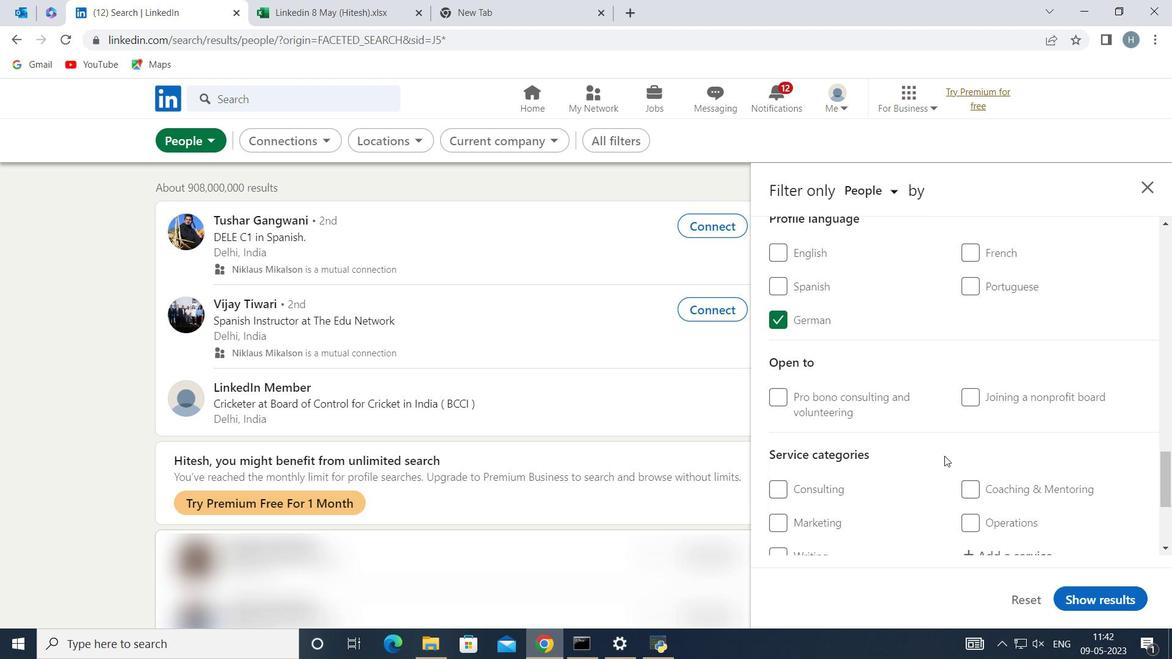 
Action: Mouse moved to (992, 462)
Screenshot: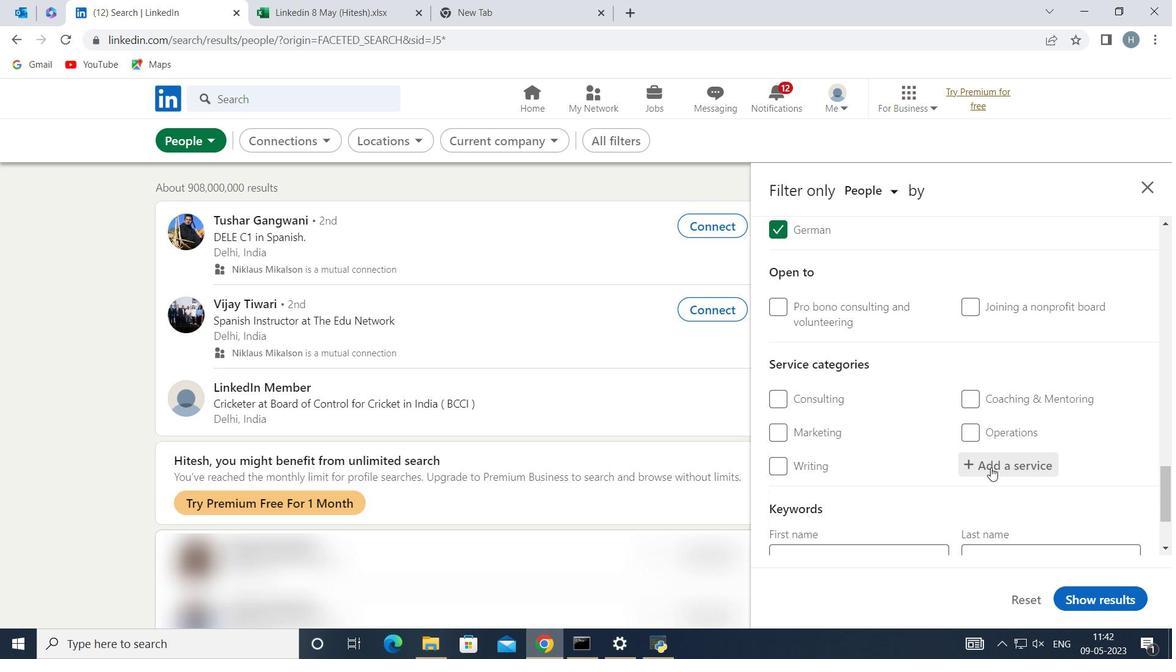
Action: Mouse pressed left at (992, 462)
Screenshot: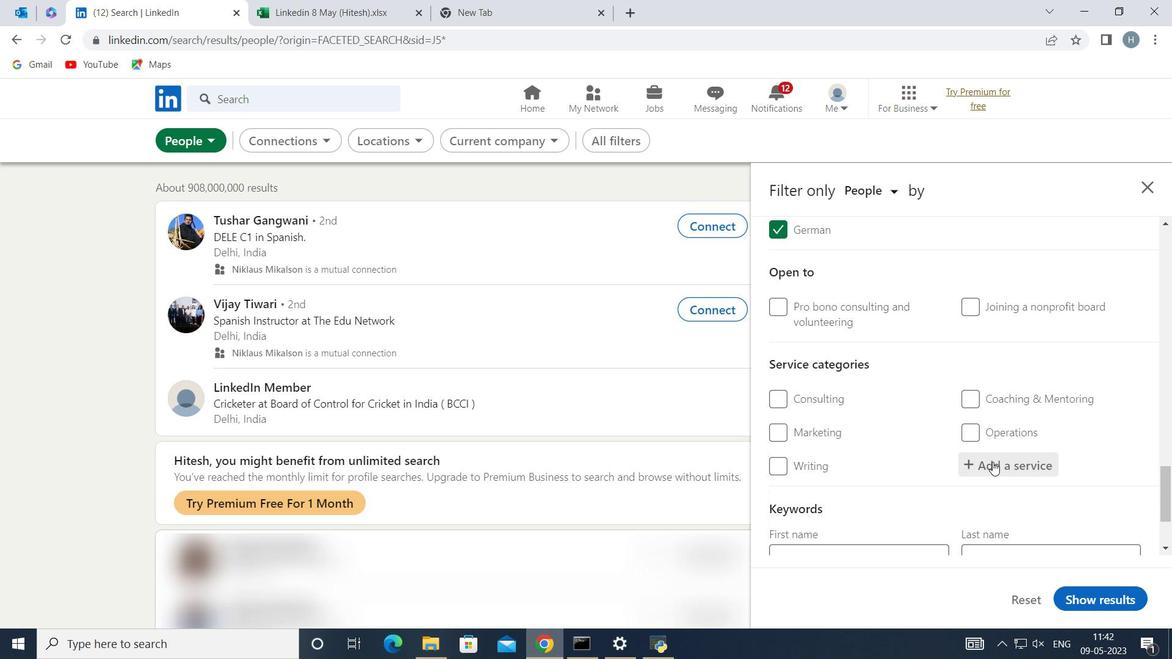 
Action: Key pressed <Key.shift>Financial<Key.space><Key.shift>Advi
Screenshot: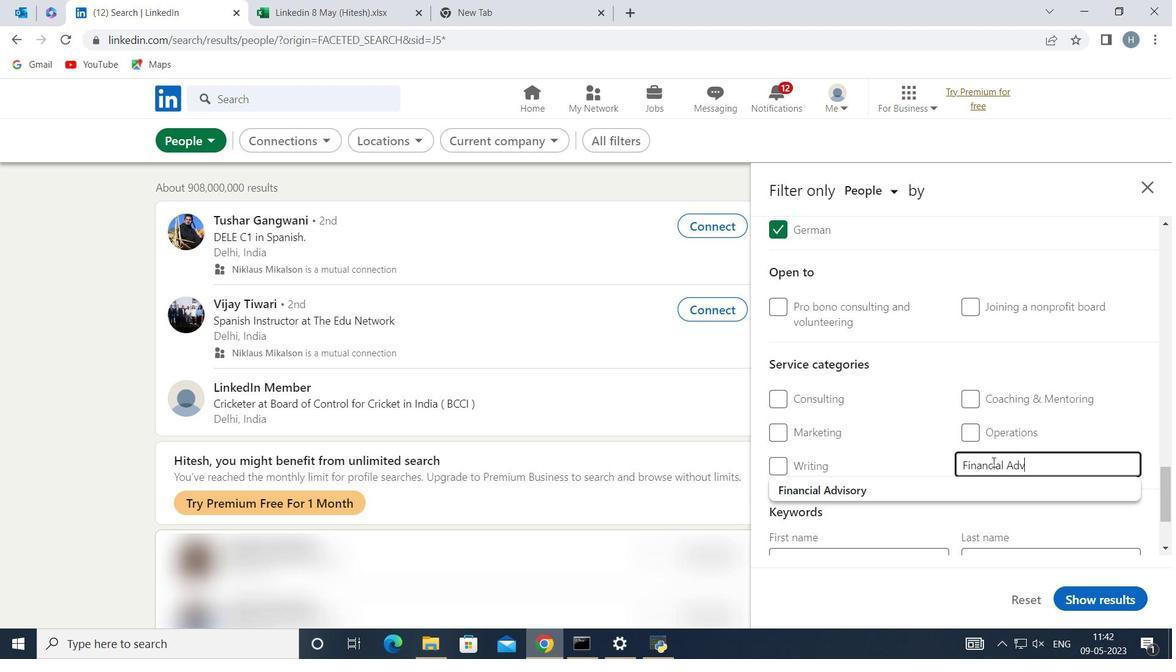 
Action: Mouse moved to (907, 487)
Screenshot: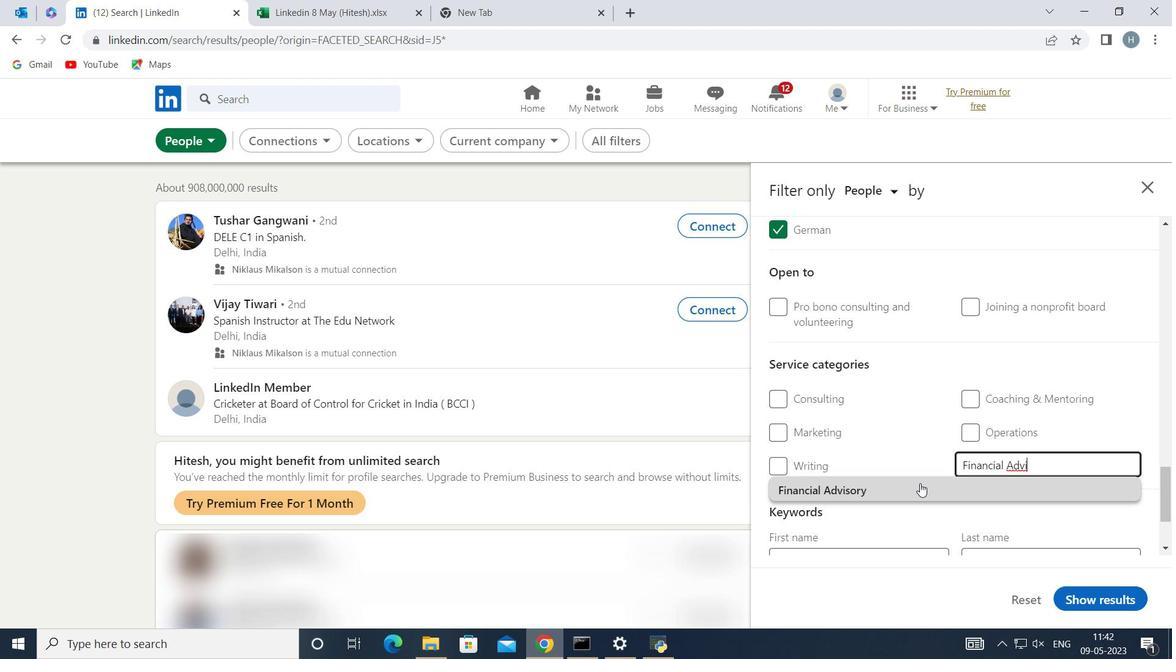 
Action: Mouse pressed left at (907, 487)
Screenshot: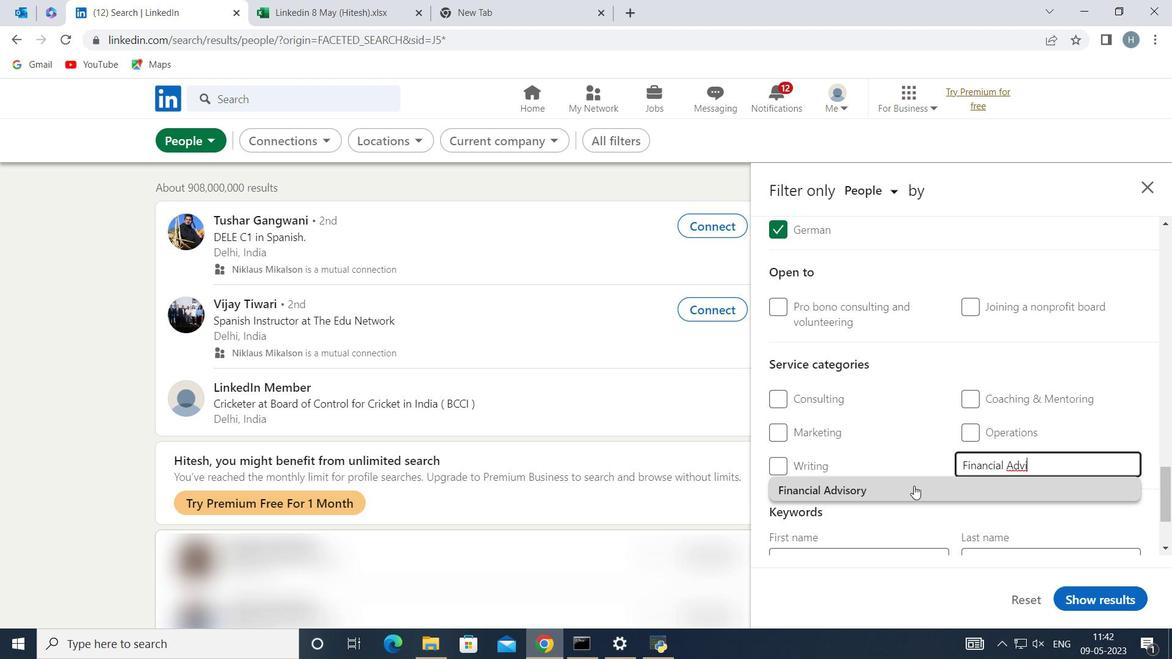 
Action: Mouse moved to (901, 450)
Screenshot: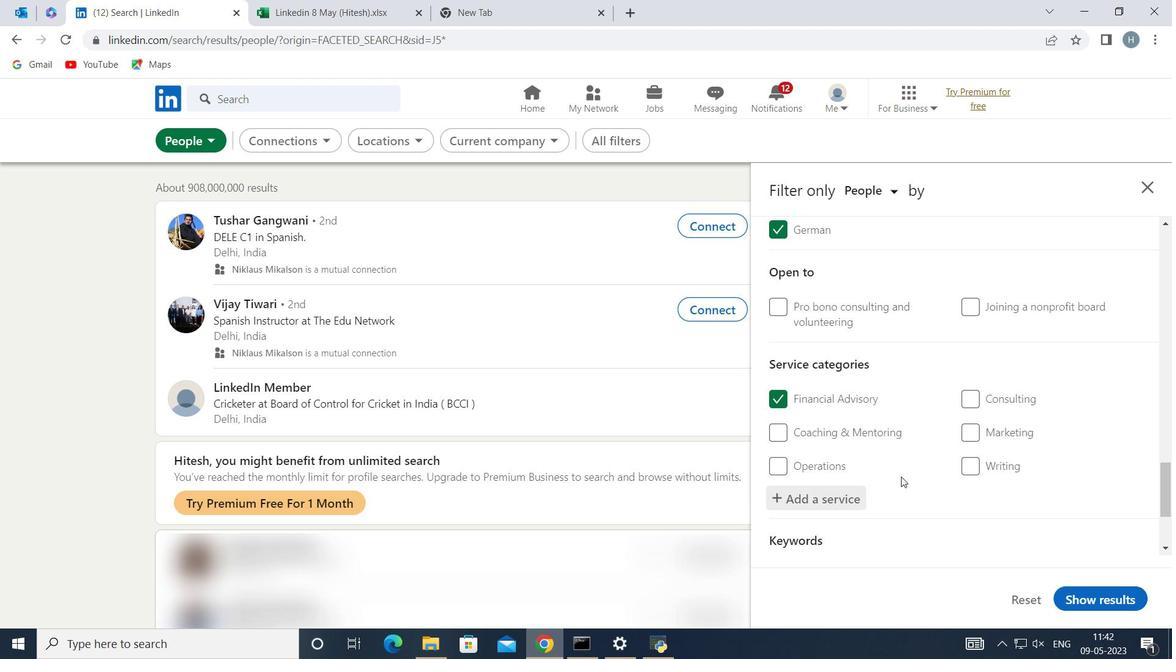 
Action: Mouse scrolled (901, 449) with delta (0, 0)
Screenshot: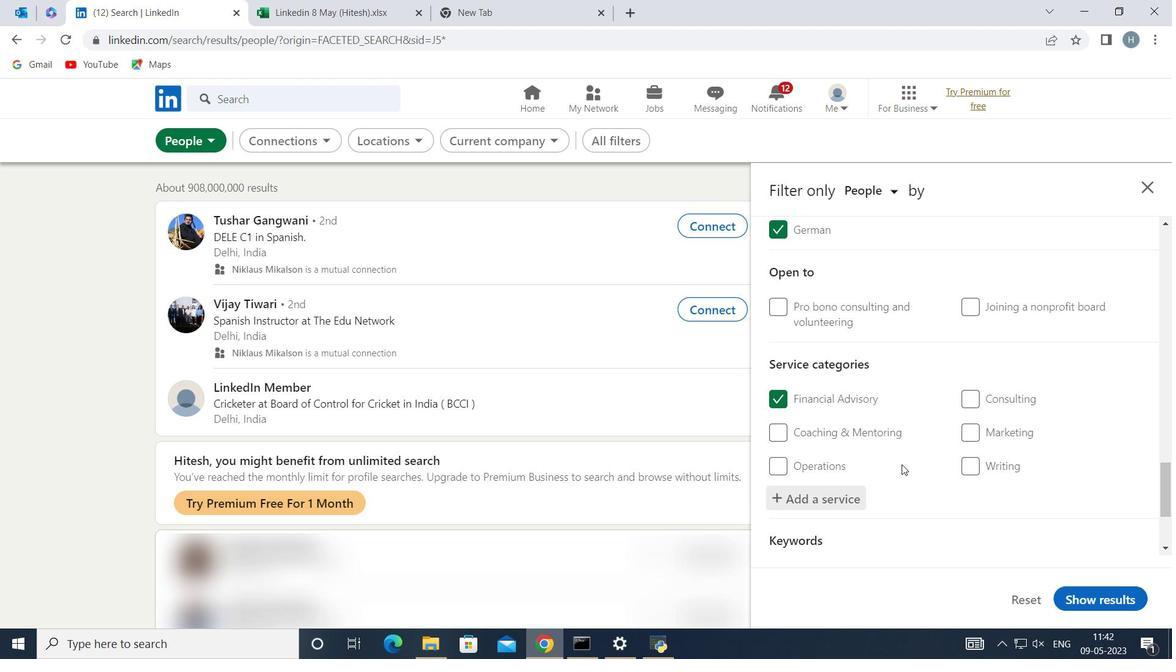 
Action: Mouse scrolled (901, 449) with delta (0, 0)
Screenshot: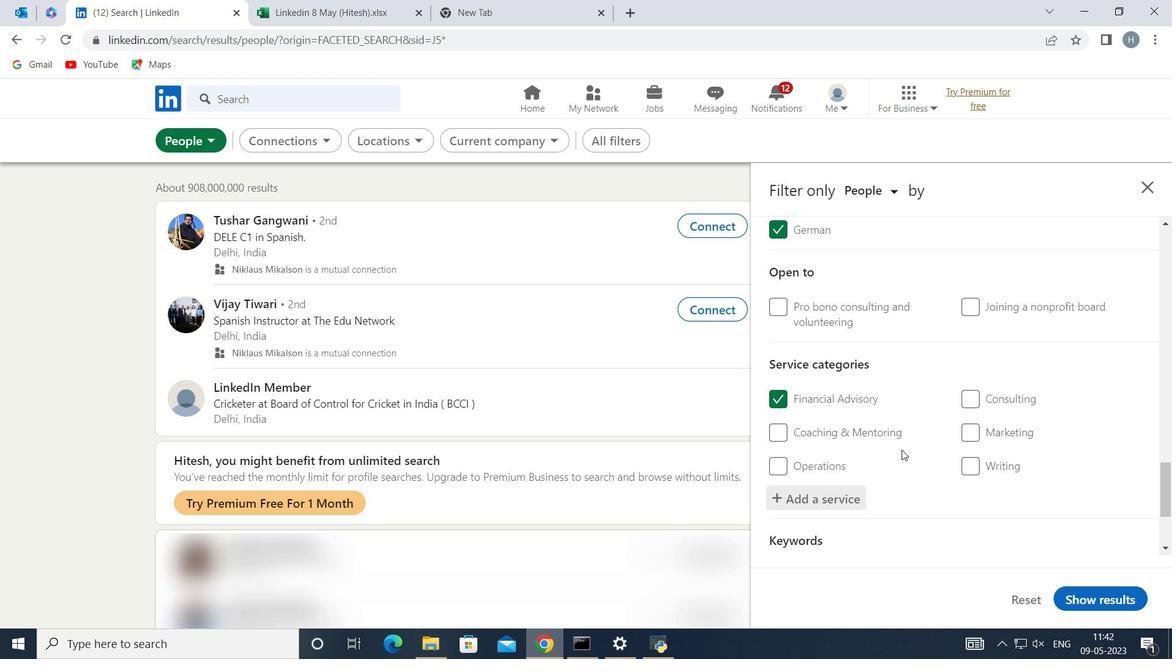 
Action: Mouse moved to (902, 443)
Screenshot: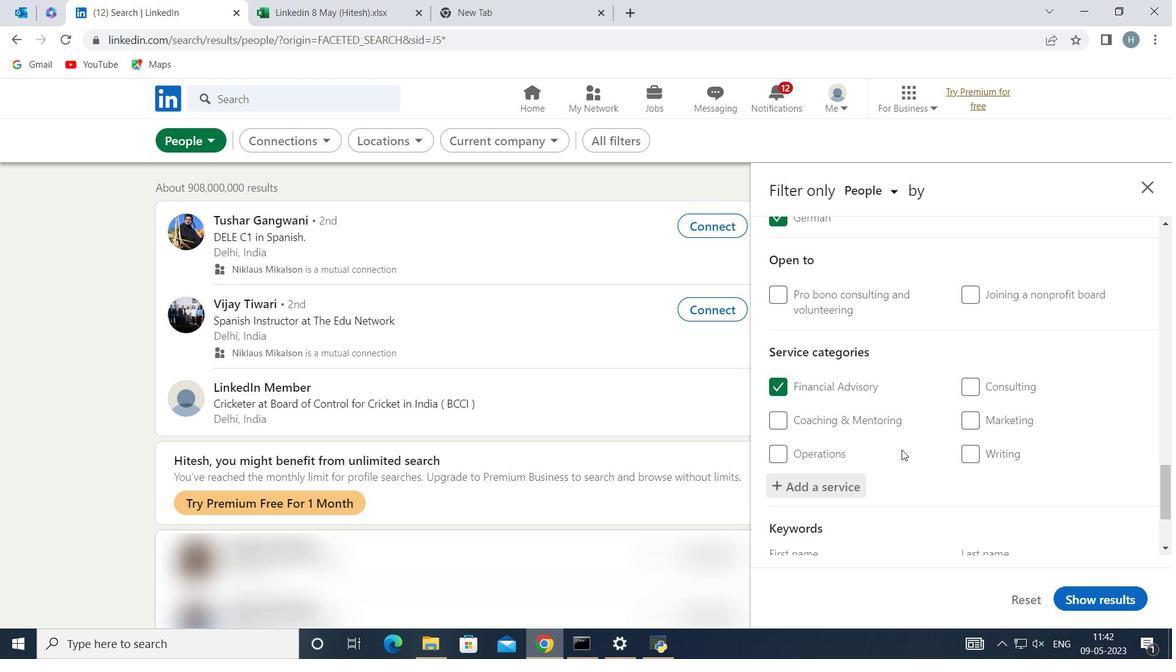 
Action: Mouse scrolled (902, 443) with delta (0, 0)
Screenshot: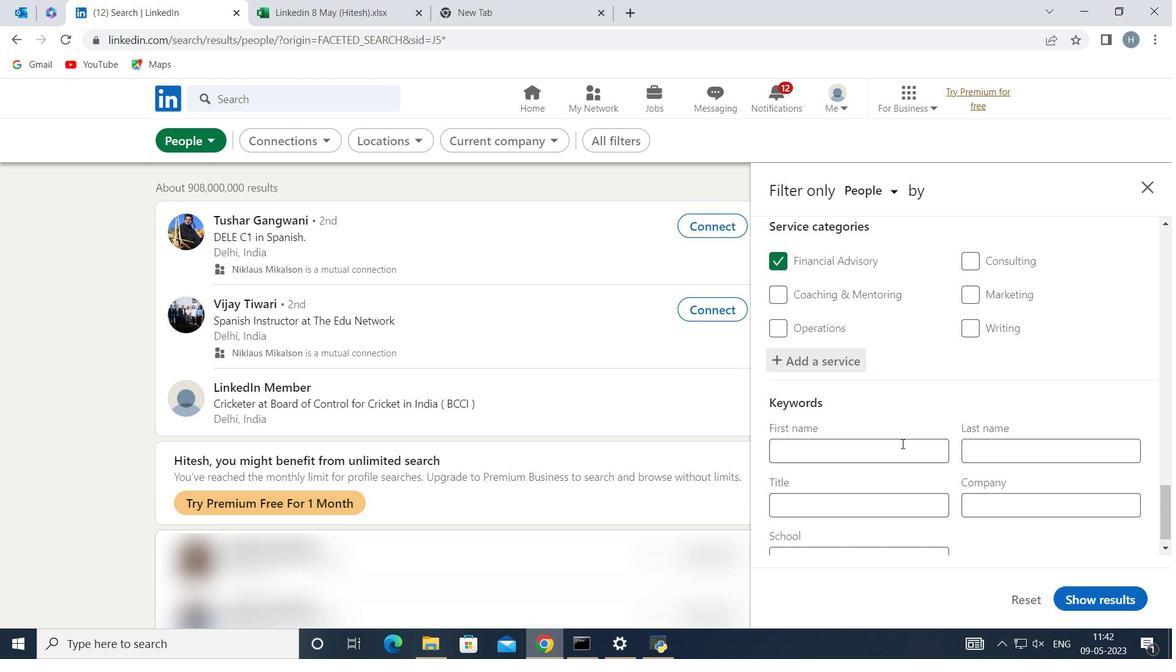 
Action: Mouse moved to (900, 480)
Screenshot: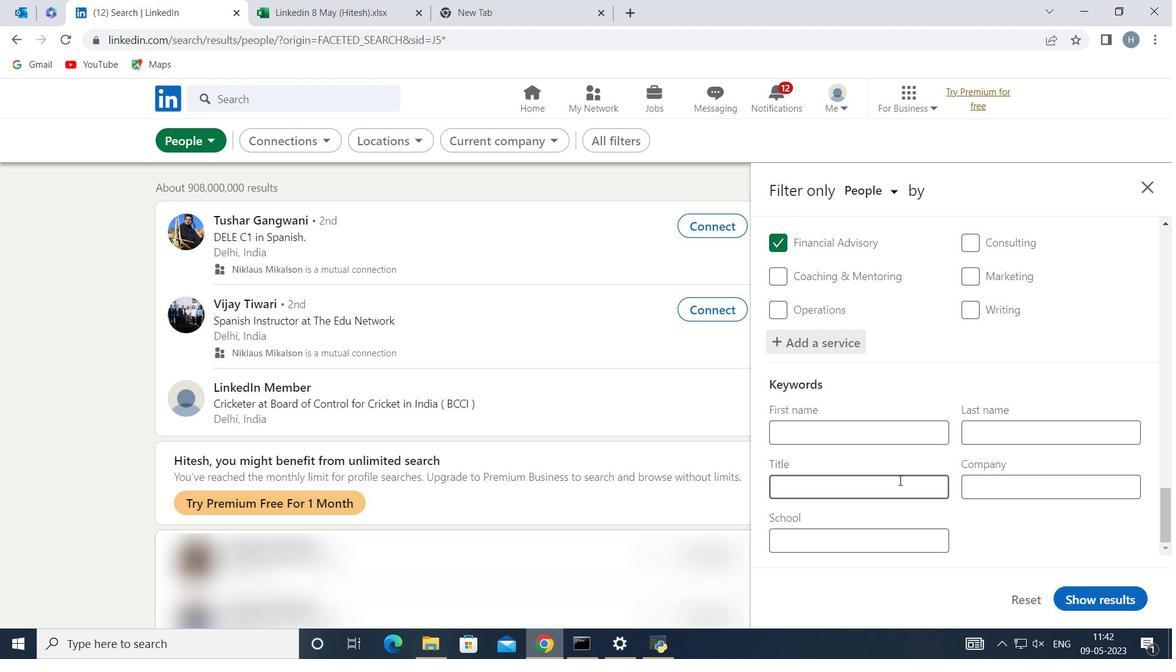 
Action: Mouse pressed left at (900, 480)
Screenshot: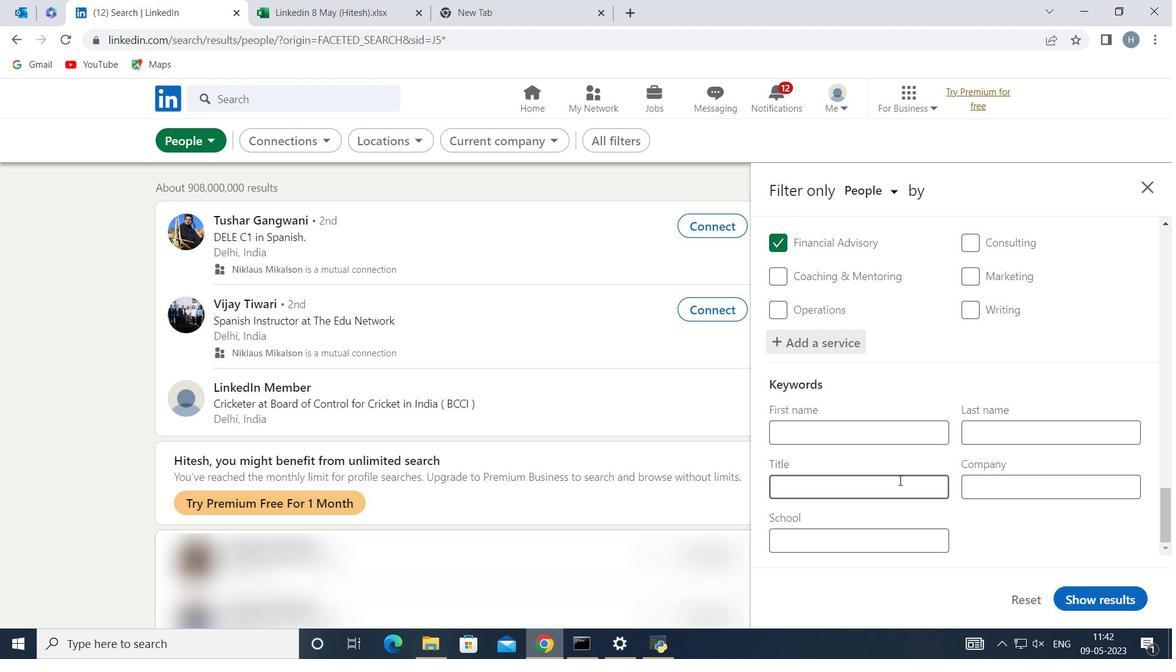 
Action: Key pressed <Key.shift>Animal<Key.space><Key.shift>Breeder
Screenshot: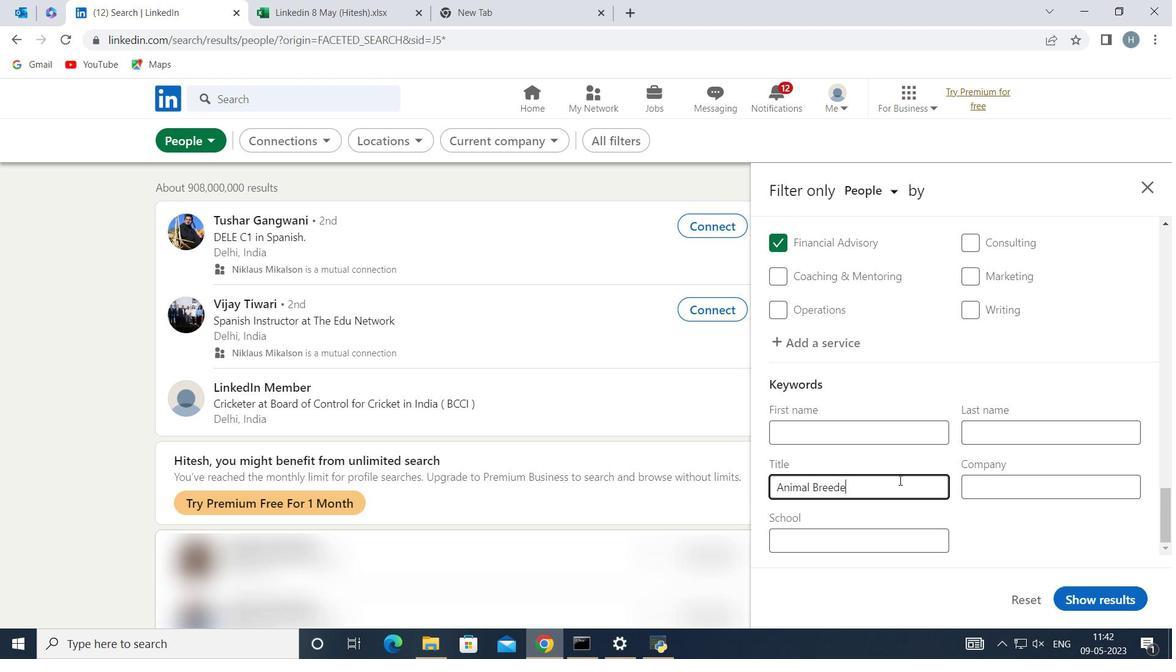 
Action: Mouse moved to (1093, 593)
Screenshot: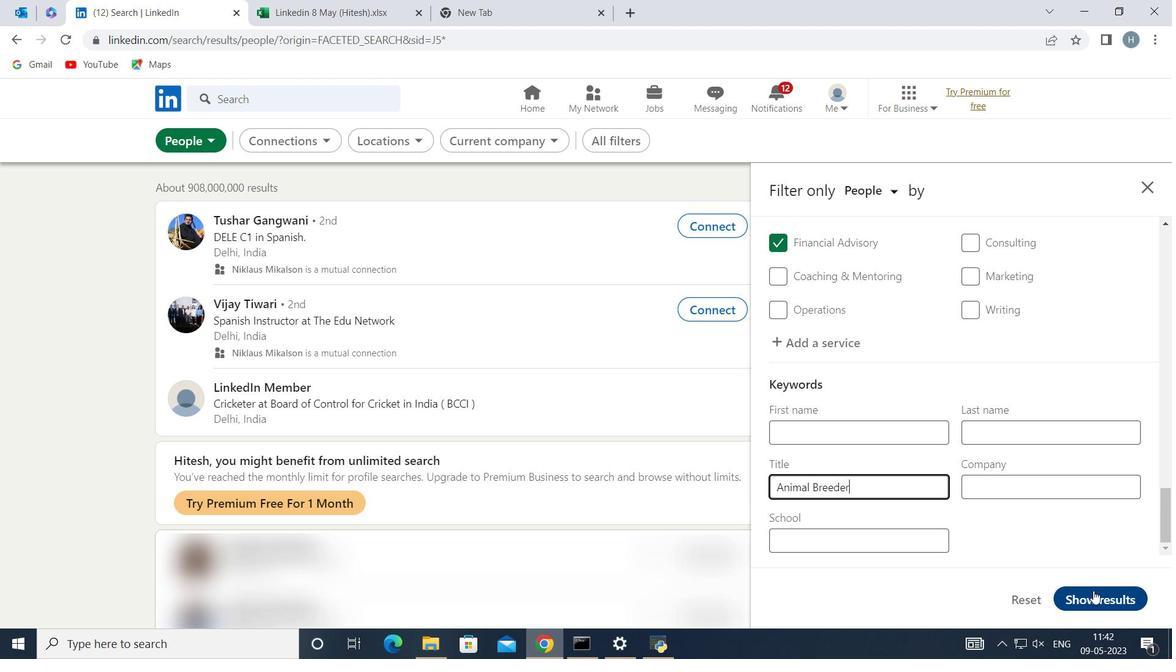 
Action: Mouse pressed left at (1093, 593)
Screenshot: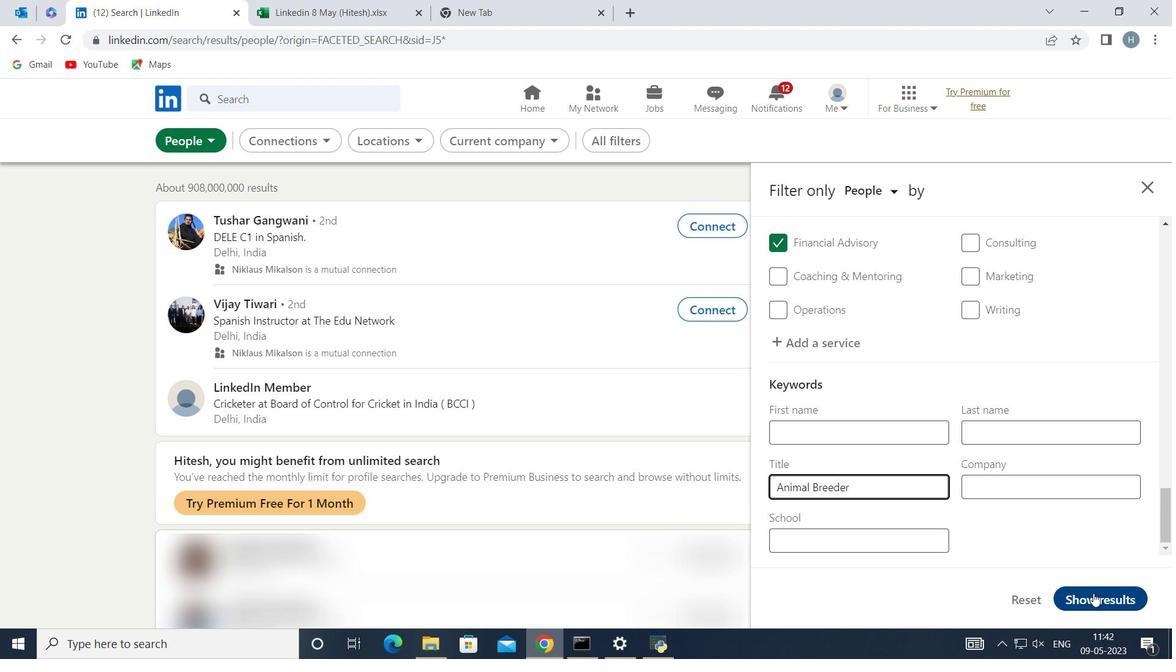
Action: Mouse moved to (902, 471)
Screenshot: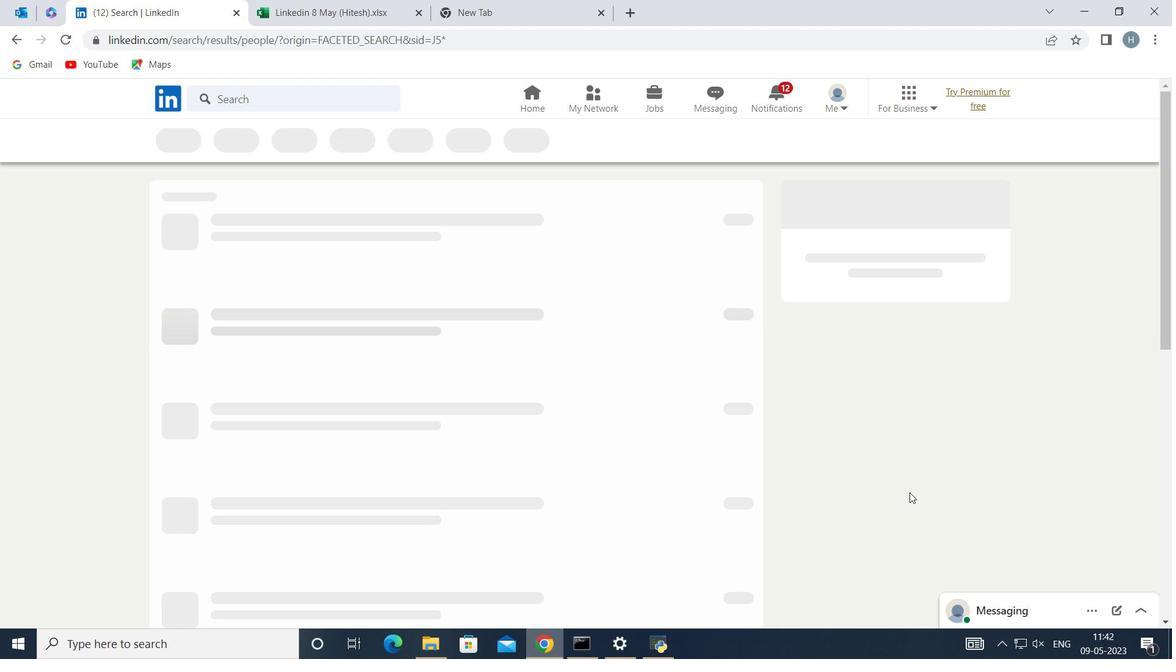 
